 Task: Research Airbnb properties in Kansanshi, Zambia from 12th December, 2023 to 16th December, 2023 for 8 adults.8 bedrooms having 8 beds and 8 bathrooms. Property type can be house. Amenities needed are: wifi, TV, free parkinig on premises, gym, breakfast. Booking option can be shelf check-in. Look for 3 properties as per requirement.
Action: Mouse moved to (412, 109)
Screenshot: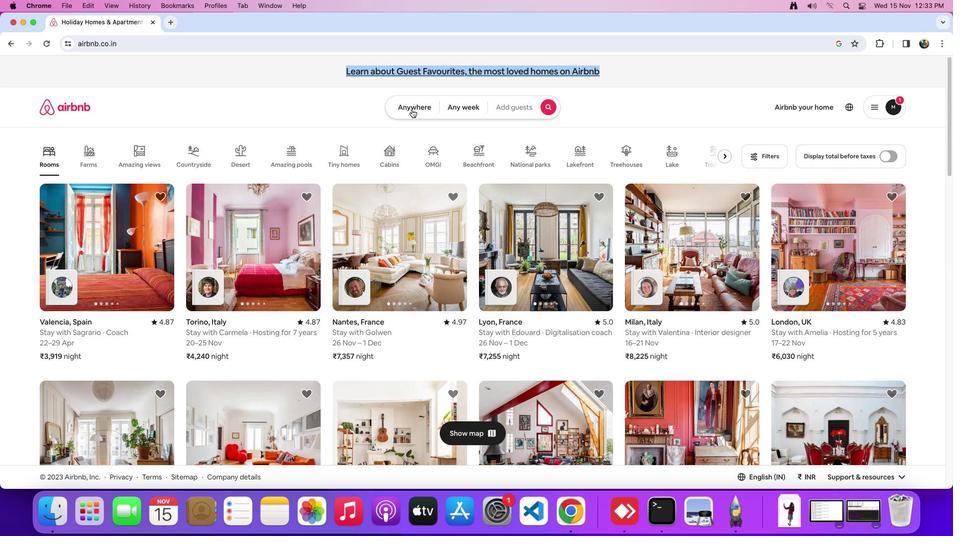 
Action: Mouse pressed left at (412, 109)
Screenshot: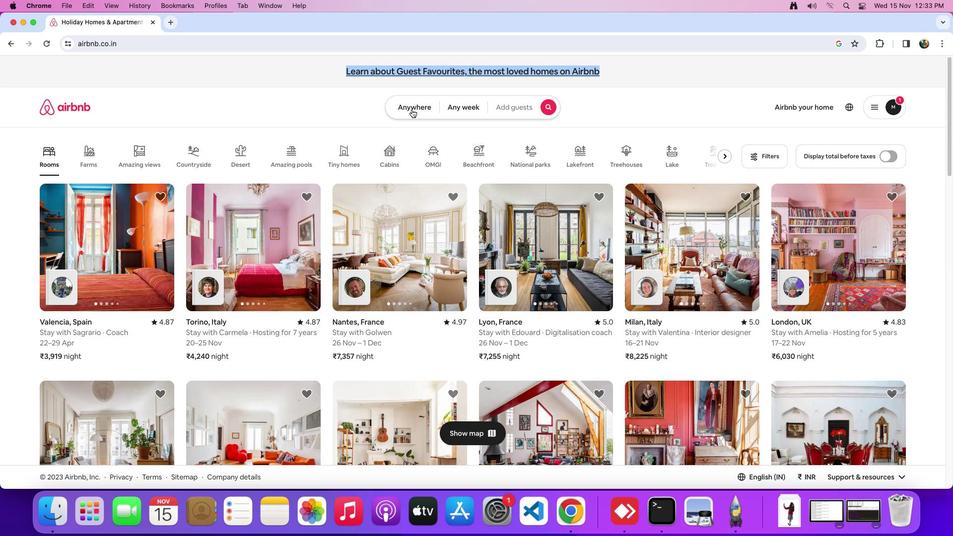 
Action: Mouse moved to (336, 143)
Screenshot: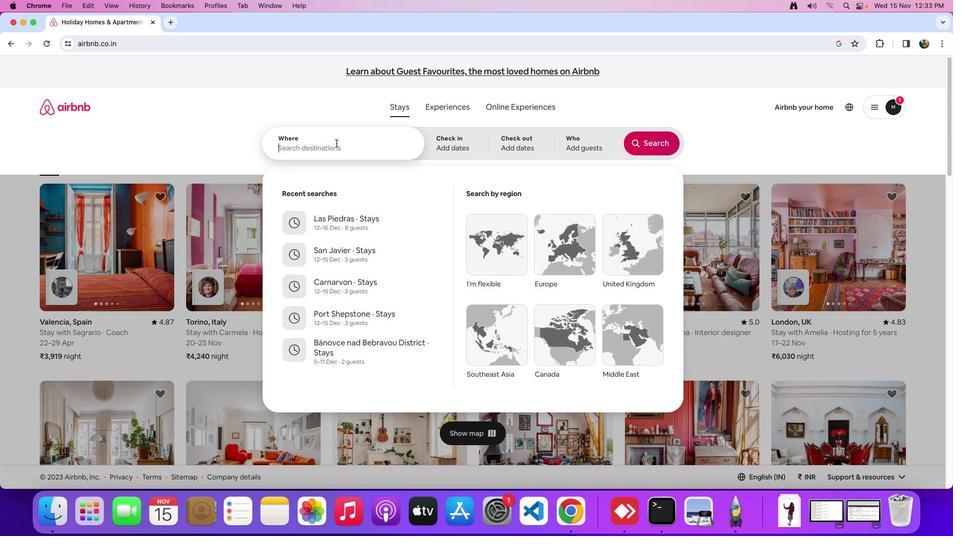 
Action: Mouse pressed left at (336, 143)
Screenshot: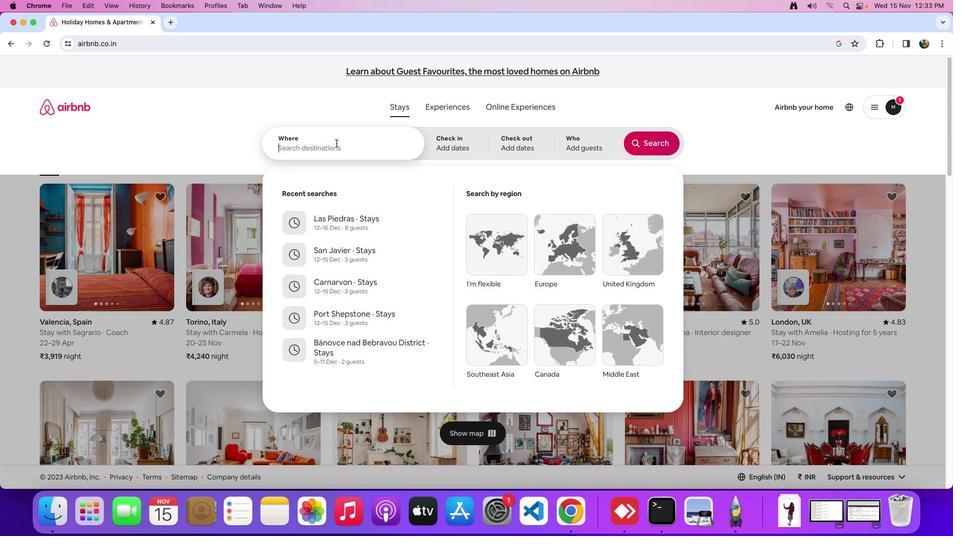 
Action: Mouse moved to (367, 176)
Screenshot: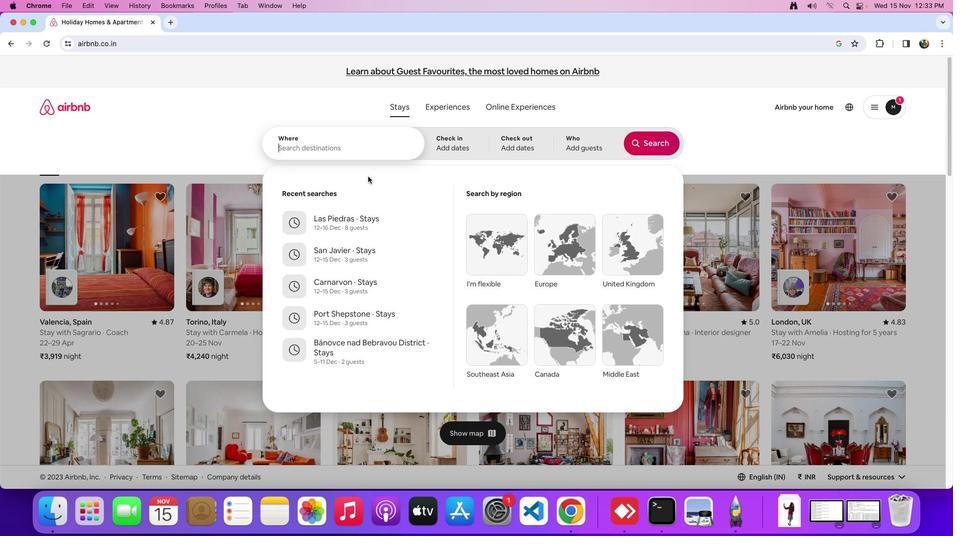
Action: Key pressed Key.shift'K''a''n''s''a''n''s''h''i'','Key.spaceKey.shift_r'Z''a''m''b''i''a'
Screenshot: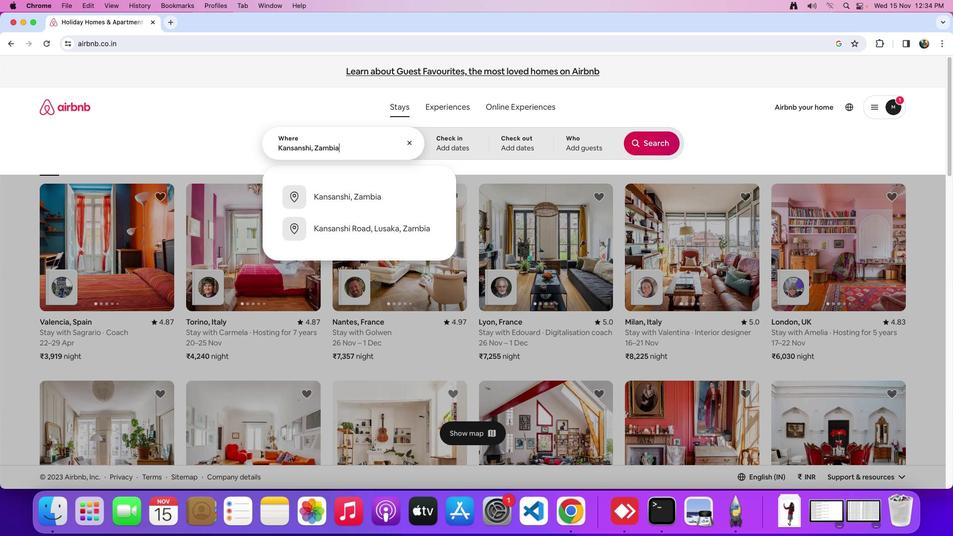 
Action: Mouse moved to (427, 148)
Screenshot: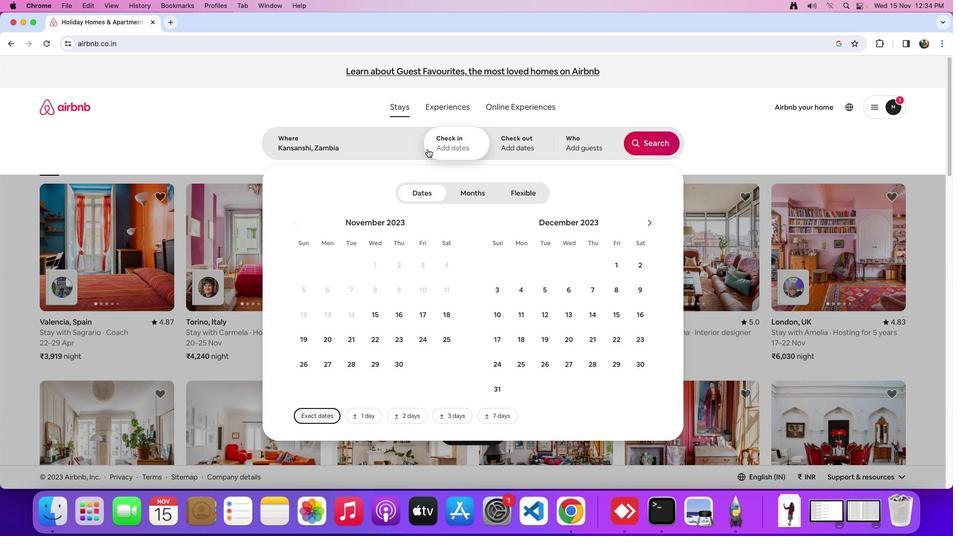 
Action: Mouse pressed left at (427, 148)
Screenshot: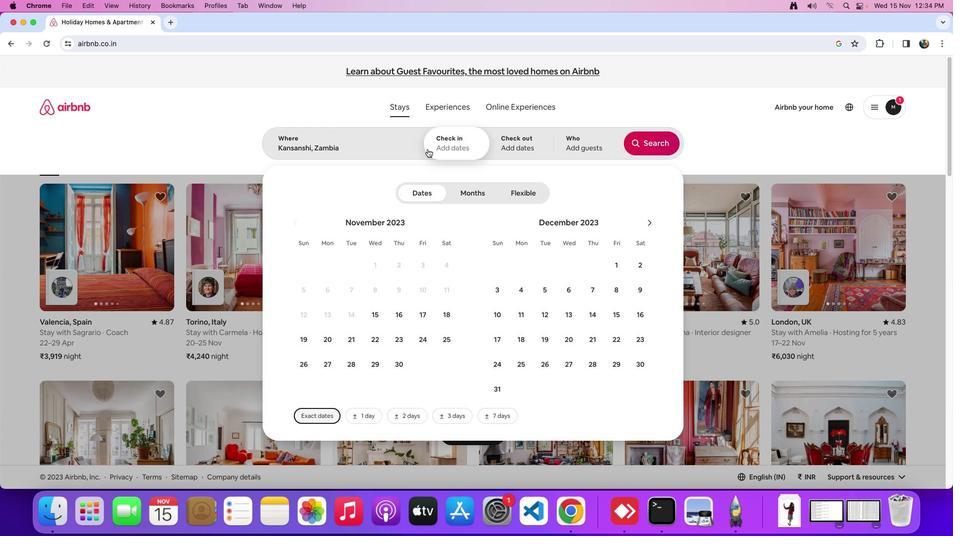 
Action: Mouse moved to (550, 318)
Screenshot: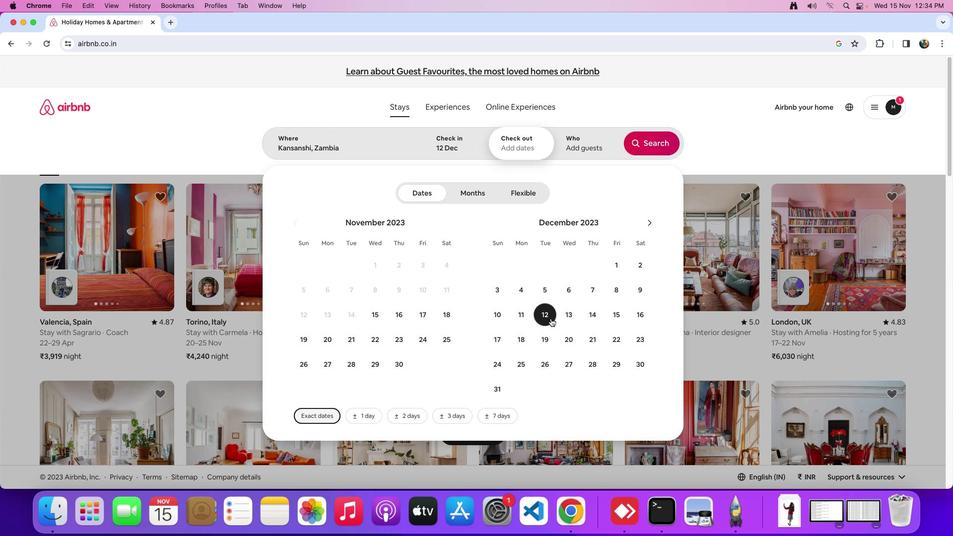 
Action: Mouse pressed left at (550, 318)
Screenshot: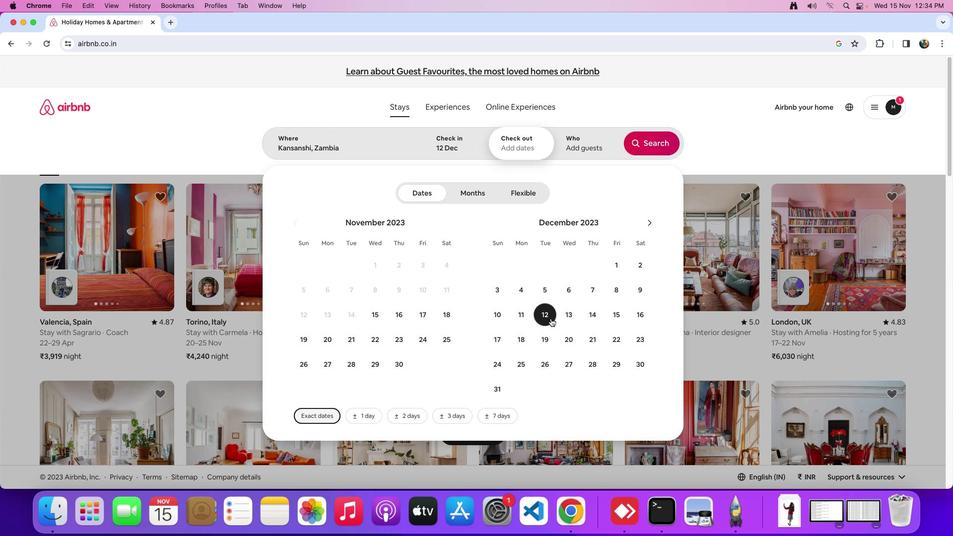 
Action: Mouse moved to (636, 317)
Screenshot: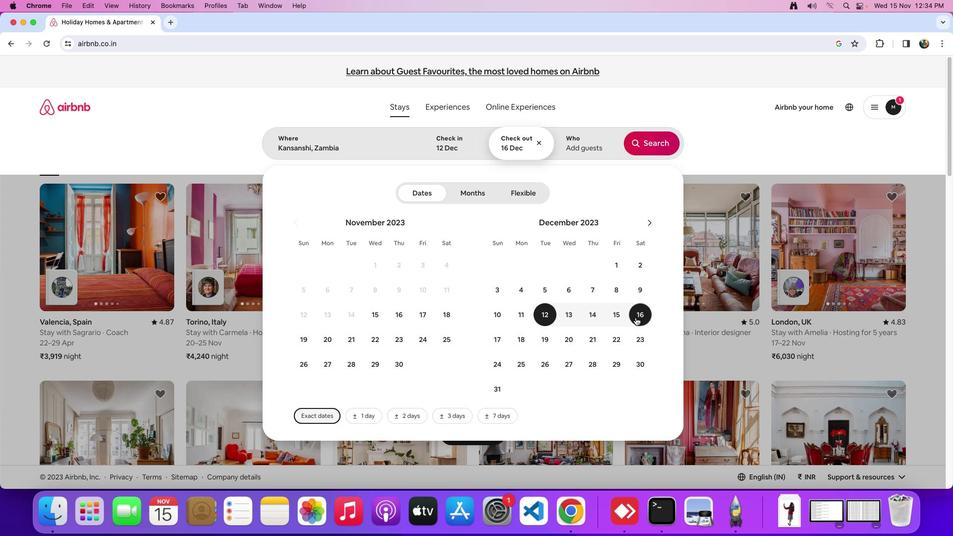 
Action: Mouse pressed left at (636, 317)
Screenshot: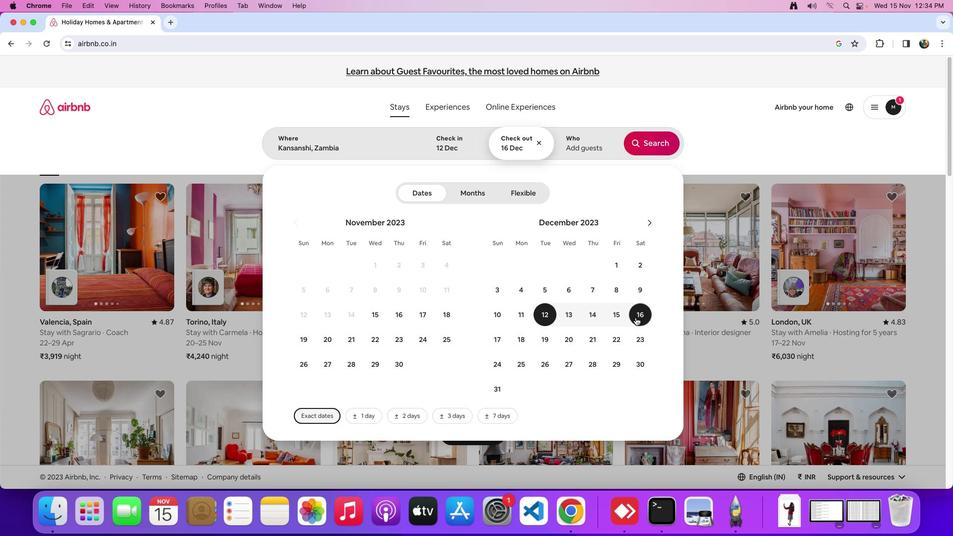 
Action: Mouse moved to (568, 151)
Screenshot: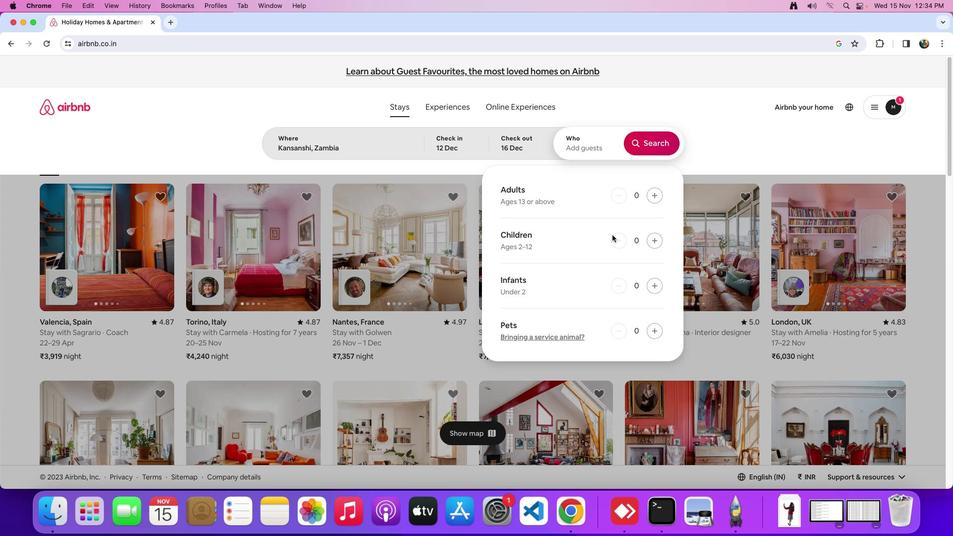 
Action: Mouse pressed left at (568, 151)
Screenshot: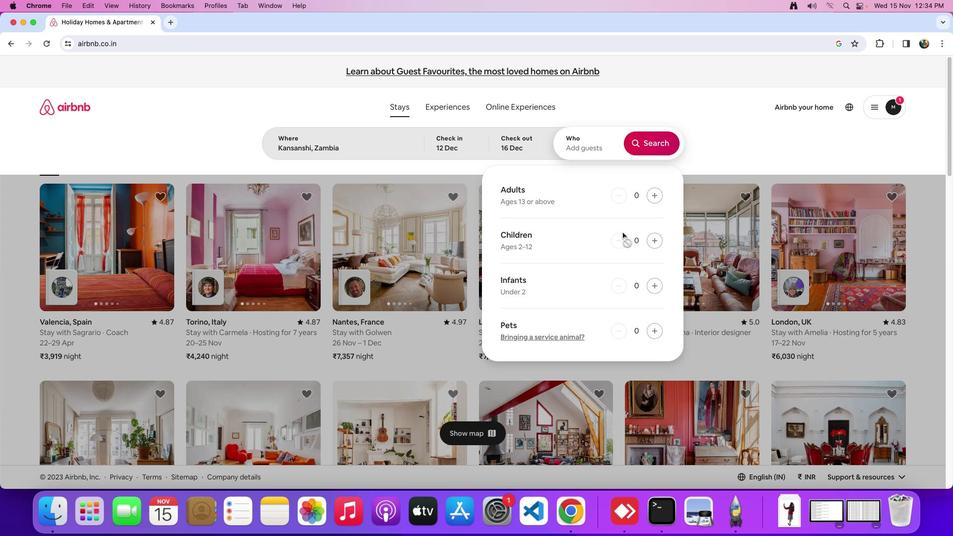 
Action: Mouse moved to (656, 196)
Screenshot: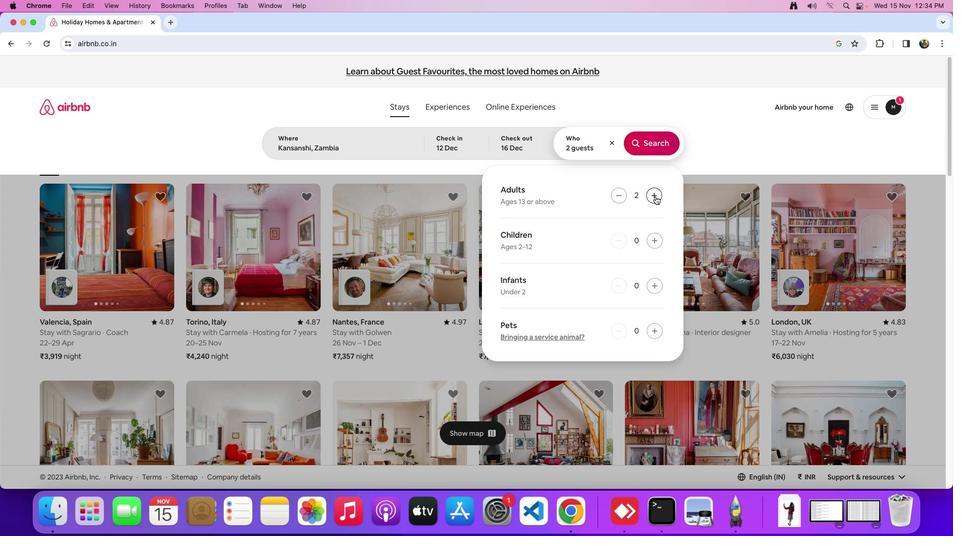 
Action: Mouse pressed left at (656, 196)
Screenshot: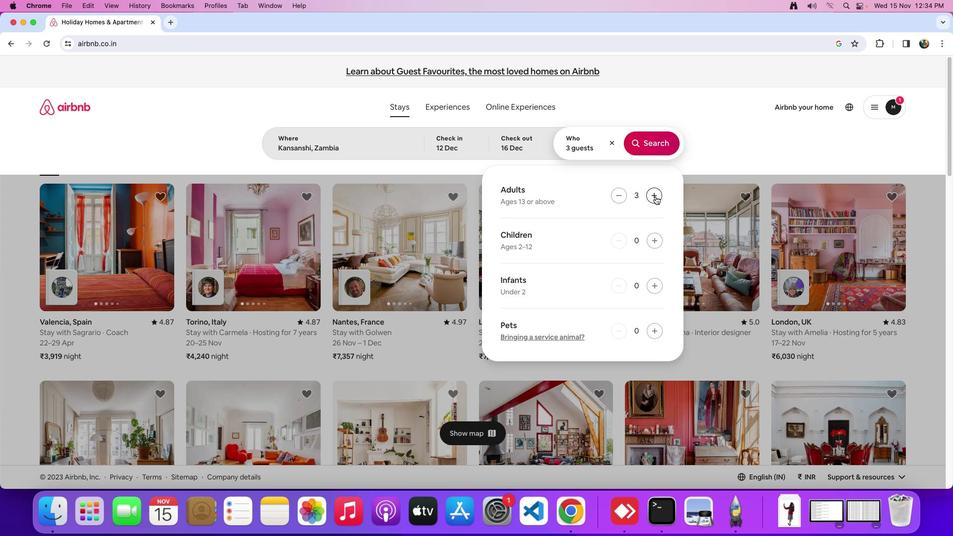 
Action: Mouse pressed left at (656, 196)
Screenshot: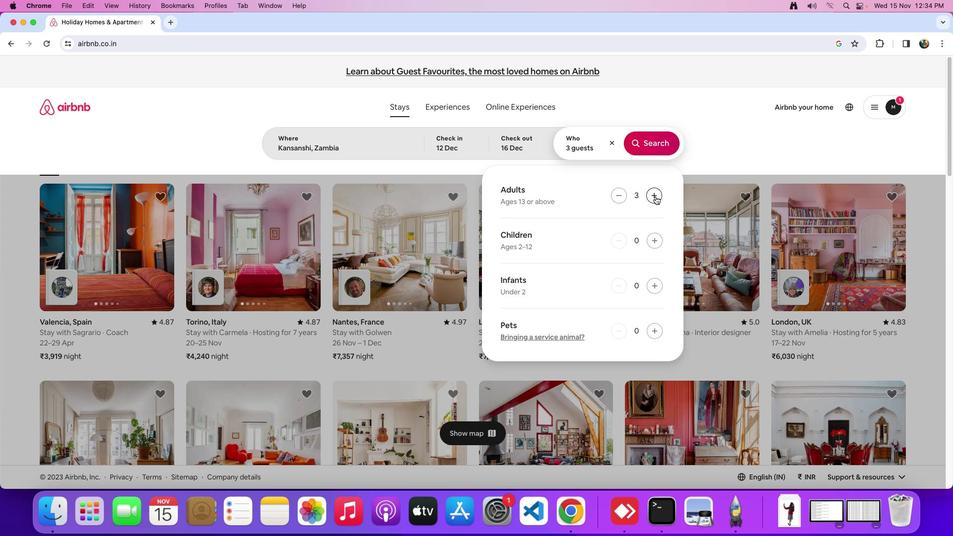 
Action: Mouse moved to (656, 196)
Screenshot: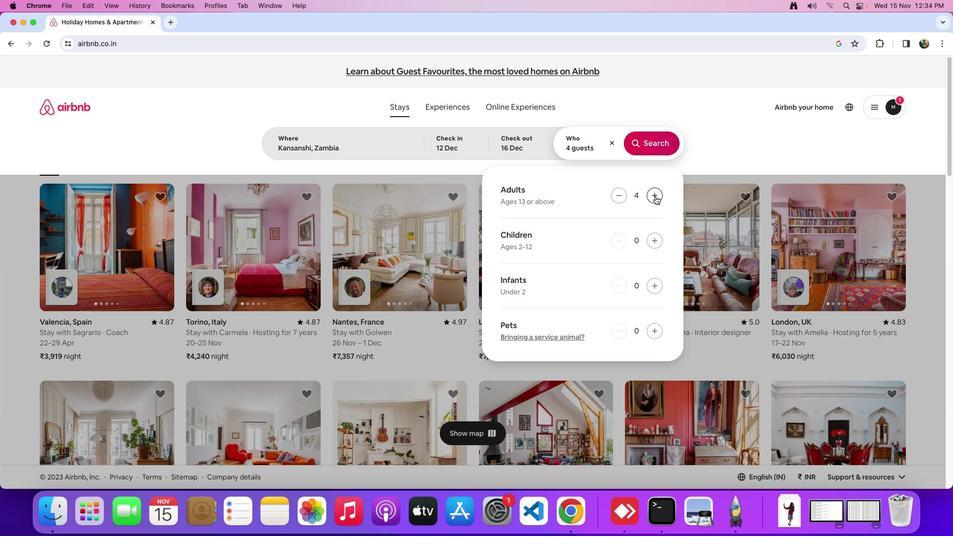 
Action: Mouse pressed left at (656, 196)
Screenshot: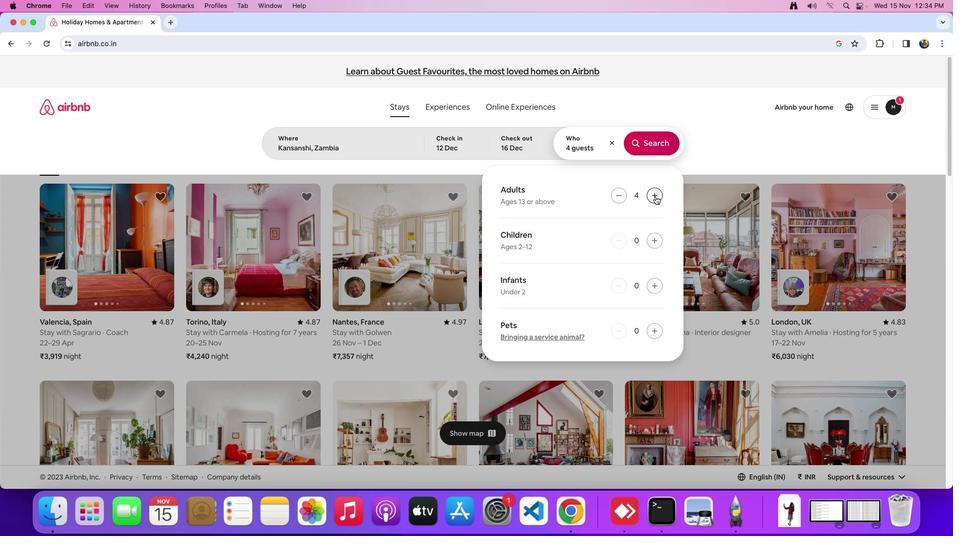 
Action: Mouse pressed left at (656, 196)
Screenshot: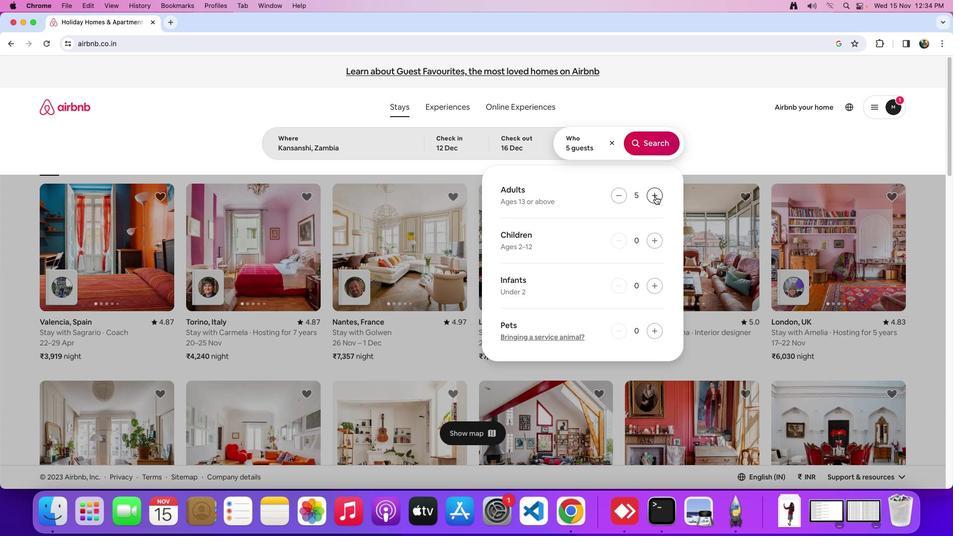 
Action: Mouse pressed left at (656, 196)
Screenshot: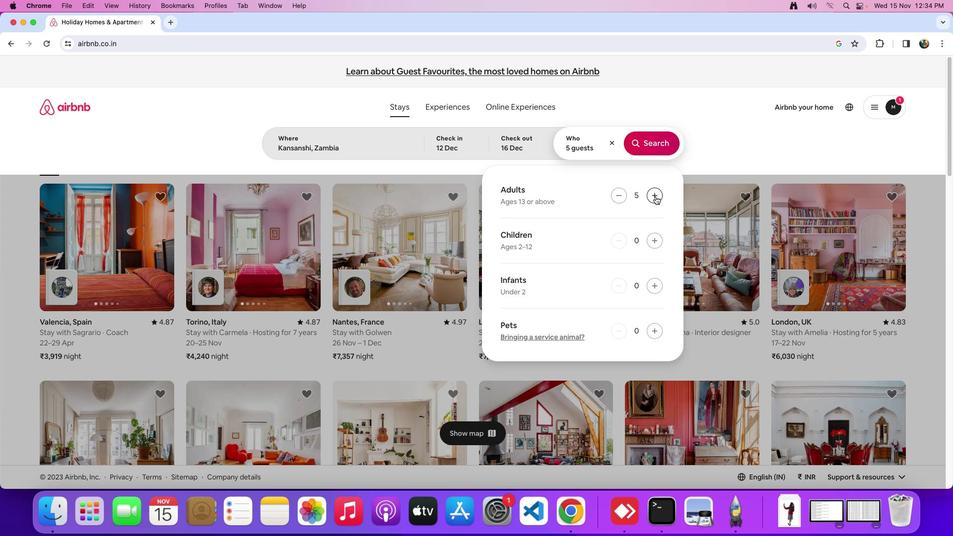 
Action: Mouse pressed left at (656, 196)
Screenshot: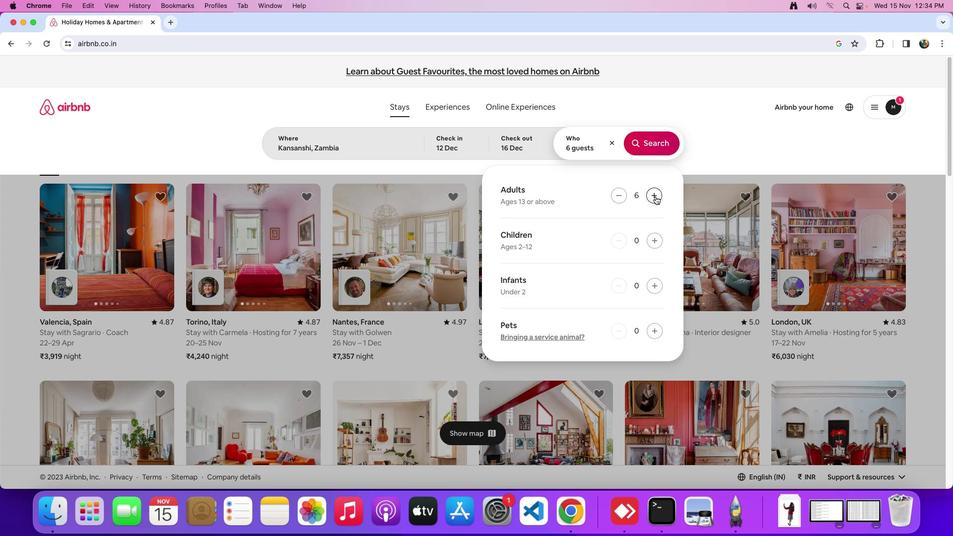 
Action: Mouse pressed left at (656, 196)
Screenshot: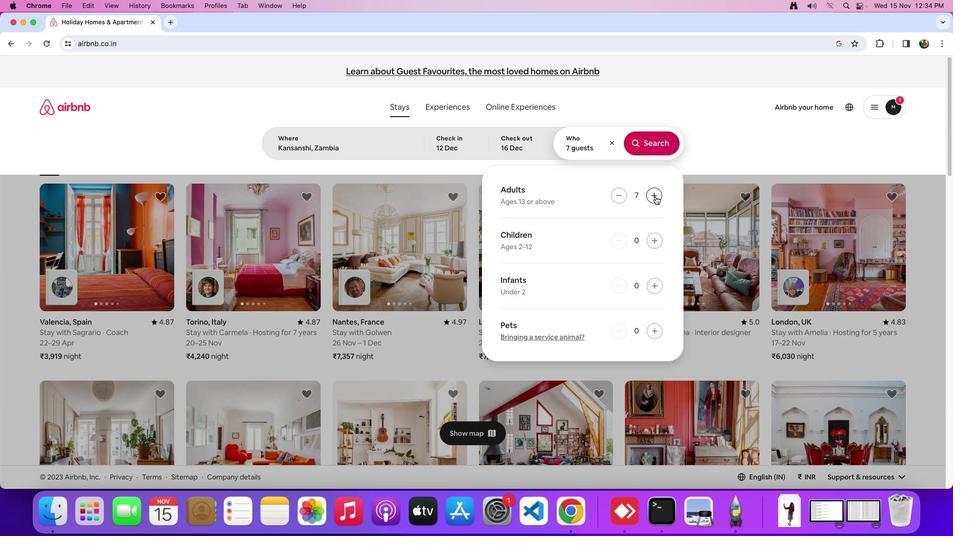 
Action: Mouse pressed left at (656, 196)
Screenshot: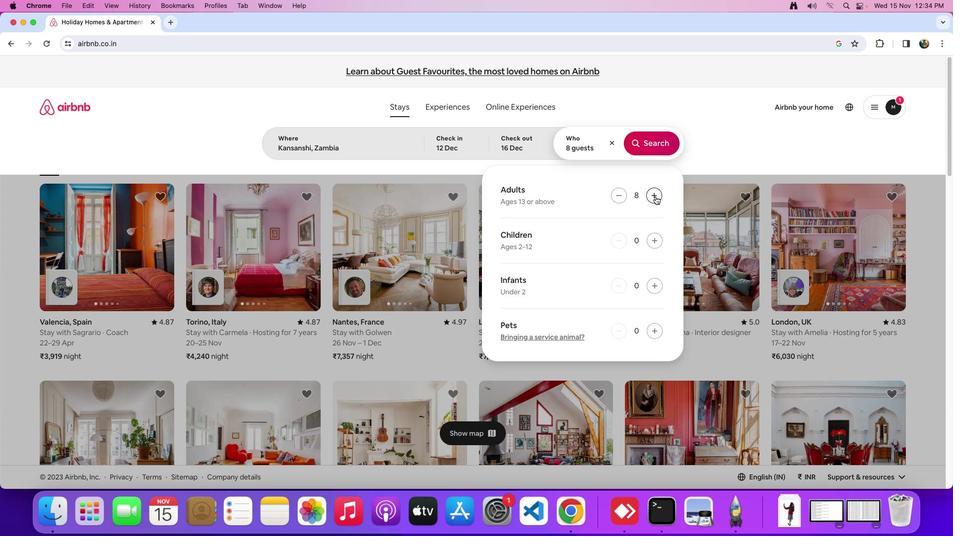 
Action: Mouse pressed left at (656, 196)
Screenshot: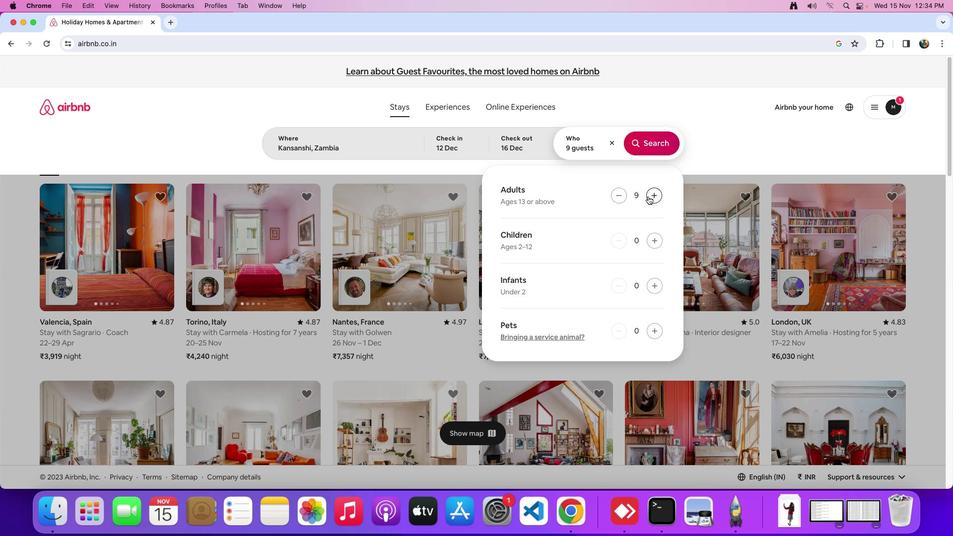 
Action: Mouse moved to (621, 194)
Screenshot: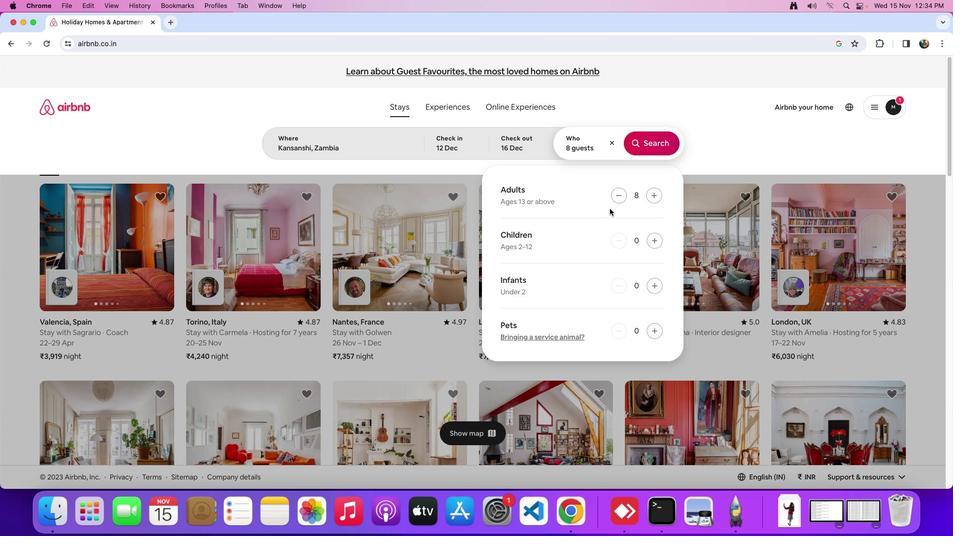 
Action: Mouse pressed left at (621, 194)
Screenshot: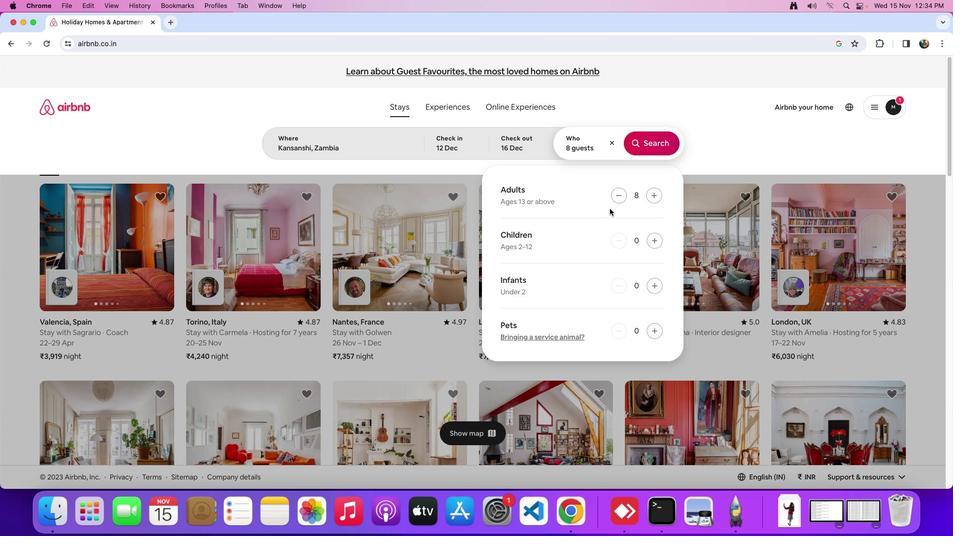 
Action: Mouse moved to (651, 141)
Screenshot: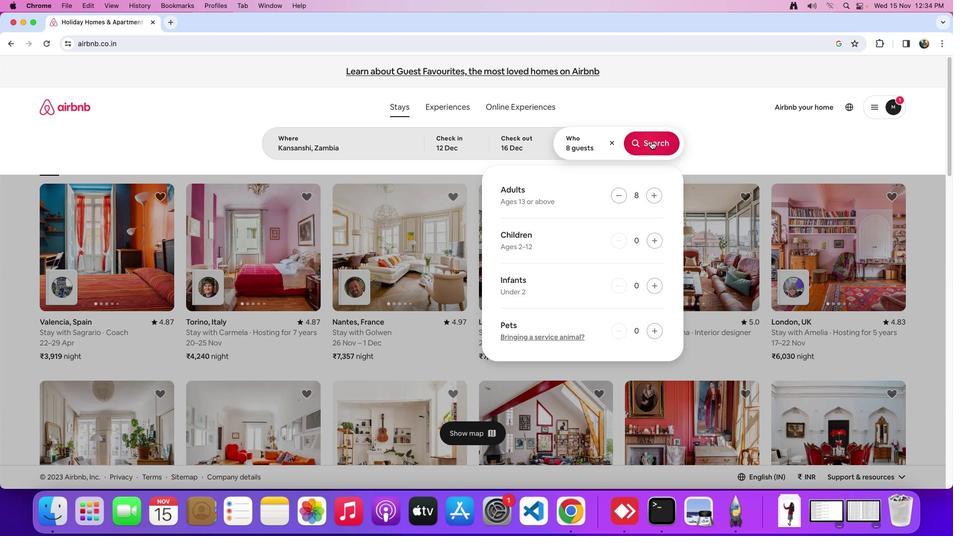 
Action: Mouse pressed left at (651, 141)
Screenshot: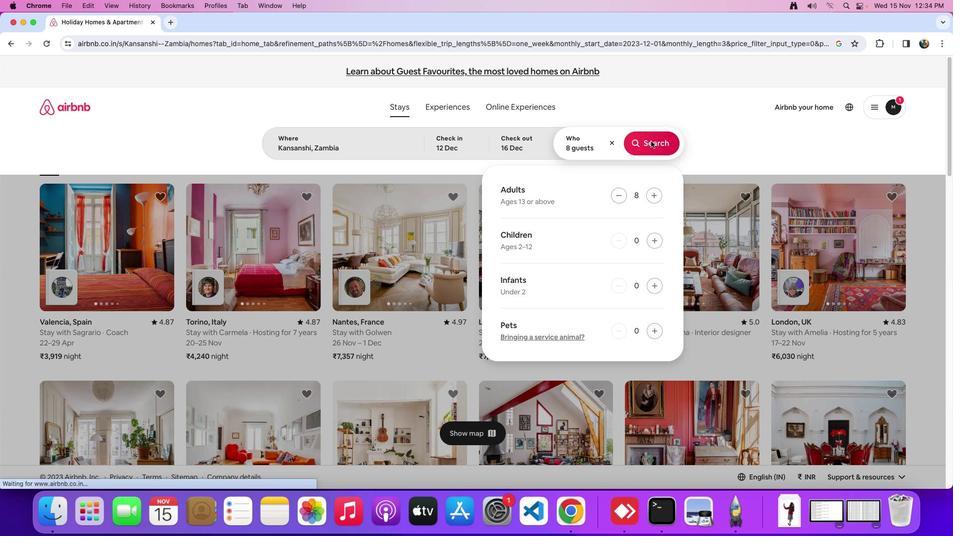 
Action: Mouse moved to (793, 117)
Screenshot: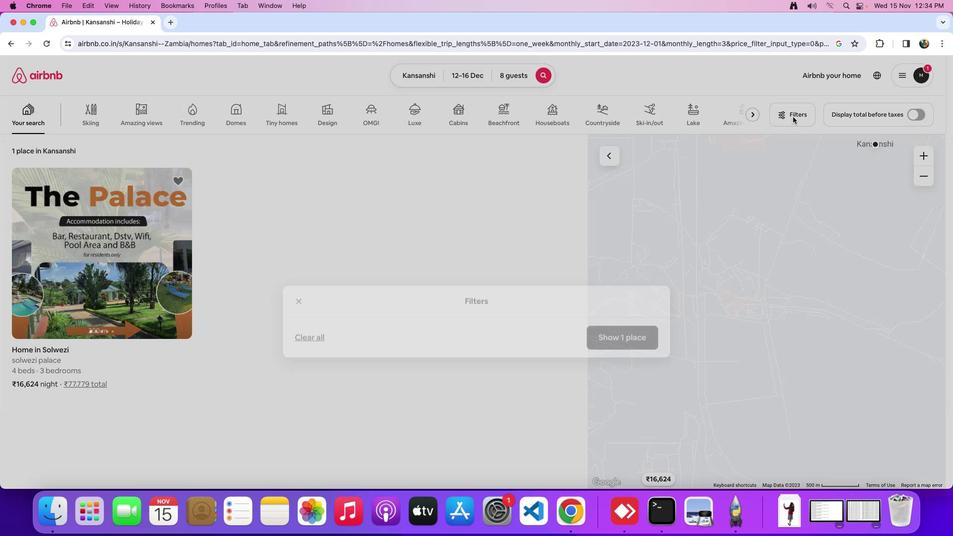 
Action: Mouse pressed left at (793, 117)
Screenshot: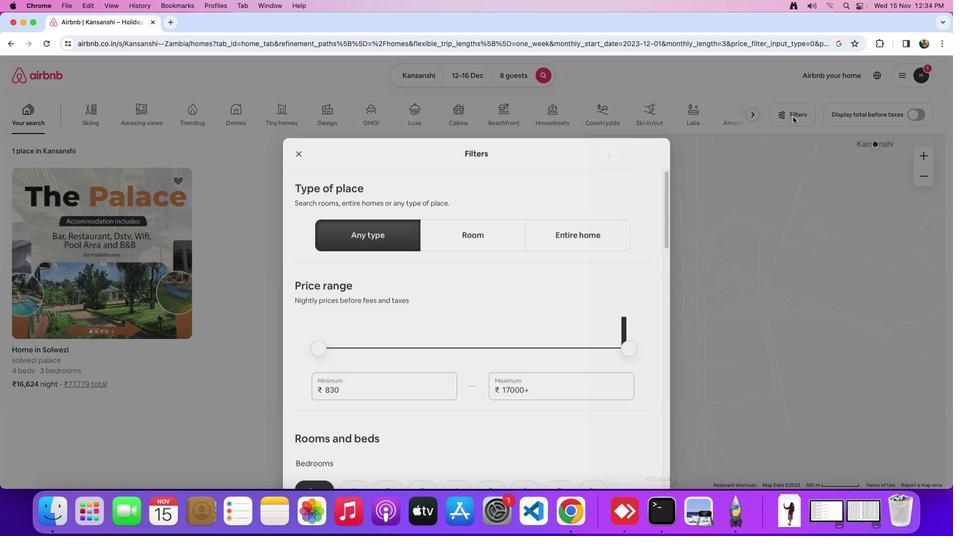 
Action: Mouse moved to (442, 259)
Screenshot: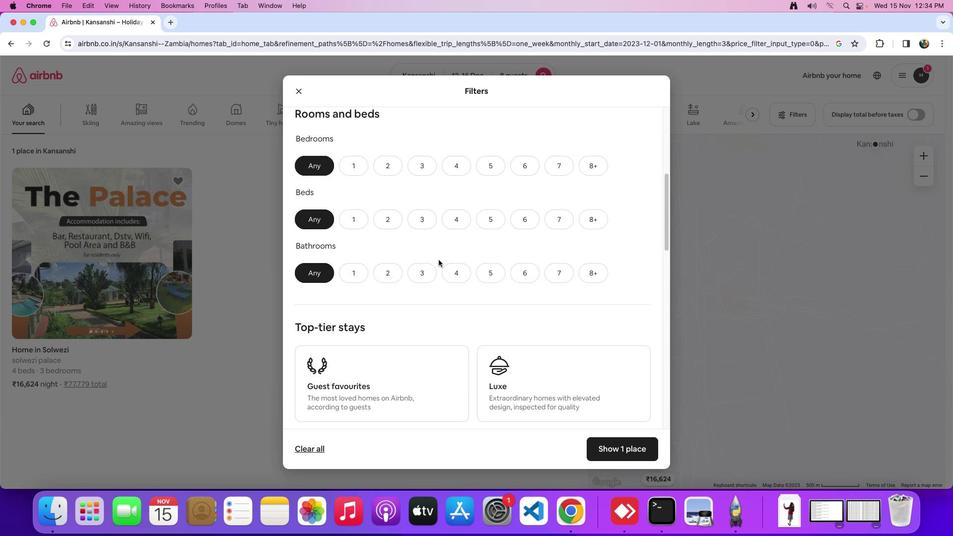 
Action: Mouse scrolled (442, 259) with delta (0, 0)
Screenshot: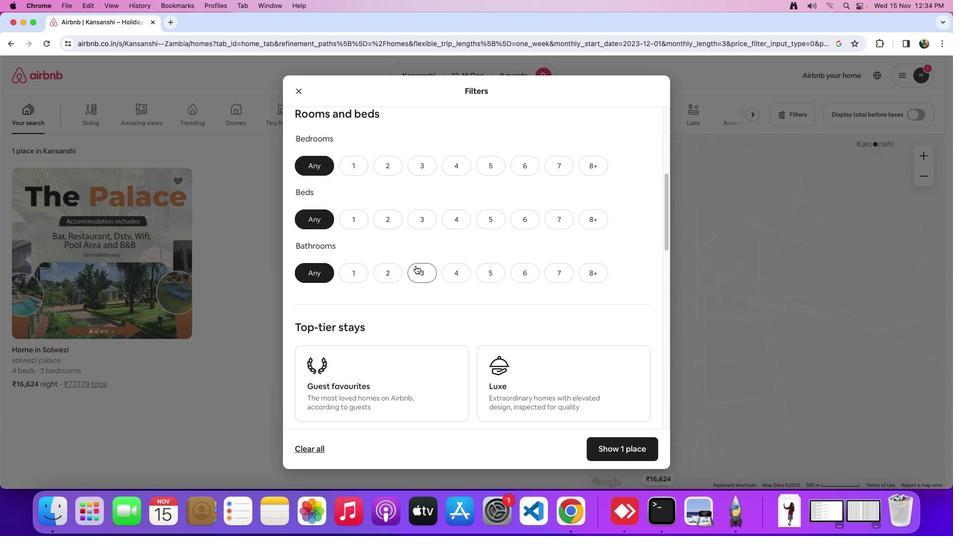 
Action: Mouse scrolled (442, 259) with delta (0, 0)
Screenshot: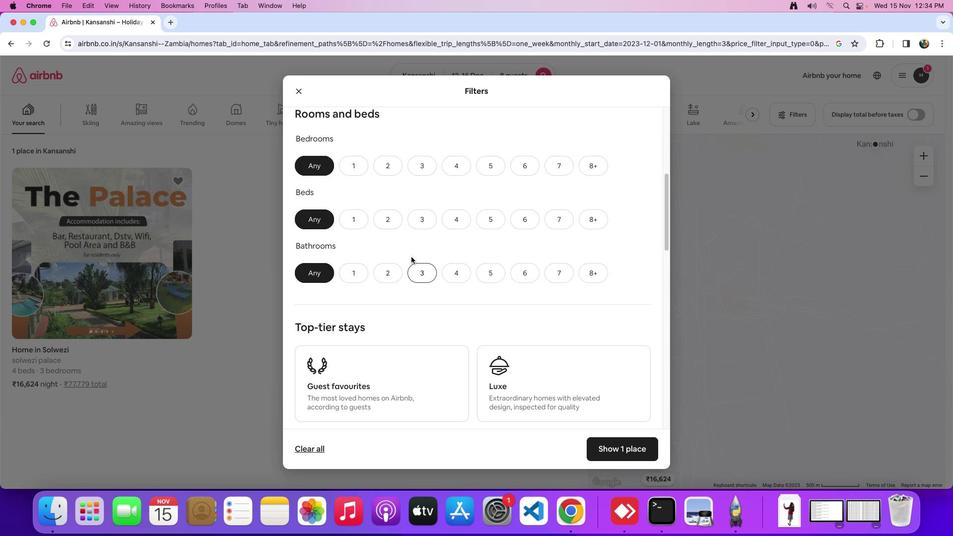 
Action: Mouse scrolled (442, 259) with delta (0, -2)
Screenshot: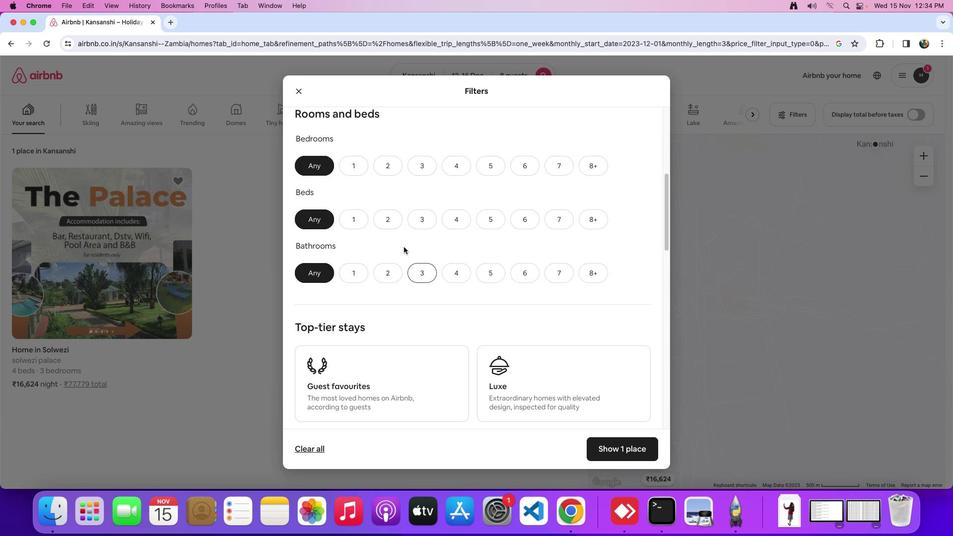 
Action: Mouse scrolled (442, 259) with delta (0, -2)
Screenshot: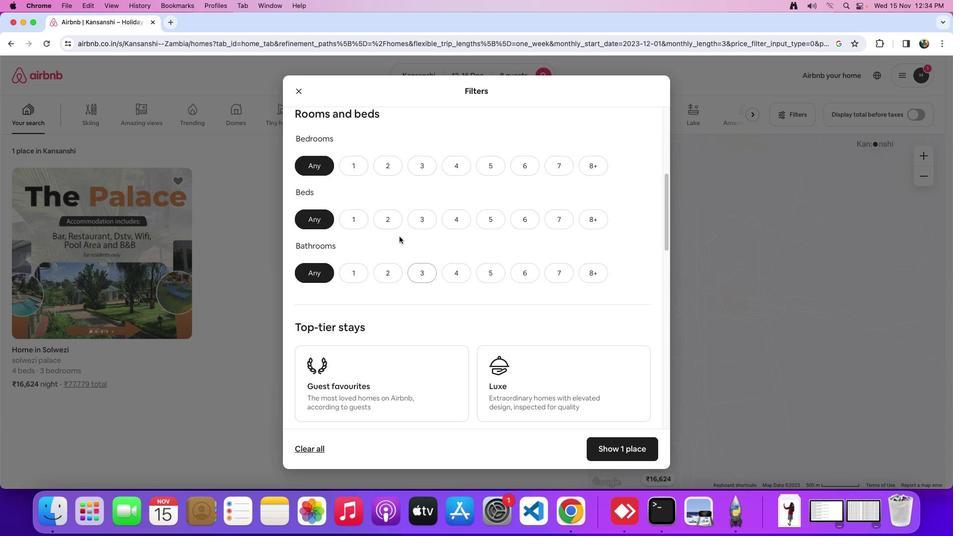 
Action: Mouse moved to (590, 169)
Screenshot: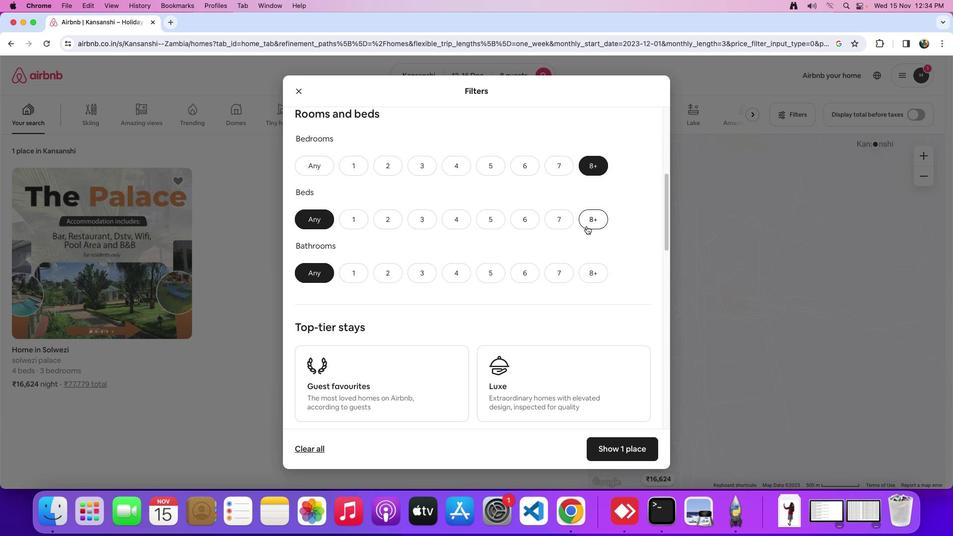 
Action: Mouse pressed left at (590, 169)
Screenshot: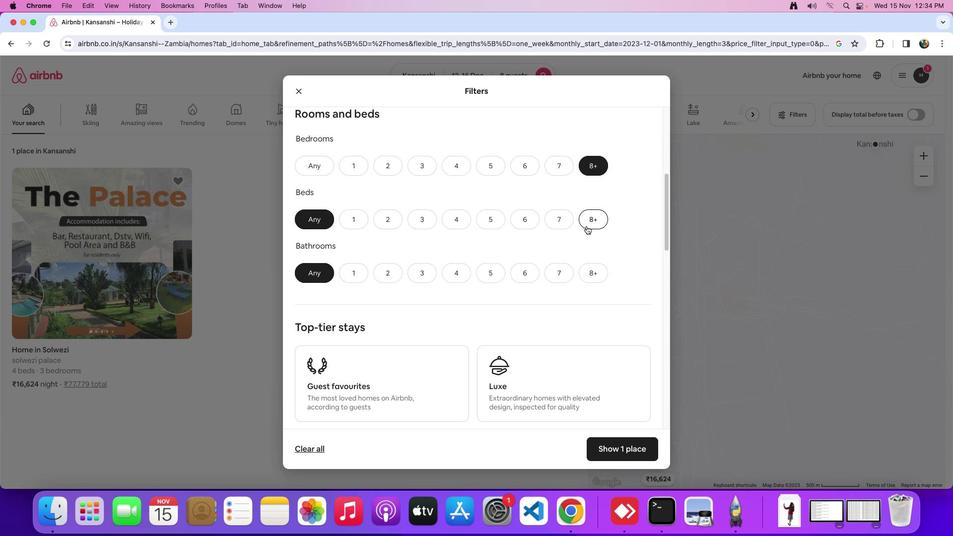 
Action: Mouse moved to (586, 225)
Screenshot: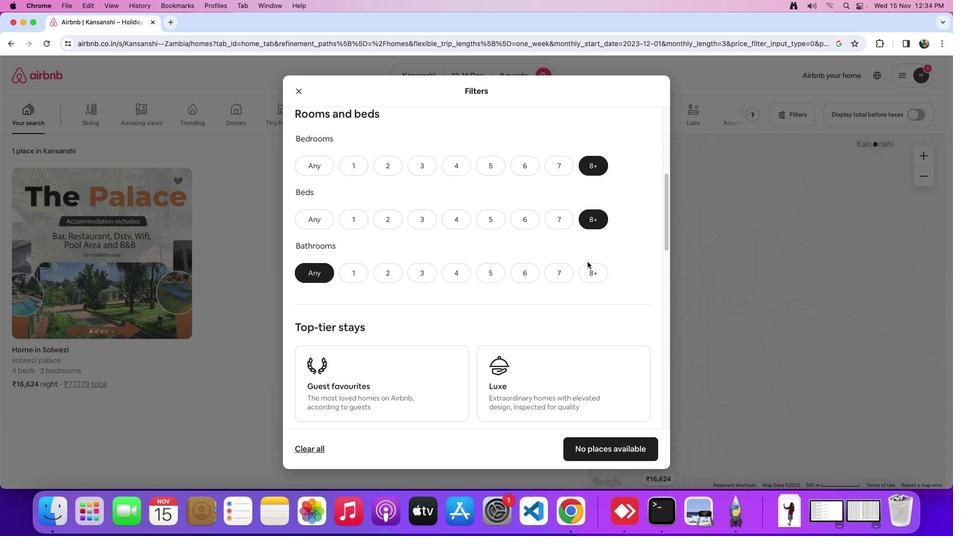 
Action: Mouse pressed left at (586, 225)
Screenshot: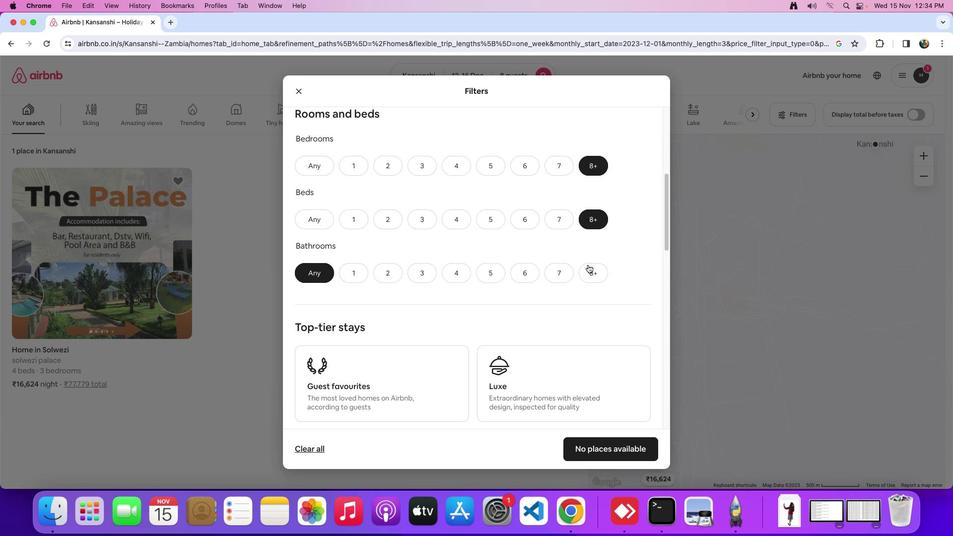 
Action: Mouse moved to (588, 270)
Screenshot: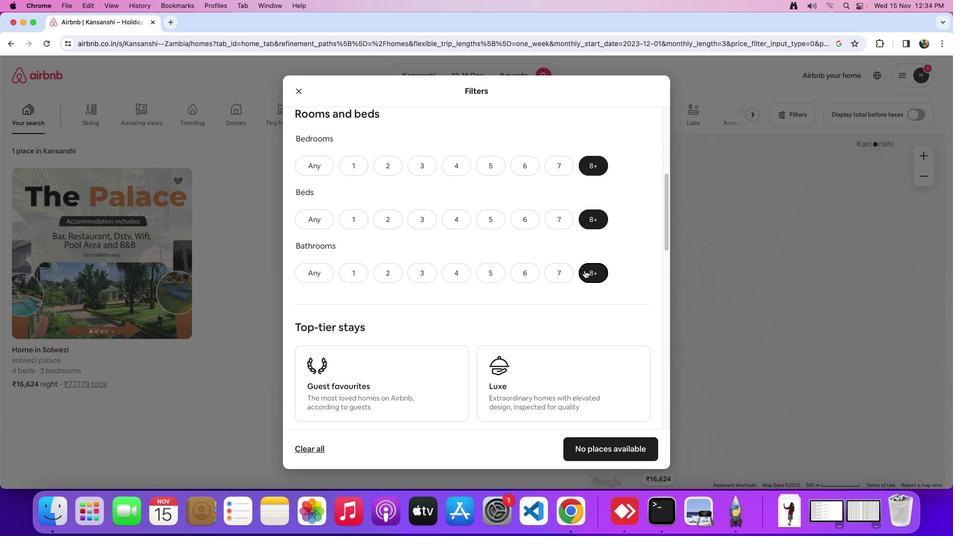 
Action: Mouse pressed left at (588, 270)
Screenshot: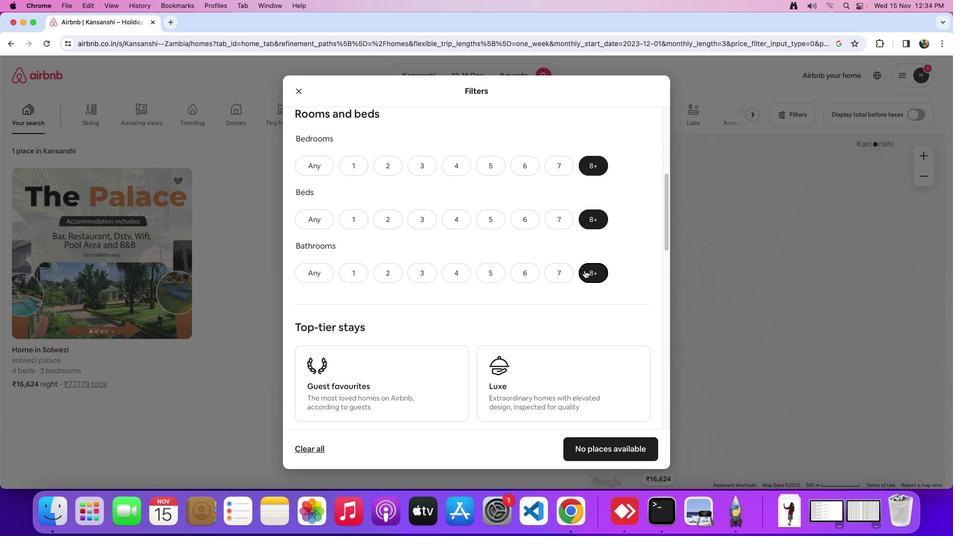 
Action: Mouse moved to (585, 270)
Screenshot: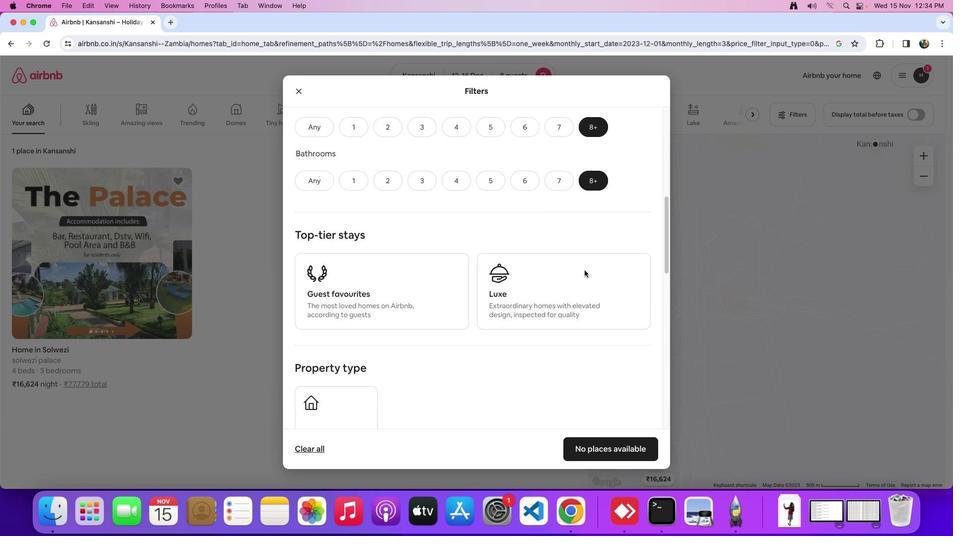 
Action: Mouse scrolled (585, 270) with delta (0, 0)
Screenshot: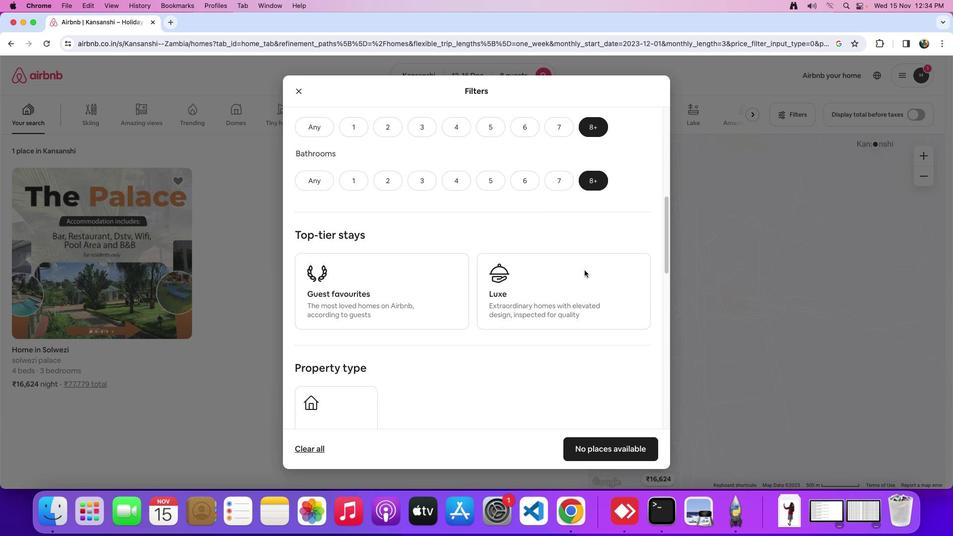 
Action: Mouse scrolled (585, 270) with delta (0, 0)
Screenshot: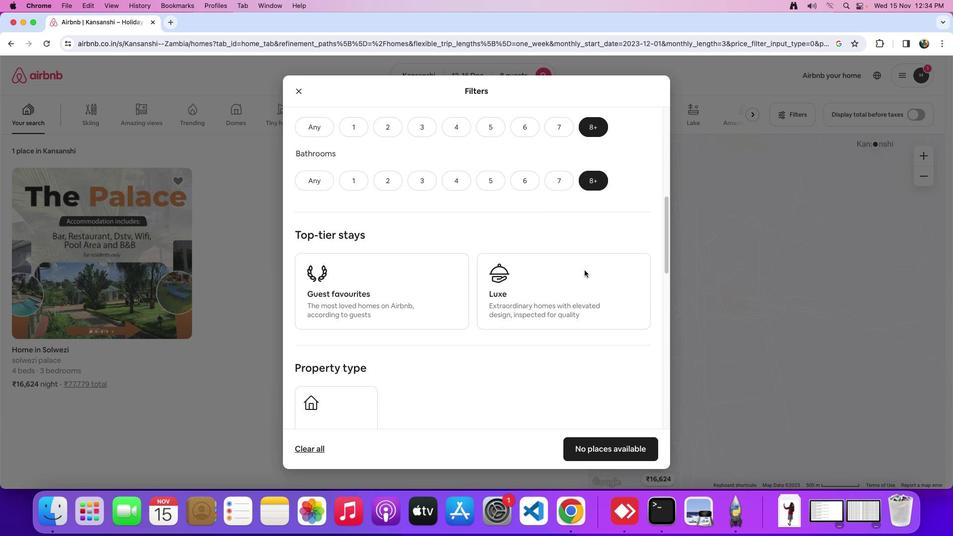 
Action: Mouse scrolled (585, 270) with delta (0, -1)
Screenshot: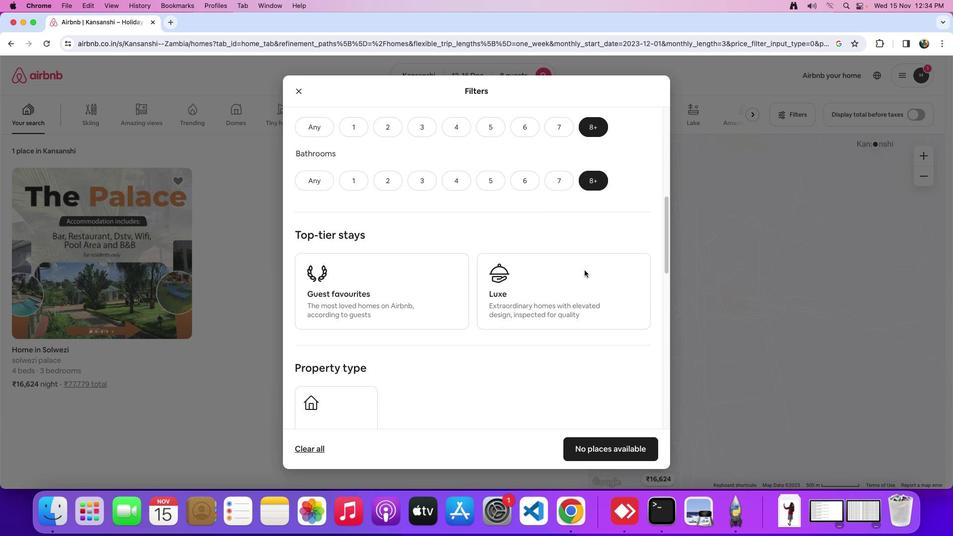 
Action: Mouse moved to (584, 270)
Screenshot: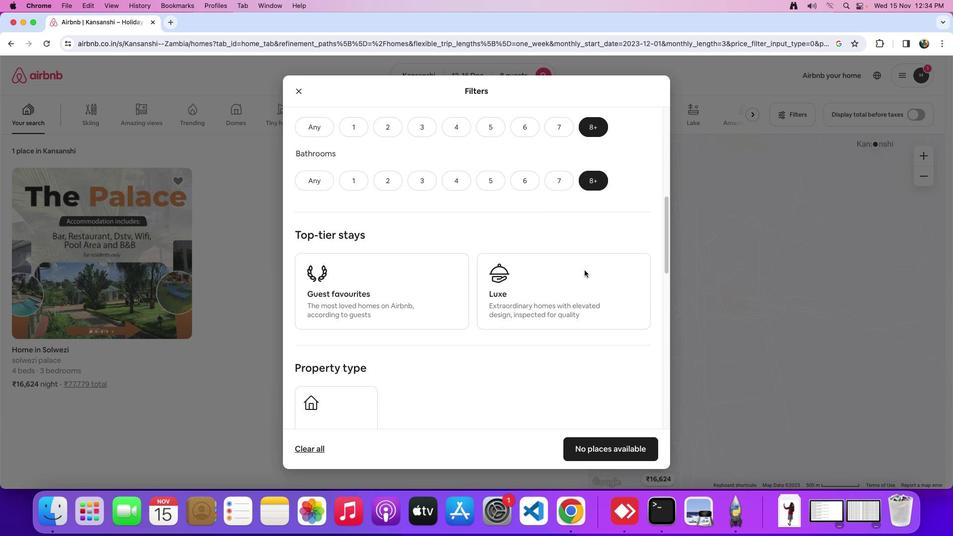 
Action: Mouse scrolled (584, 270) with delta (0, 0)
Screenshot: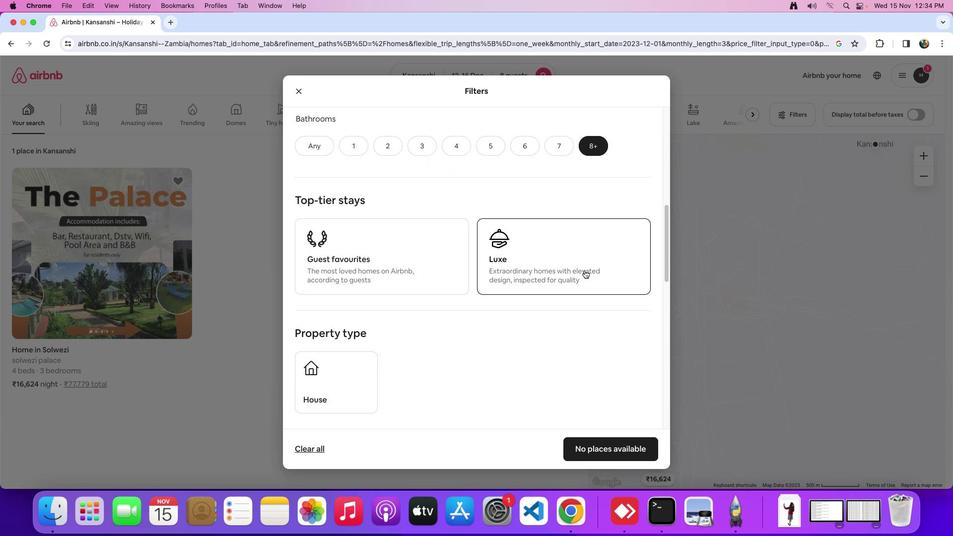 
Action: Mouse scrolled (584, 270) with delta (0, 0)
Screenshot: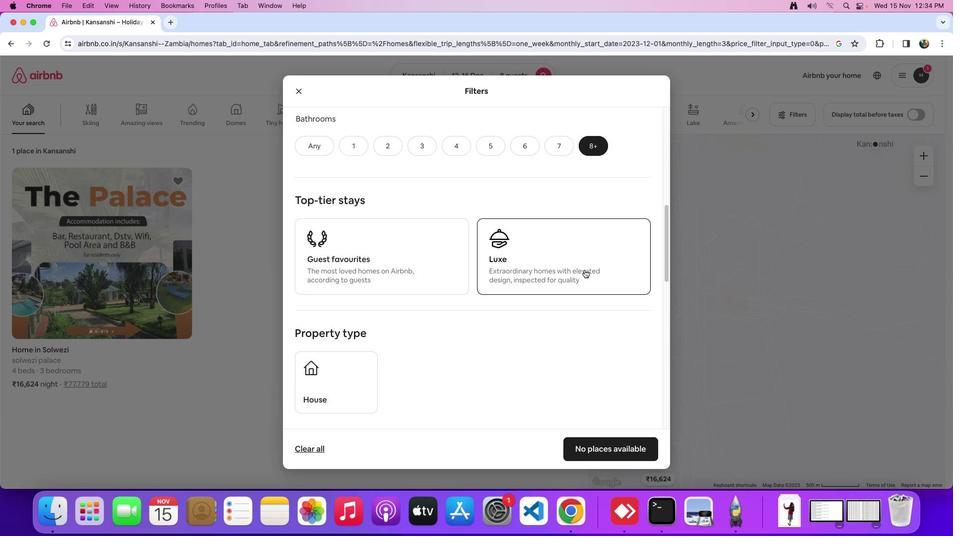 
Action: Mouse scrolled (584, 270) with delta (0, 0)
Screenshot: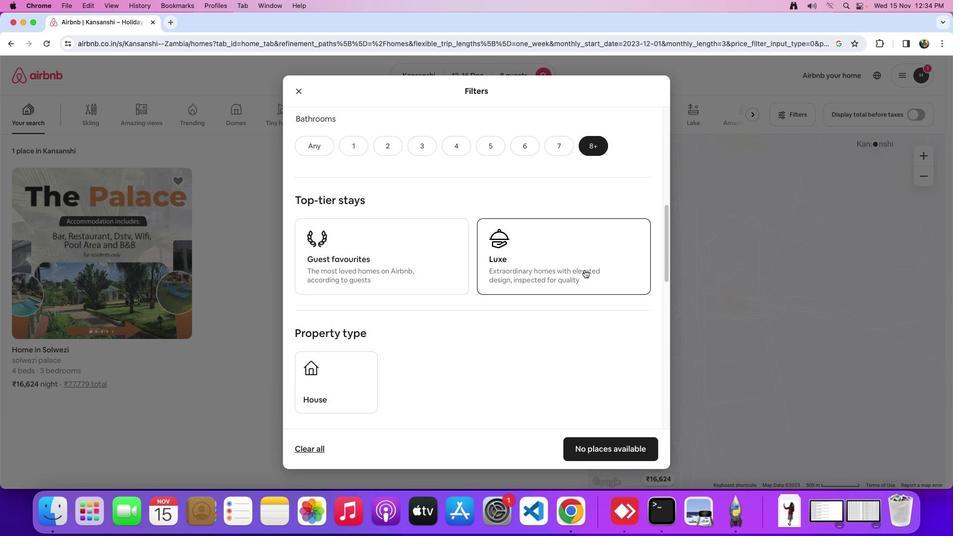 
Action: Mouse moved to (584, 270)
Screenshot: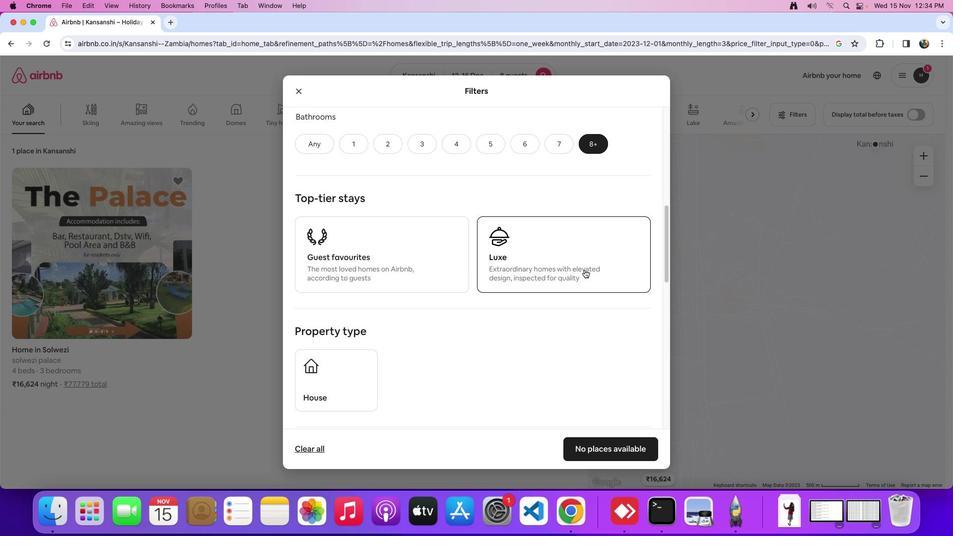 
Action: Mouse scrolled (584, 270) with delta (0, 0)
Screenshot: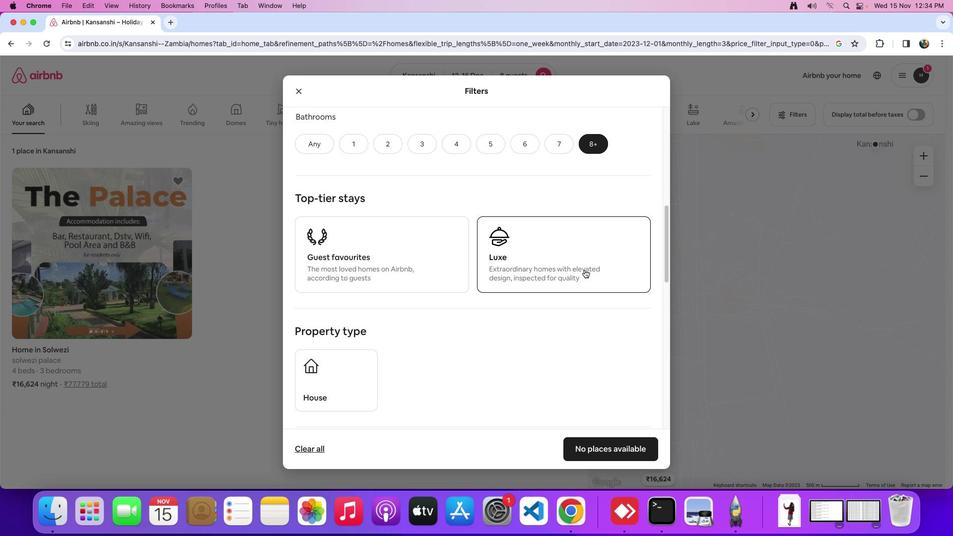 
Action: Mouse moved to (585, 269)
Screenshot: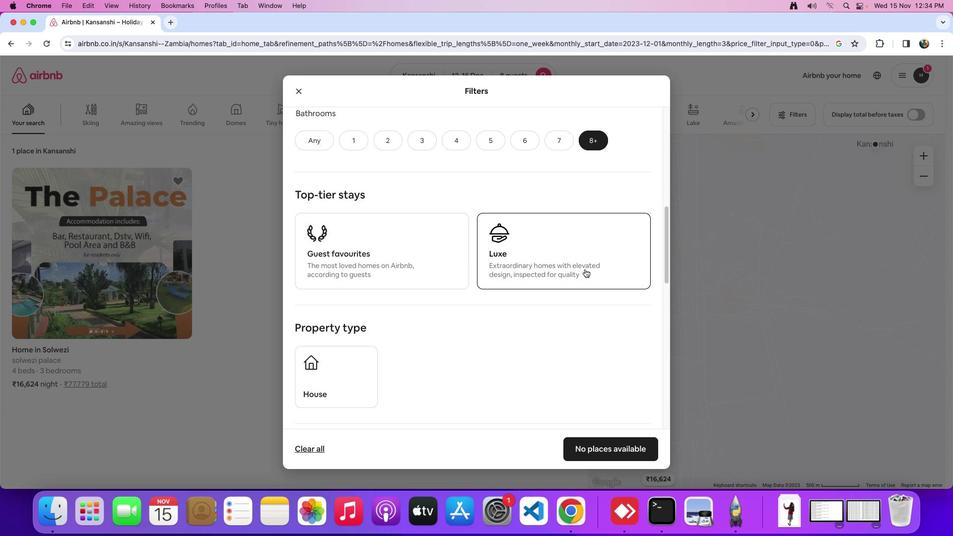 
Action: Mouse scrolled (585, 269) with delta (0, 0)
Screenshot: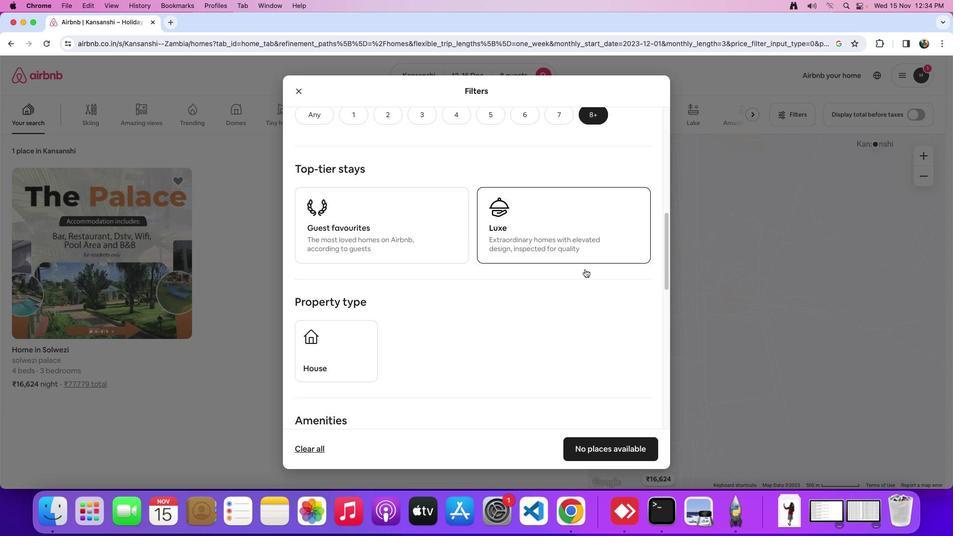 
Action: Mouse scrolled (585, 269) with delta (0, 0)
Screenshot: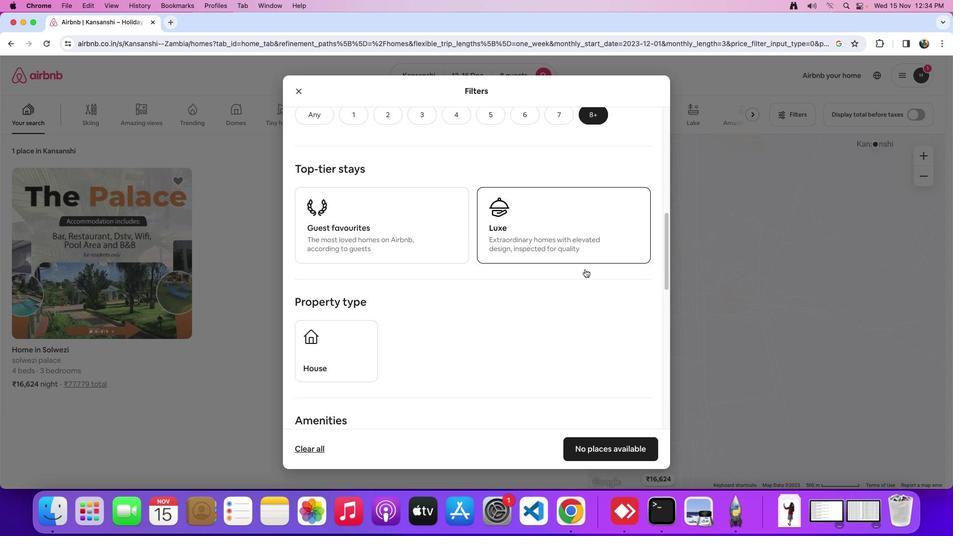 
Action: Mouse scrolled (585, 269) with delta (0, 0)
Screenshot: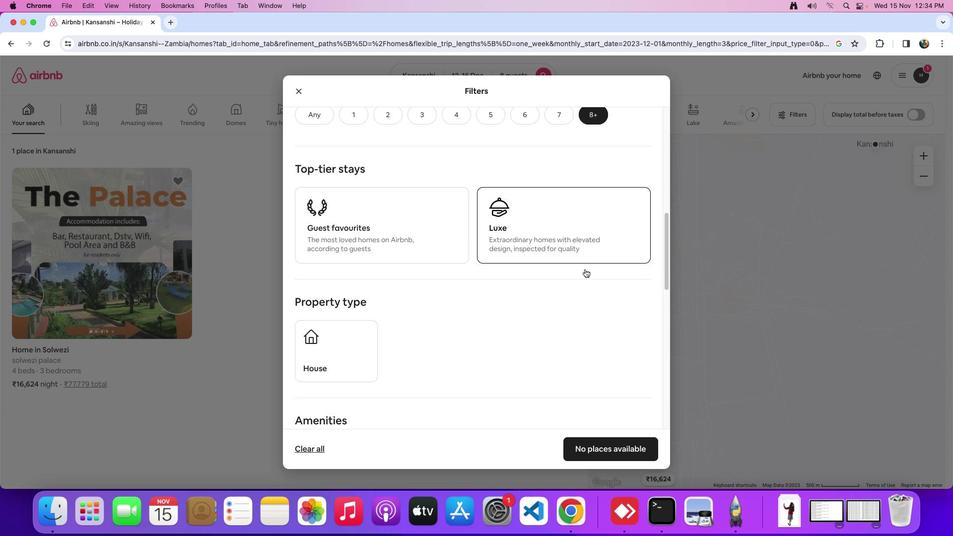 
Action: Mouse moved to (342, 357)
Screenshot: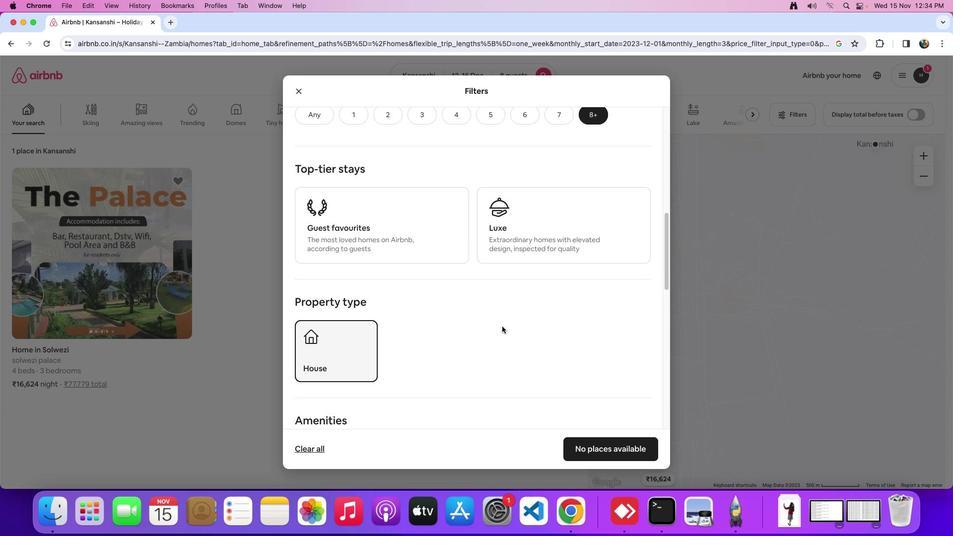 
Action: Mouse pressed left at (342, 357)
Screenshot: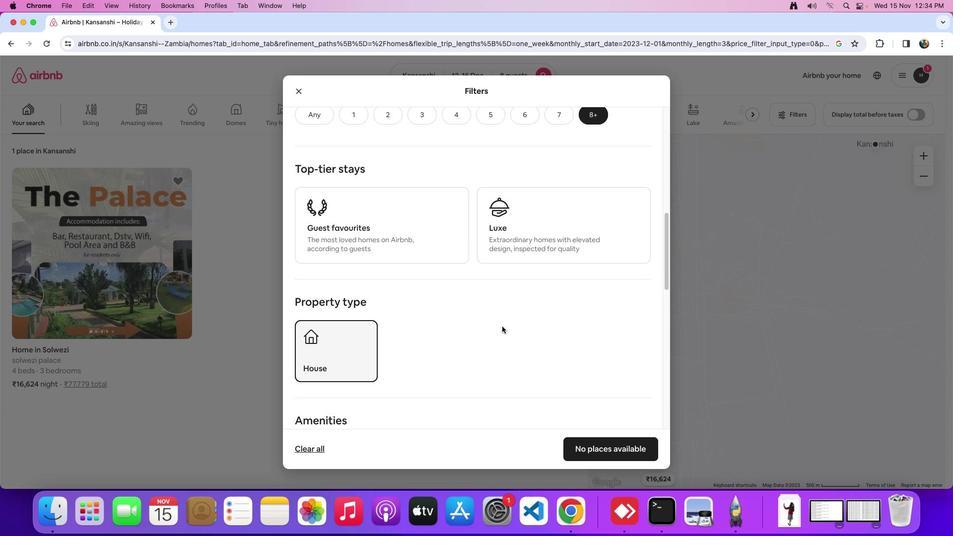 
Action: Mouse moved to (505, 324)
Screenshot: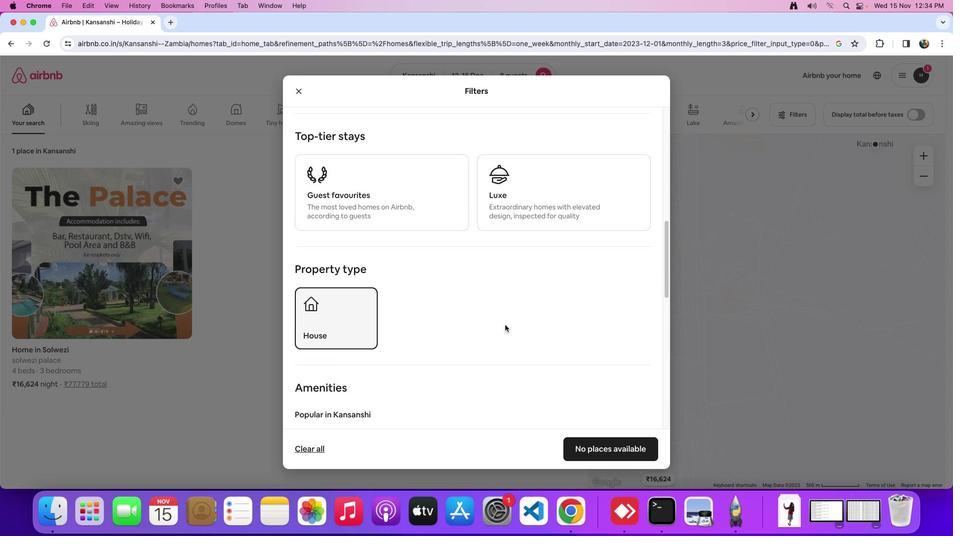 
Action: Mouse scrolled (505, 324) with delta (0, 0)
Screenshot: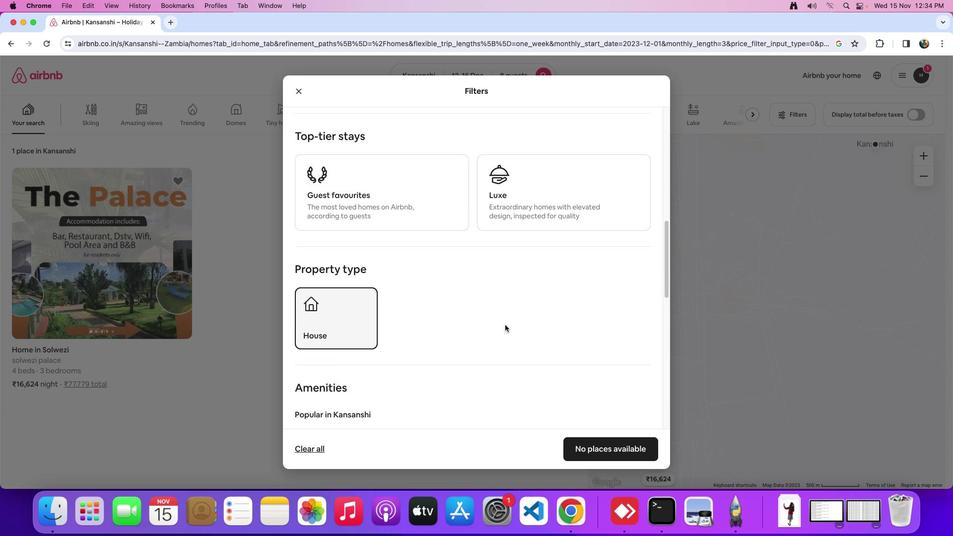 
Action: Mouse scrolled (505, 324) with delta (0, 0)
Screenshot: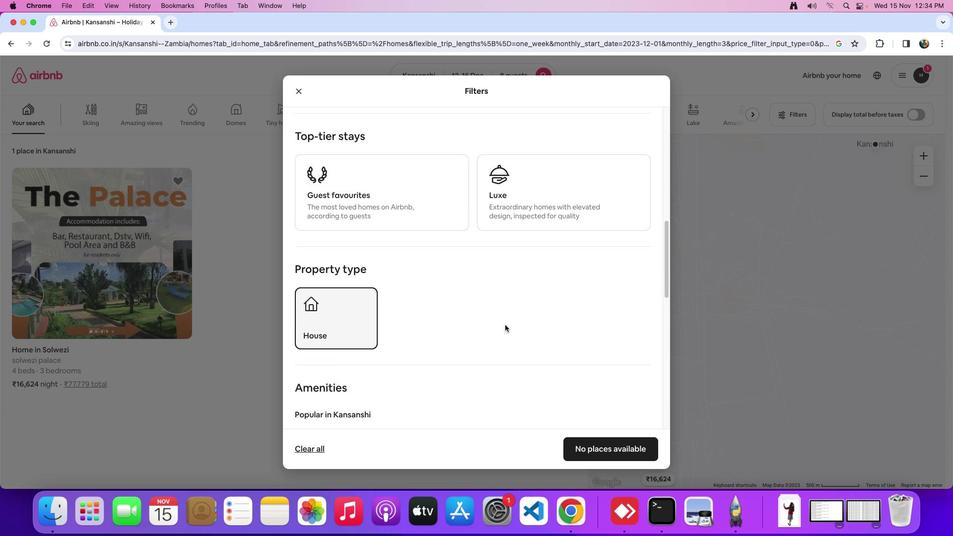 
Action: Mouse scrolled (505, 324) with delta (0, 0)
Screenshot: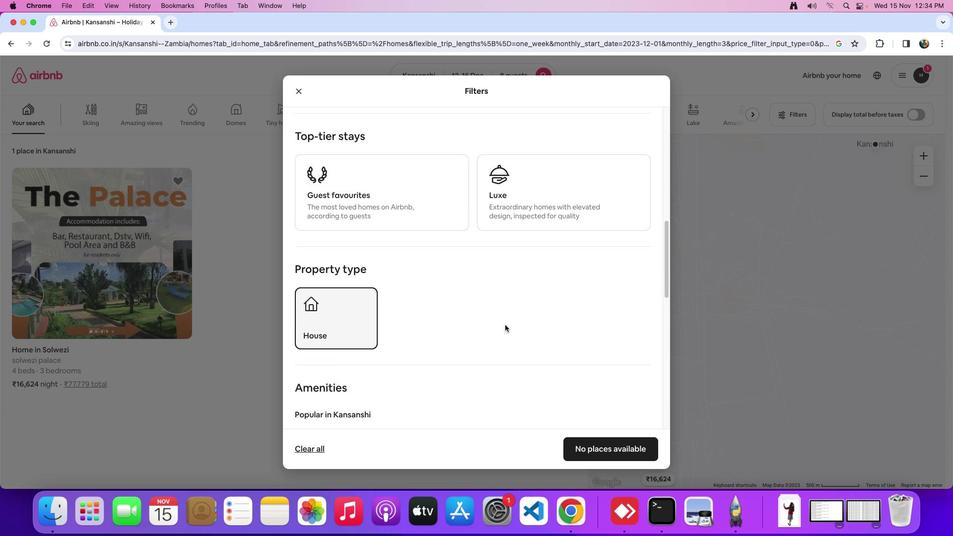 
Action: Mouse moved to (505, 324)
Screenshot: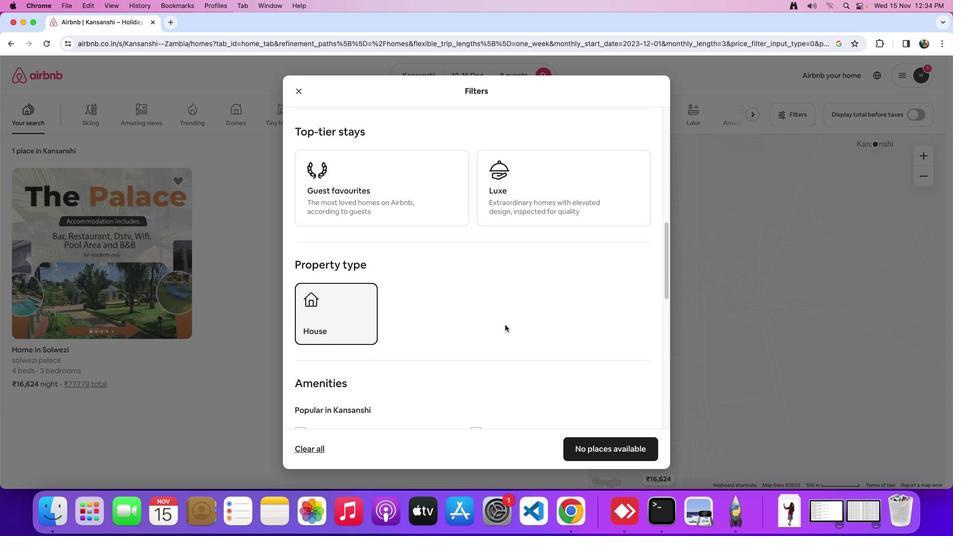 
Action: Mouse scrolled (505, 324) with delta (0, 0)
Screenshot: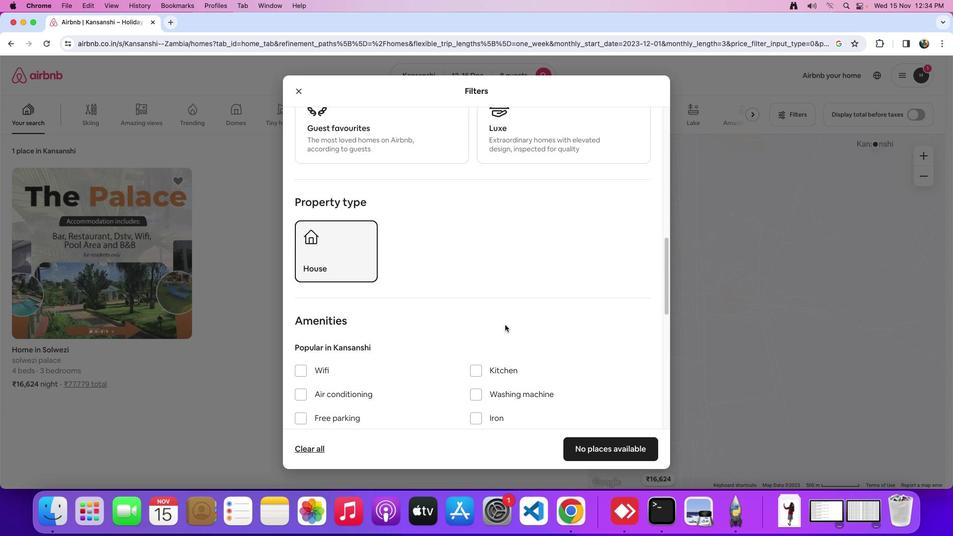 
Action: Mouse scrolled (505, 324) with delta (0, 0)
Screenshot: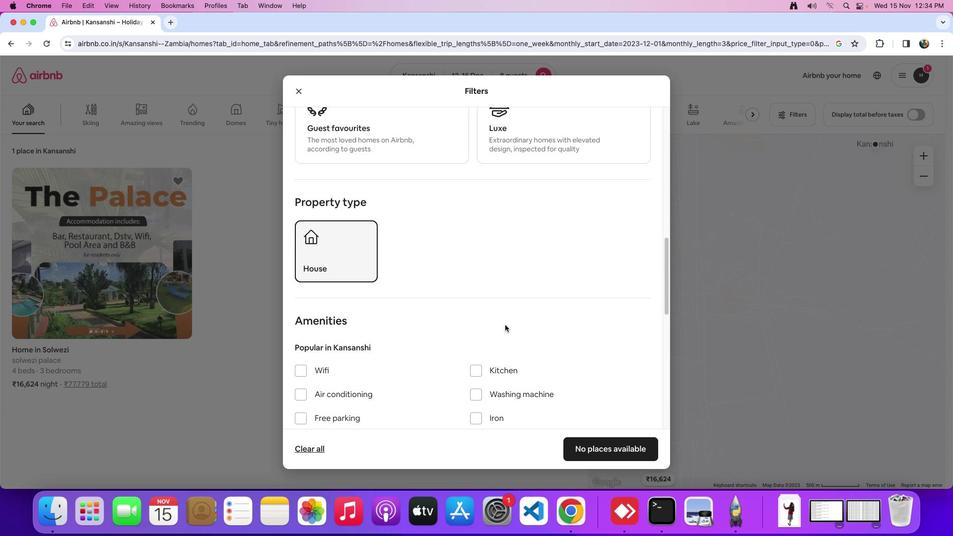 
Action: Mouse scrolled (505, 324) with delta (0, 0)
Screenshot: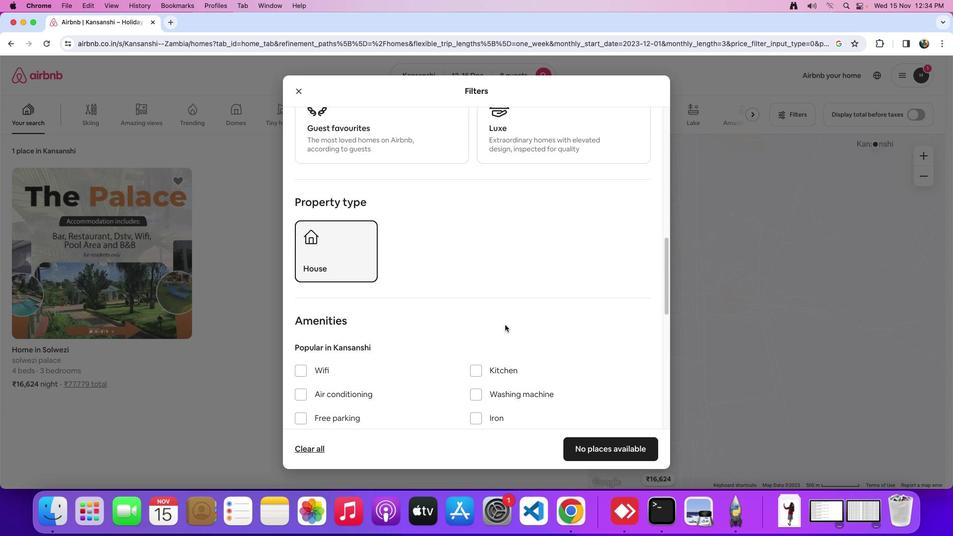 
Action: Mouse scrolled (505, 324) with delta (0, 0)
Screenshot: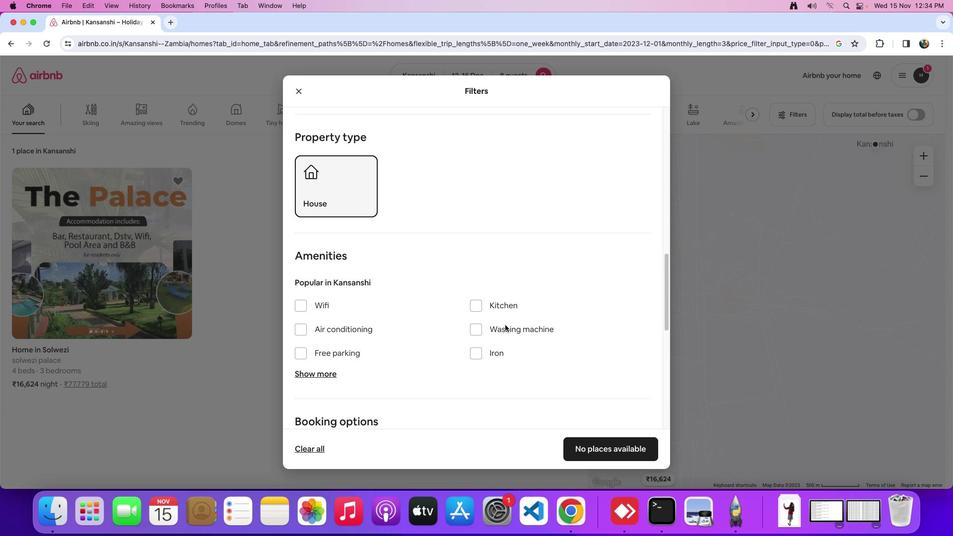 
Action: Mouse scrolled (505, 324) with delta (0, 0)
Screenshot: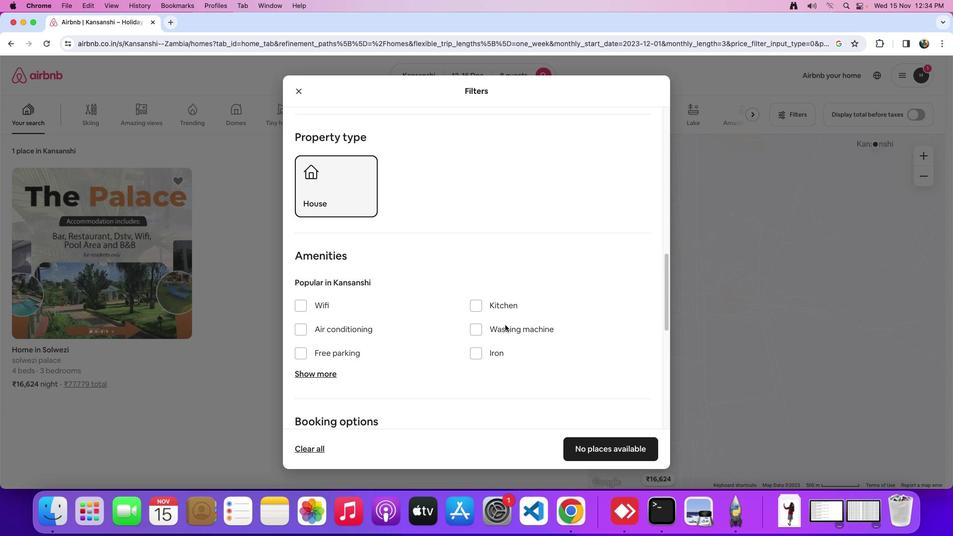 
Action: Mouse scrolled (505, 324) with delta (0, 0)
Screenshot: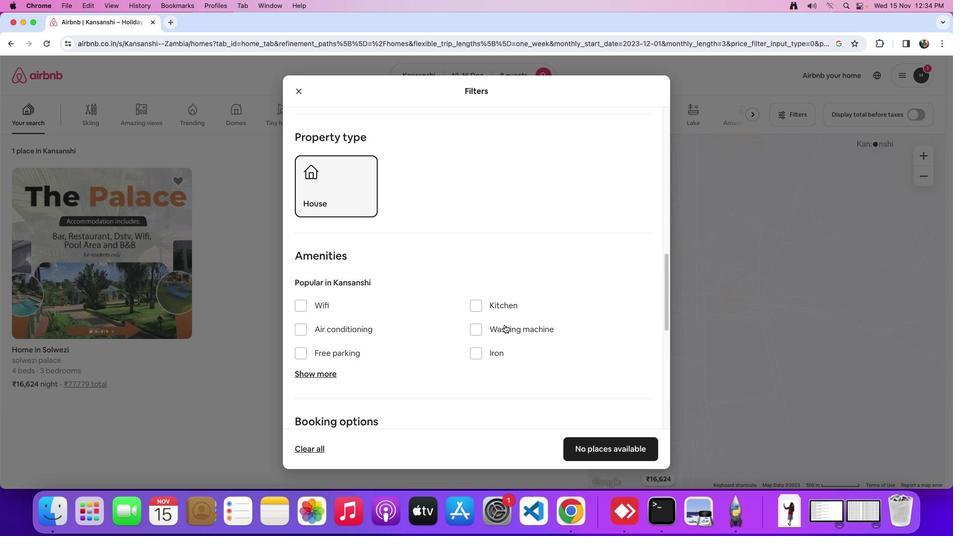 
Action: Mouse moved to (505, 324)
Screenshot: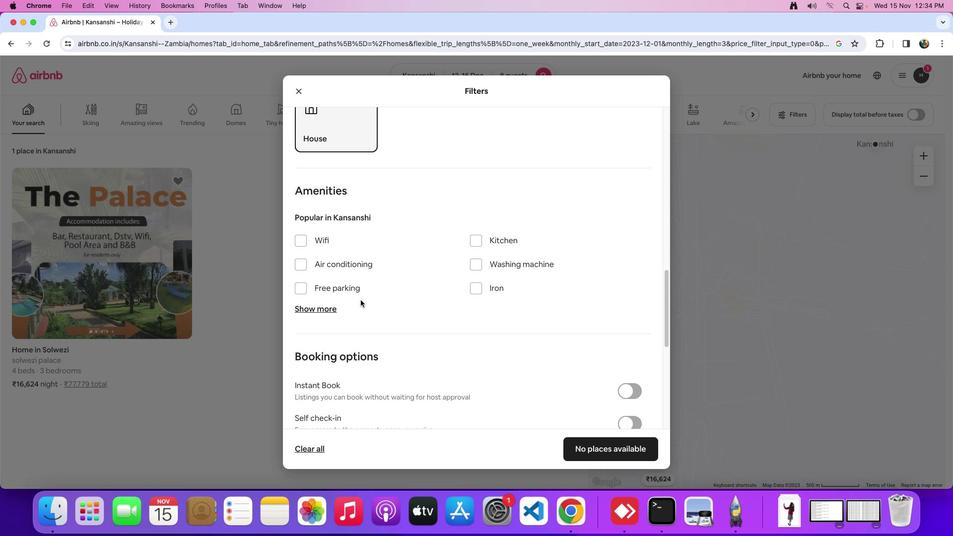 
Action: Mouse scrolled (505, 324) with delta (0, 0)
Screenshot: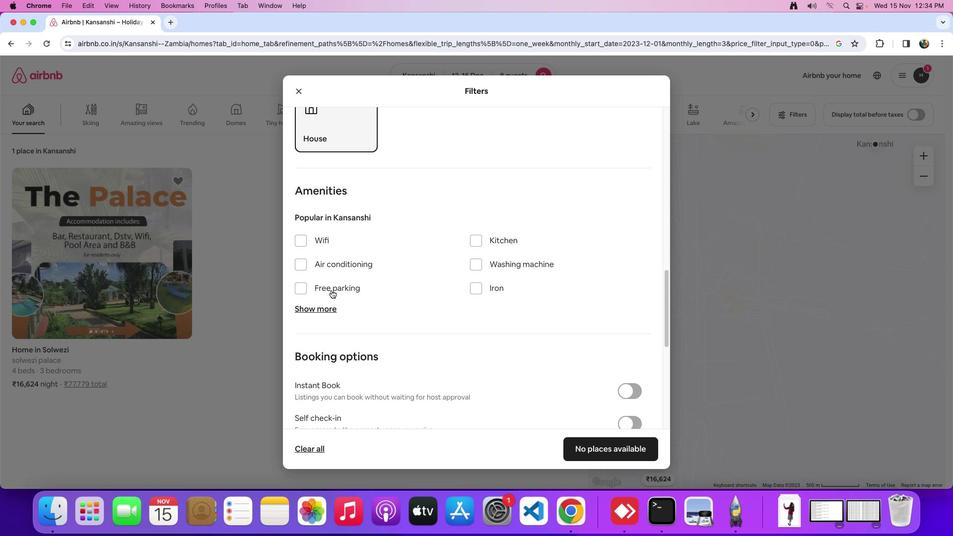 
Action: Mouse scrolled (505, 324) with delta (0, 0)
Screenshot: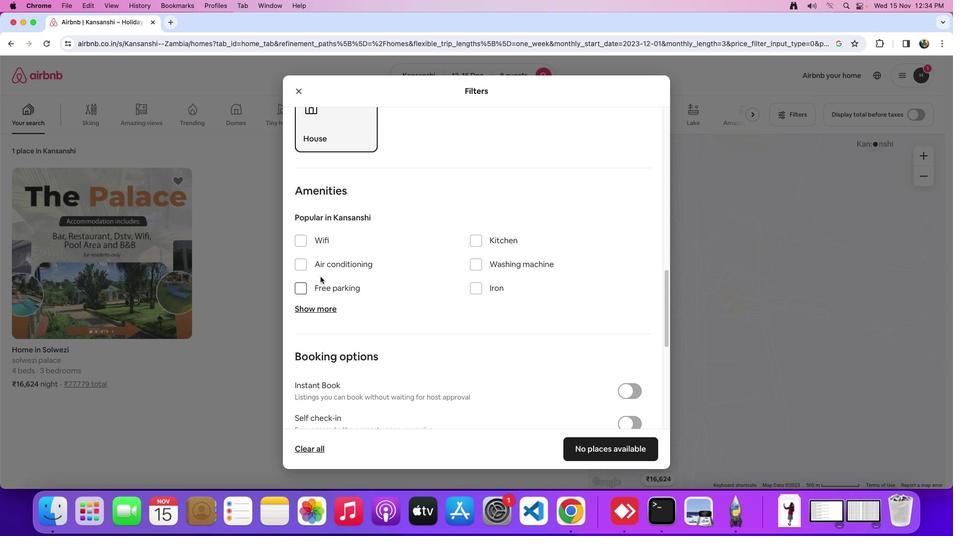 
Action: Mouse moved to (505, 324)
Screenshot: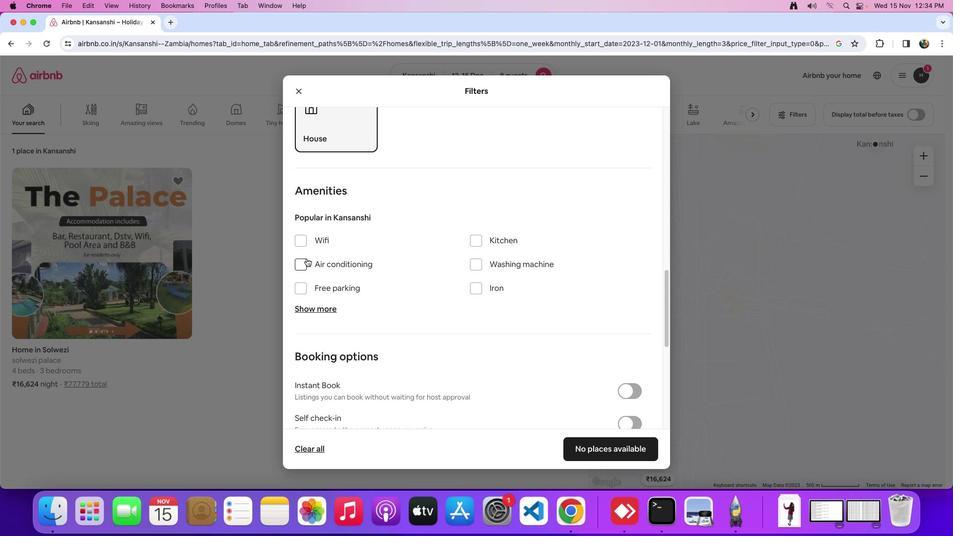 
Action: Mouse scrolled (505, 324) with delta (0, 0)
Screenshot: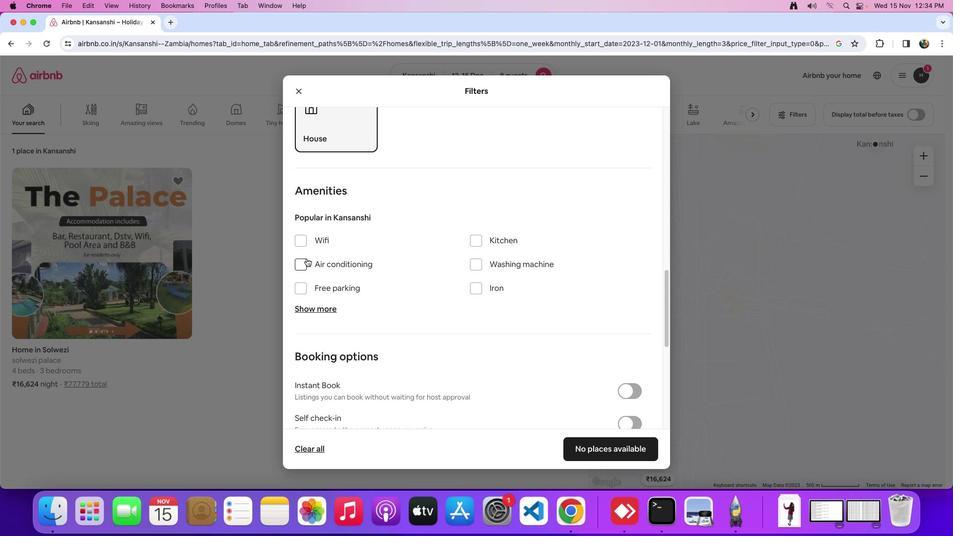 
Action: Mouse moved to (302, 243)
Screenshot: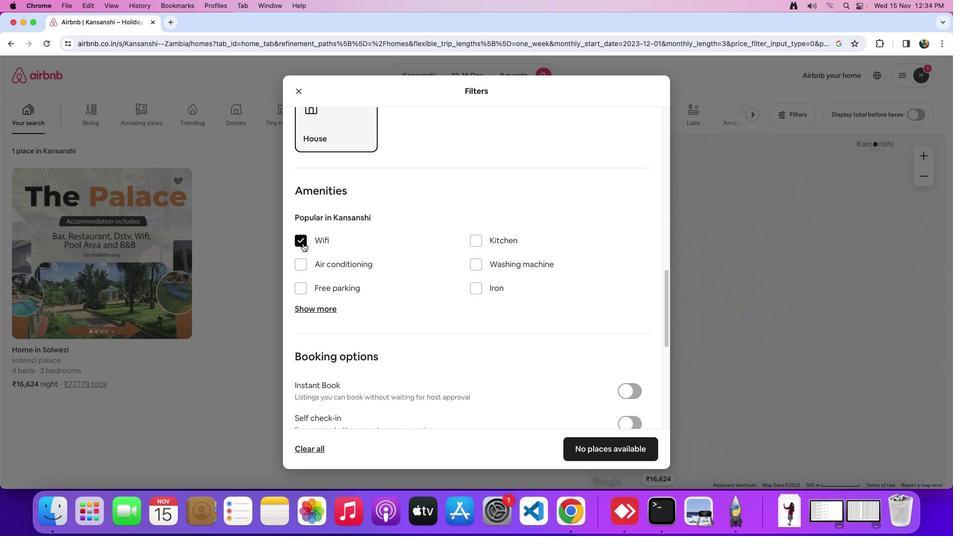 
Action: Mouse pressed left at (302, 243)
Screenshot: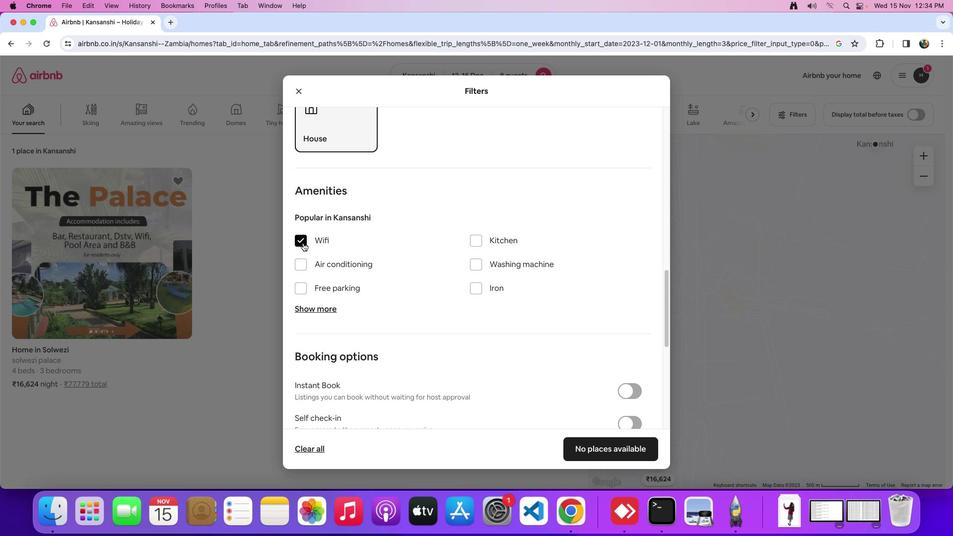 
Action: Mouse moved to (490, 244)
Screenshot: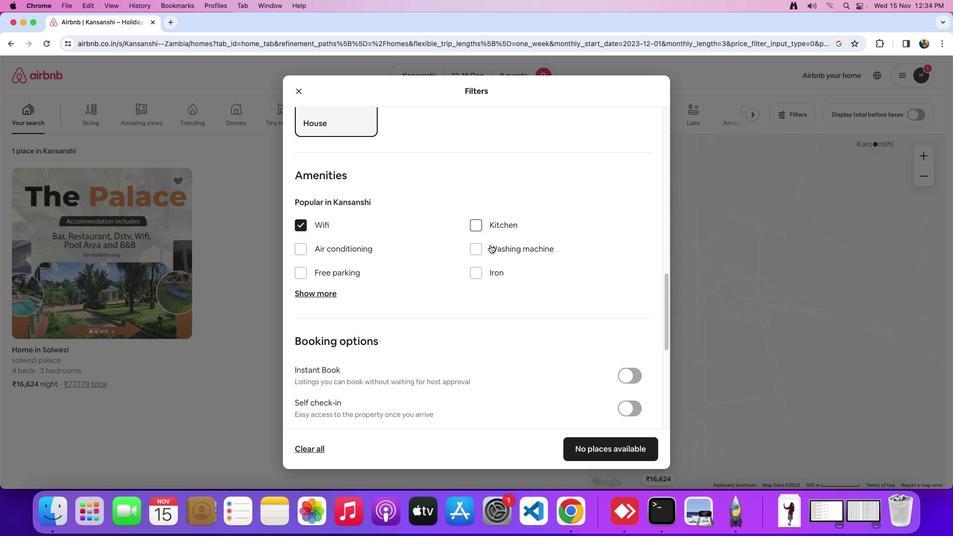 
Action: Mouse scrolled (490, 244) with delta (0, 0)
Screenshot: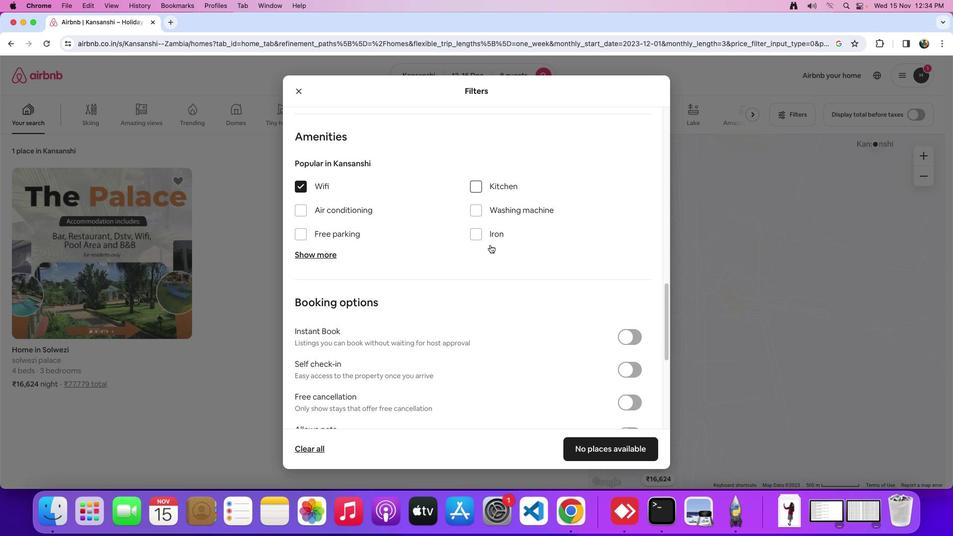 
Action: Mouse scrolled (490, 244) with delta (0, 0)
Screenshot: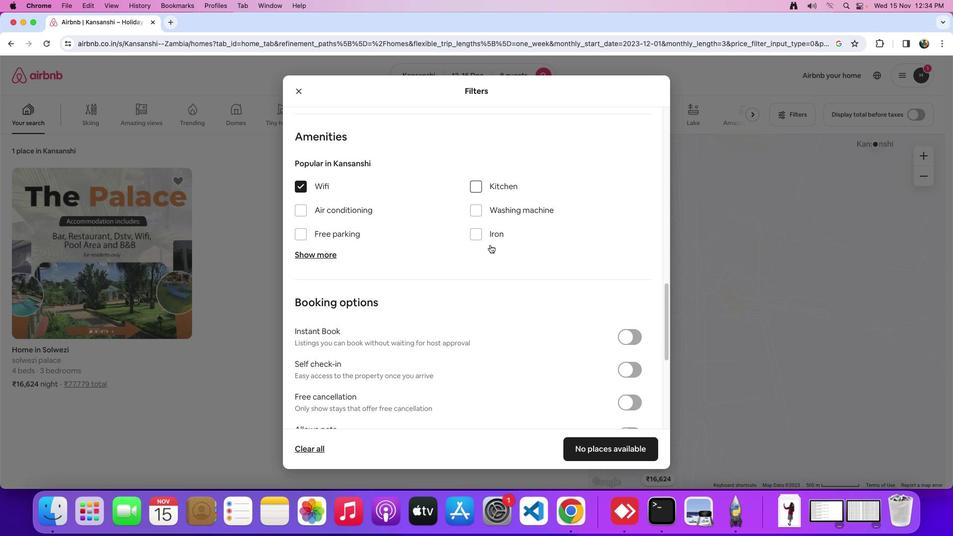 
Action: Mouse scrolled (490, 244) with delta (0, 0)
Screenshot: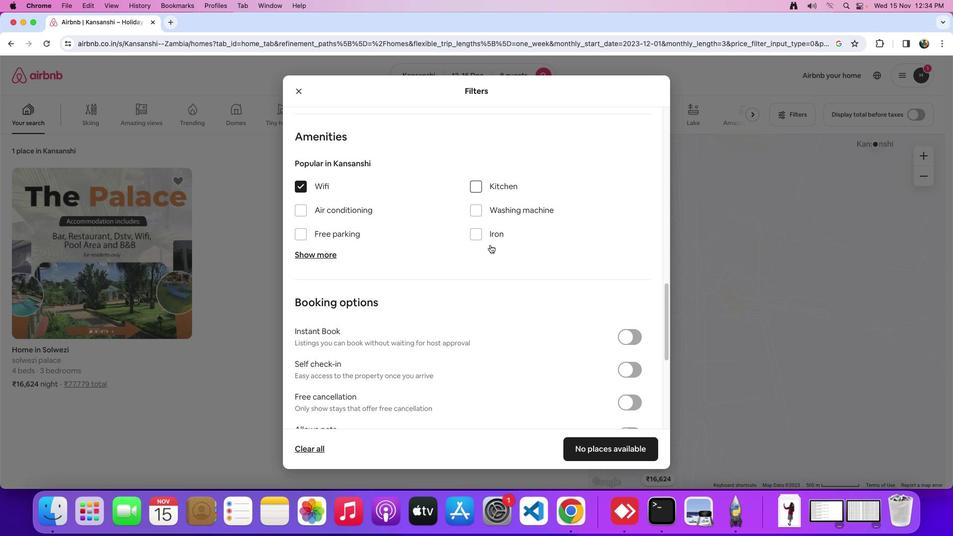 
Action: Mouse moved to (307, 251)
Screenshot: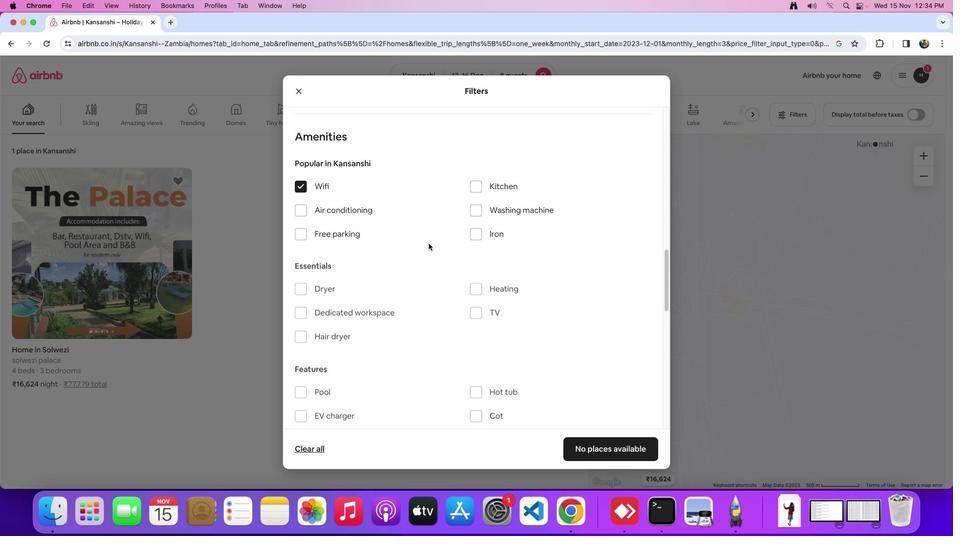 
Action: Mouse pressed left at (307, 251)
Screenshot: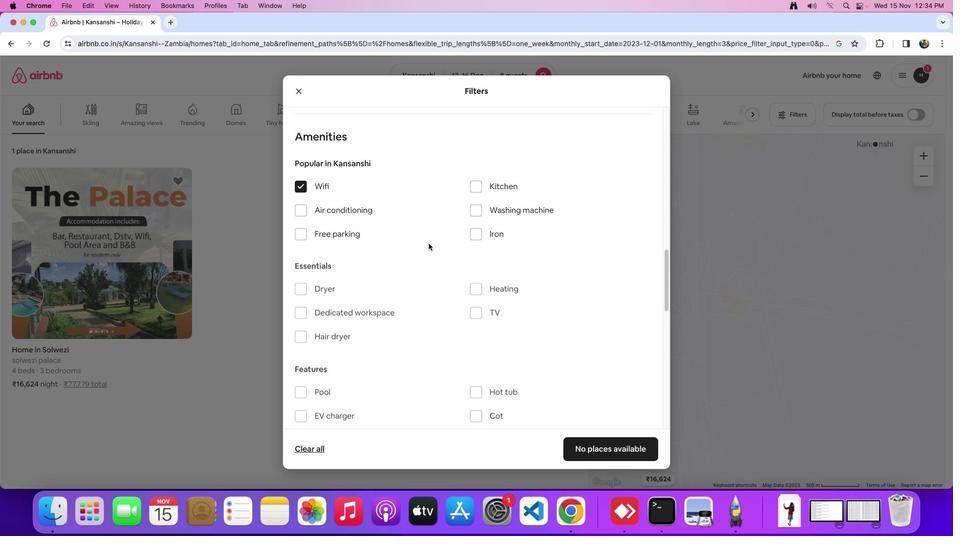 
Action: Mouse moved to (479, 314)
Screenshot: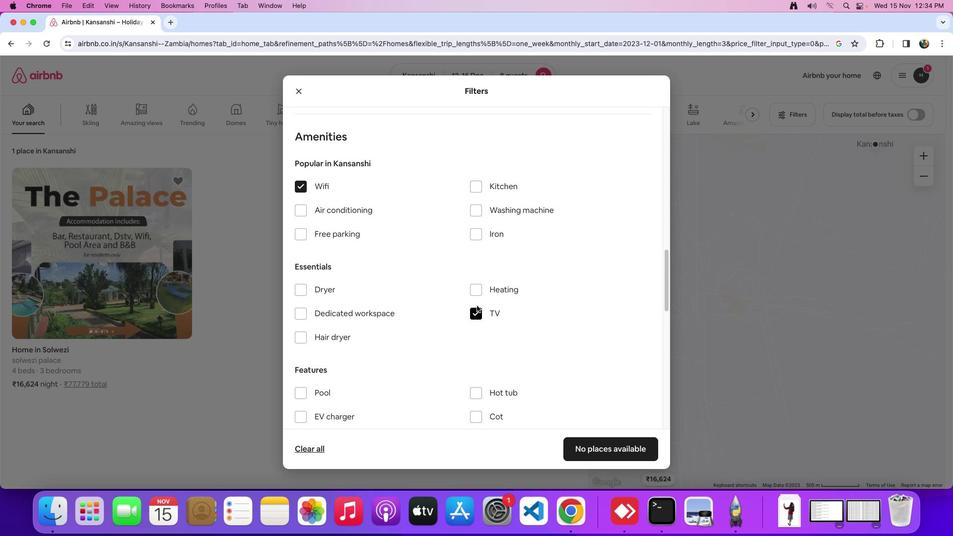 
Action: Mouse pressed left at (479, 314)
Screenshot: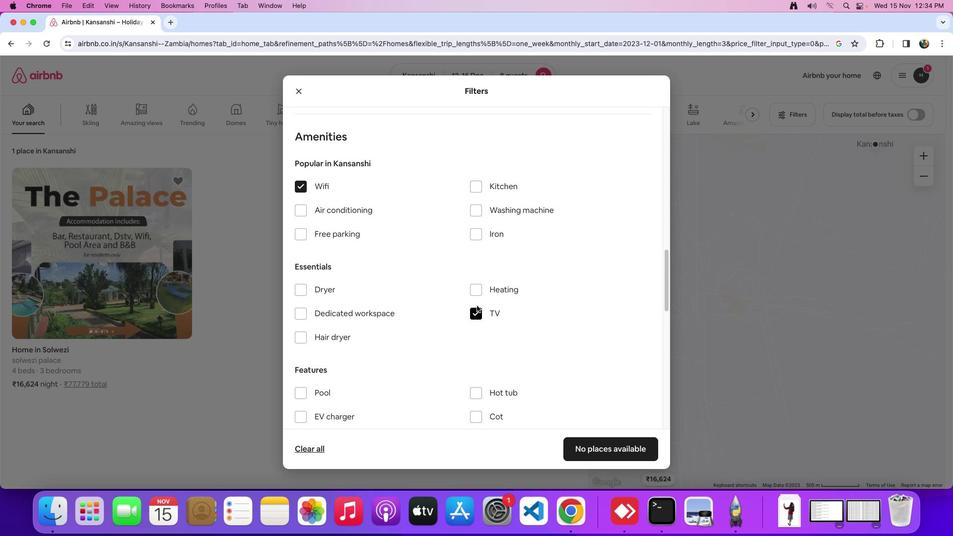 
Action: Mouse moved to (307, 237)
Screenshot: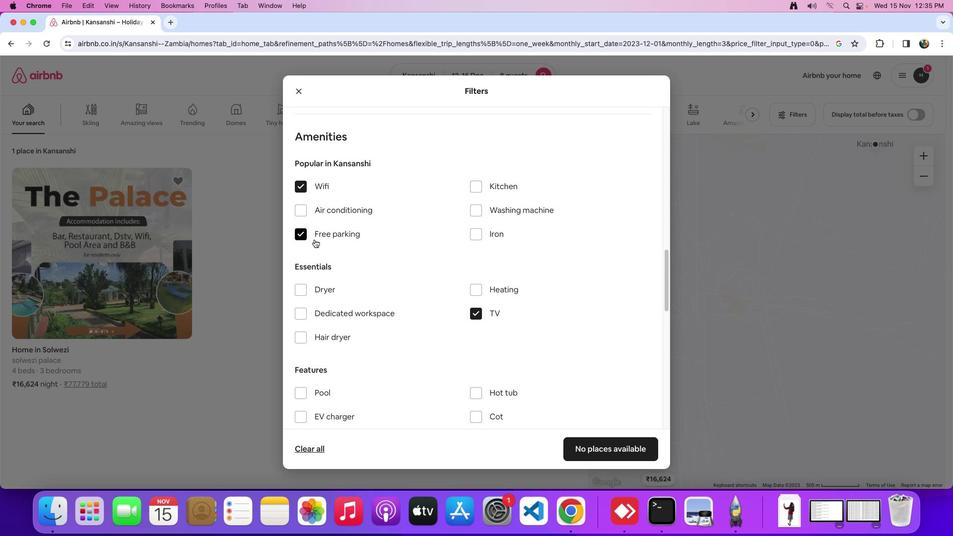 
Action: Mouse pressed left at (307, 237)
Screenshot: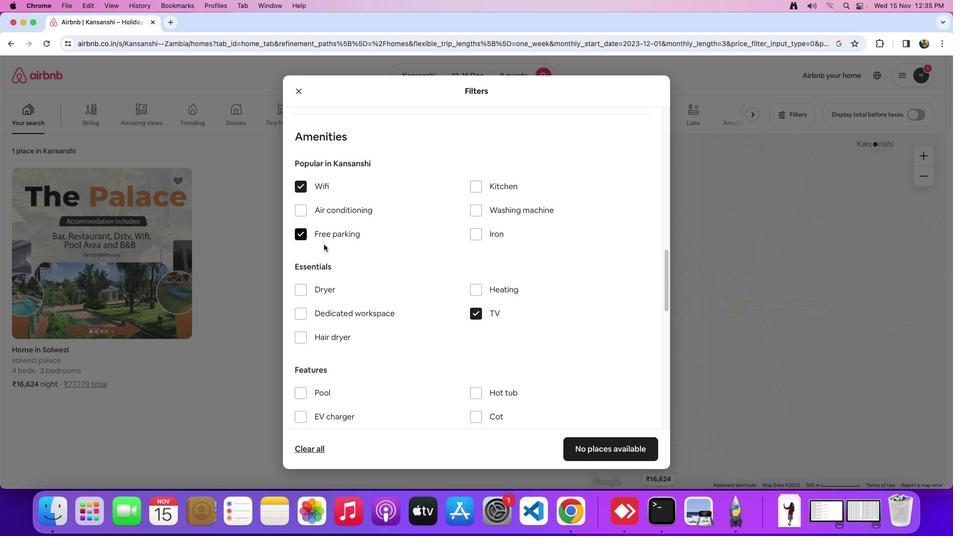 
Action: Mouse moved to (497, 254)
Screenshot: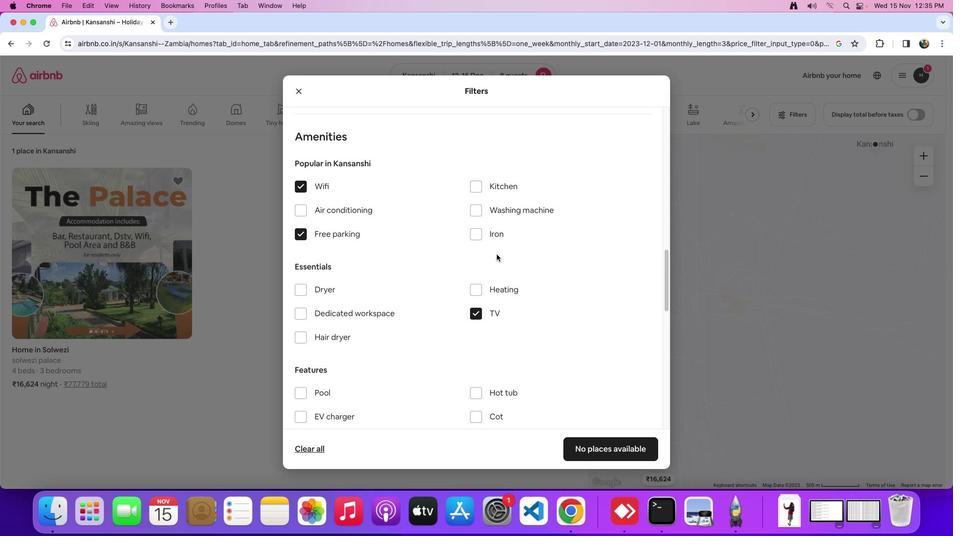 
Action: Mouse scrolled (497, 254) with delta (0, 0)
Screenshot: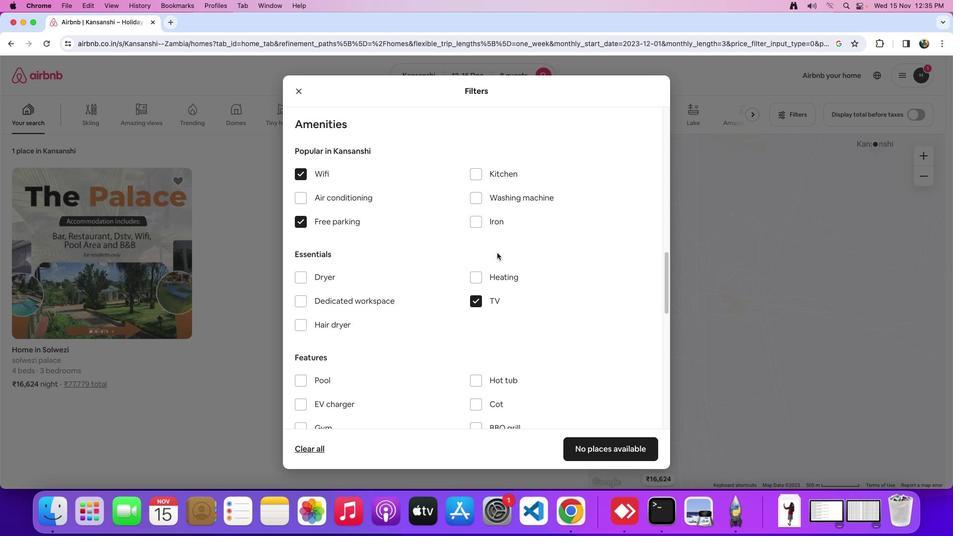 
Action: Mouse moved to (497, 253)
Screenshot: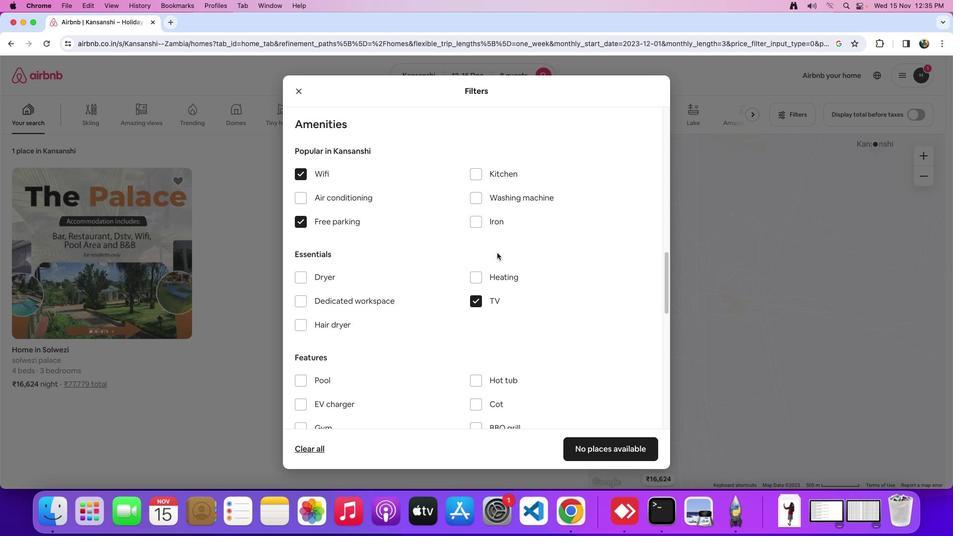 
Action: Mouse scrolled (497, 253) with delta (0, 0)
Screenshot: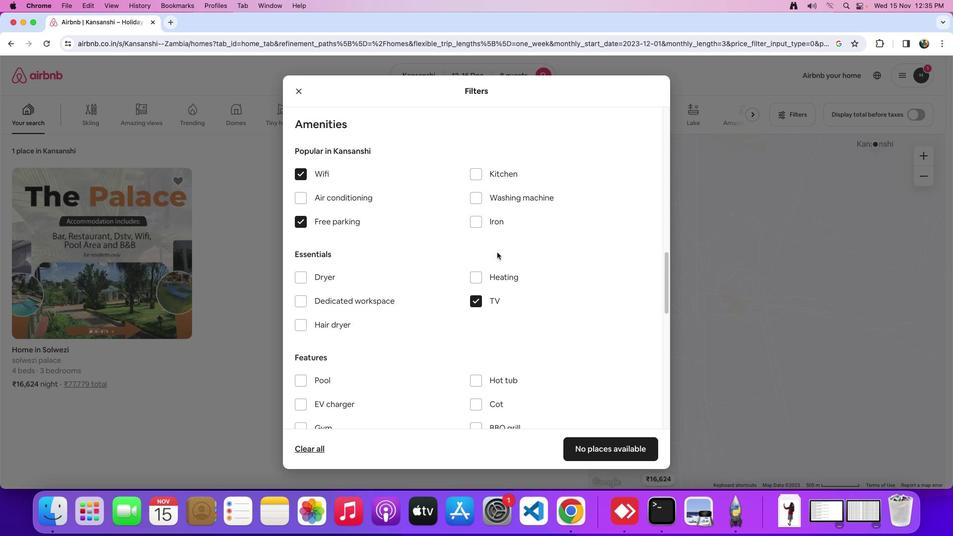 
Action: Mouse moved to (497, 251)
Screenshot: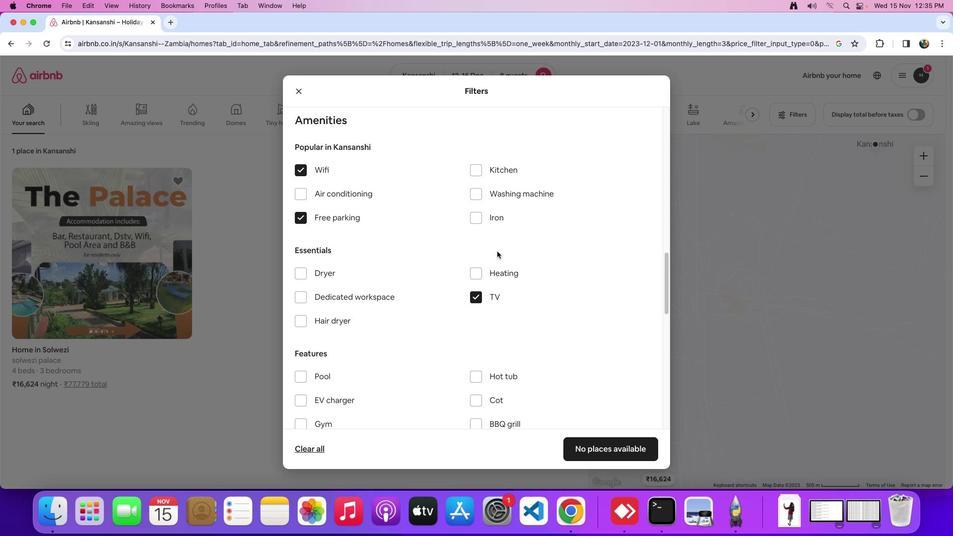 
Action: Mouse scrolled (497, 251) with delta (0, 0)
Screenshot: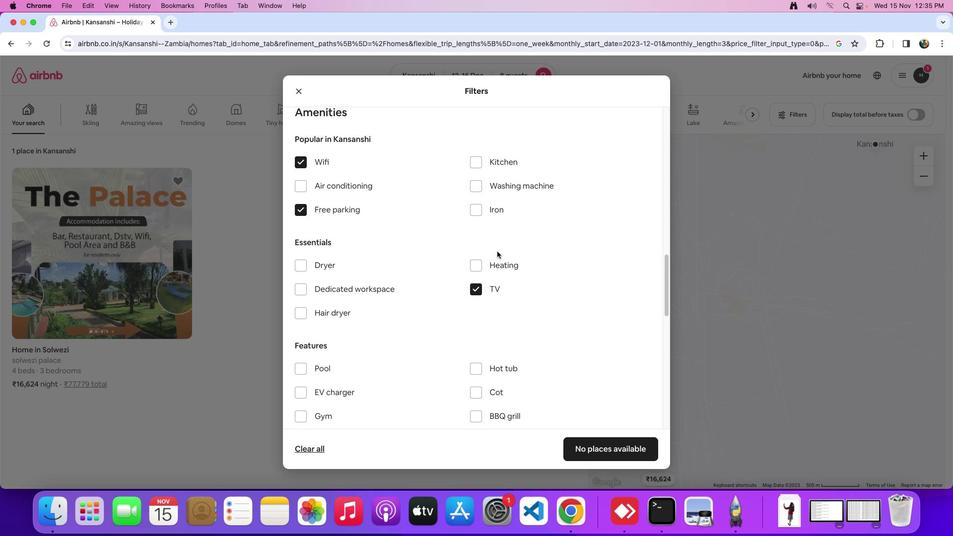 
Action: Mouse moved to (497, 251)
Screenshot: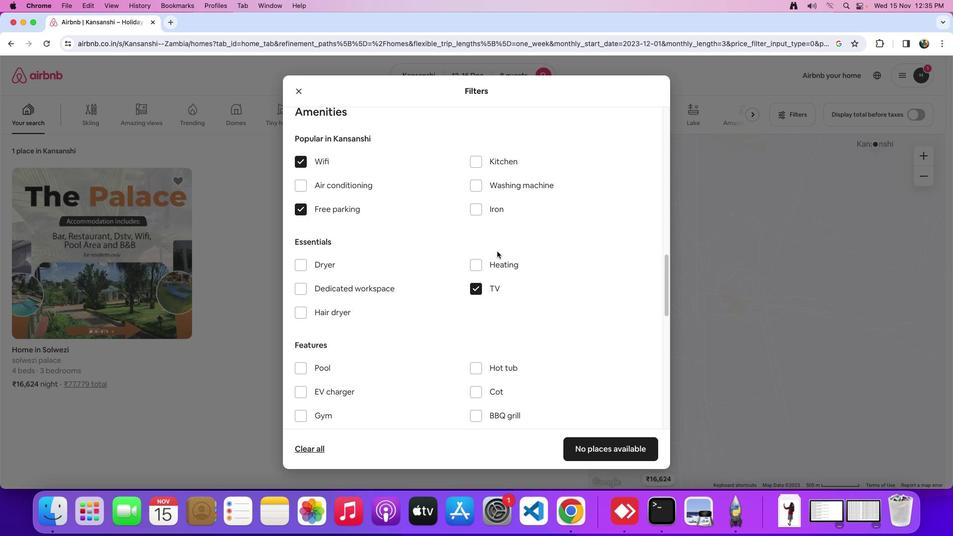 
Action: Mouse scrolled (497, 251) with delta (0, 0)
Screenshot: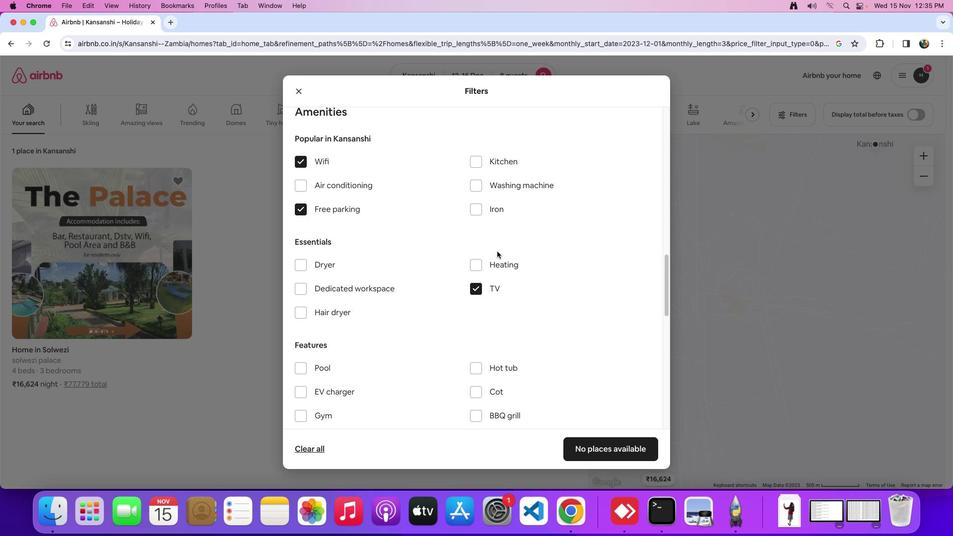 
Action: Mouse scrolled (497, 251) with delta (0, 0)
Screenshot: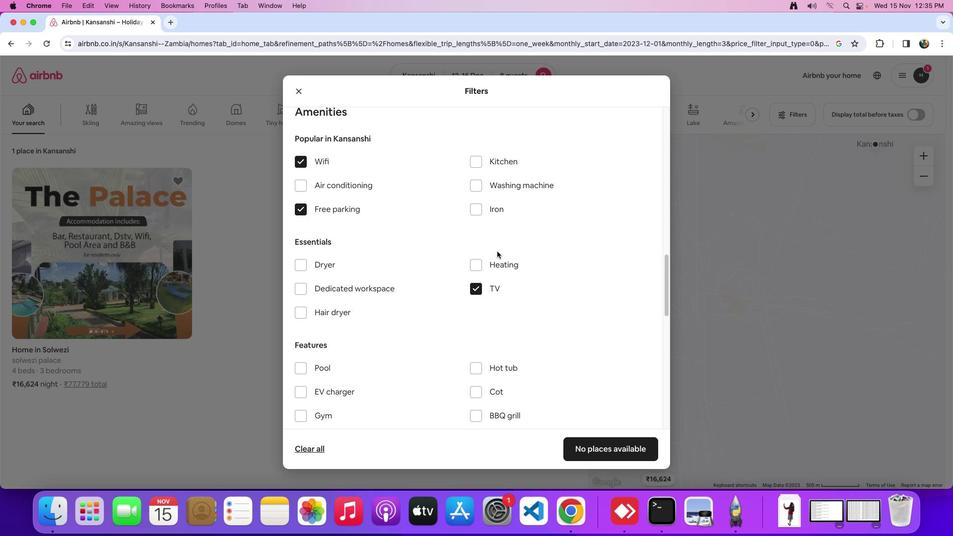 
Action: Mouse moved to (493, 252)
Screenshot: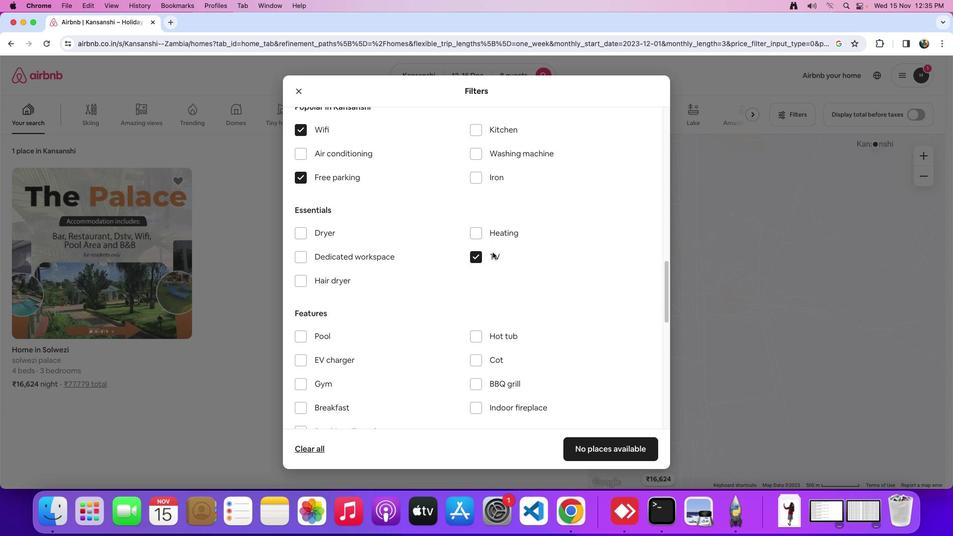 
Action: Mouse scrolled (493, 252) with delta (0, 0)
Screenshot: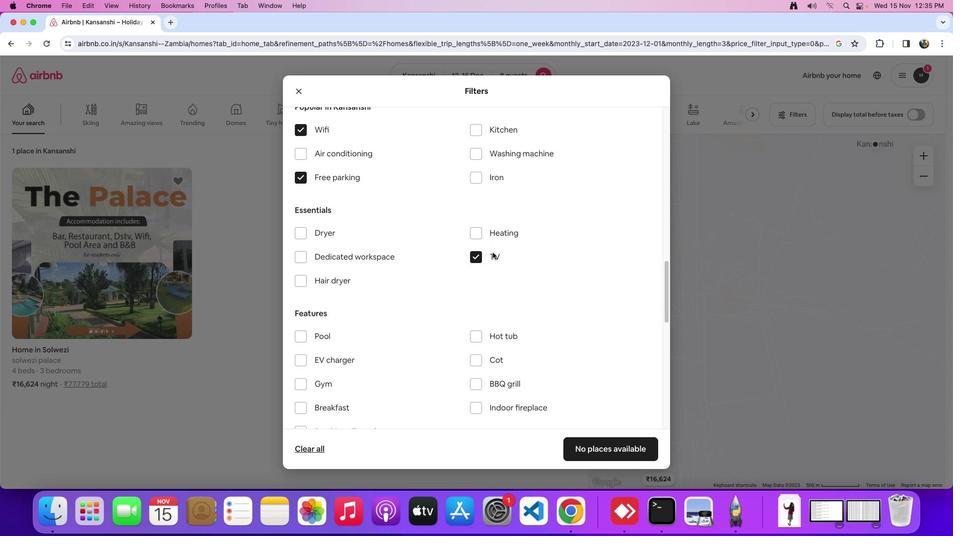 
Action: Mouse scrolled (493, 252) with delta (0, 0)
Screenshot: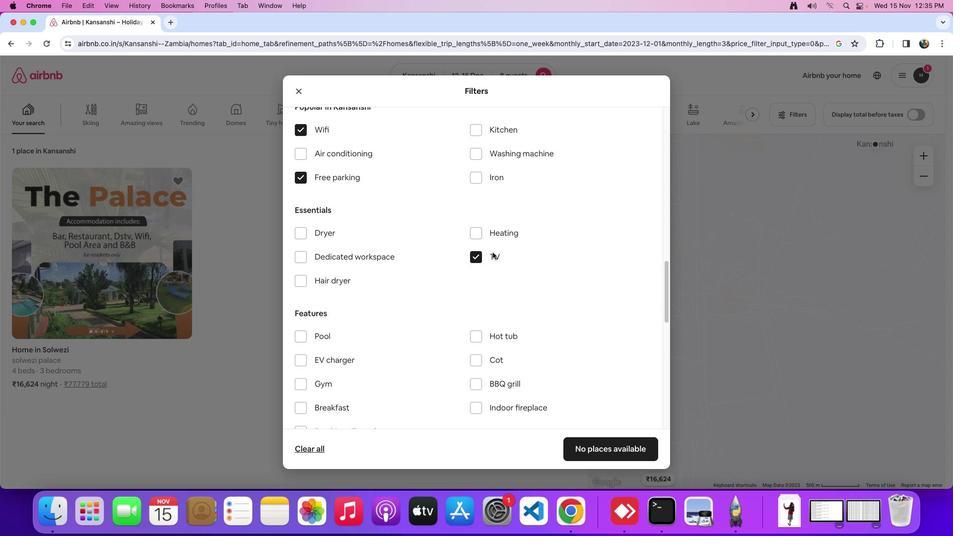 
Action: Mouse scrolled (493, 252) with delta (0, 0)
Screenshot: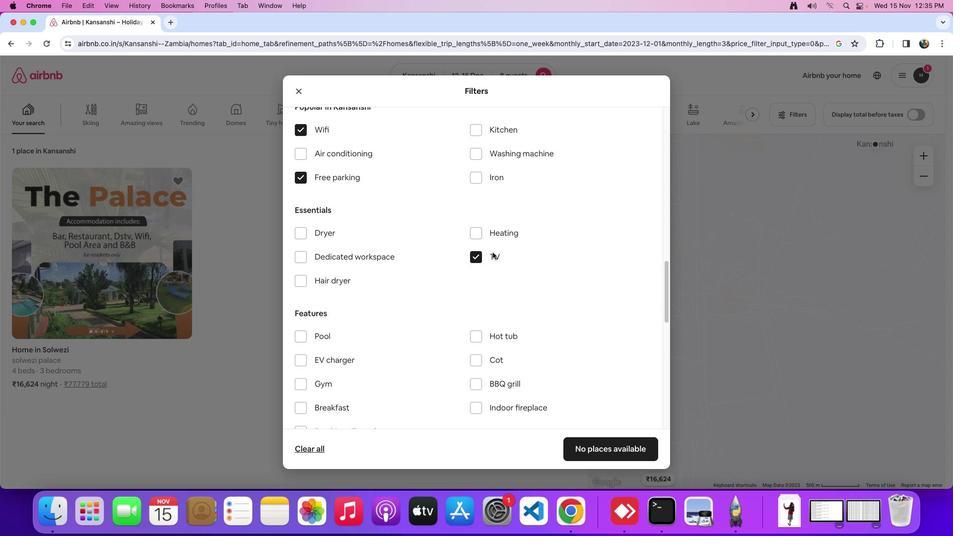 
Action: Mouse scrolled (493, 252) with delta (0, 0)
Screenshot: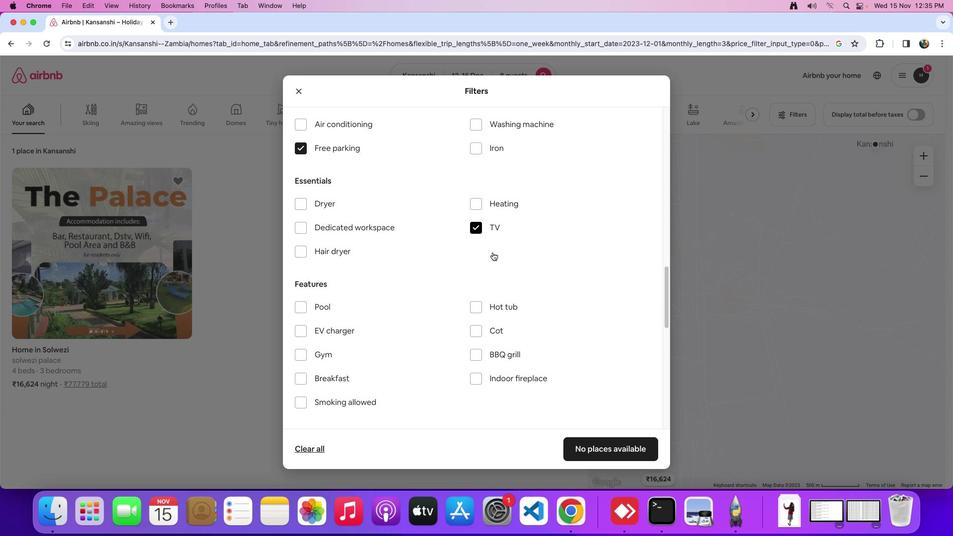 
Action: Mouse scrolled (493, 252) with delta (0, 0)
Screenshot: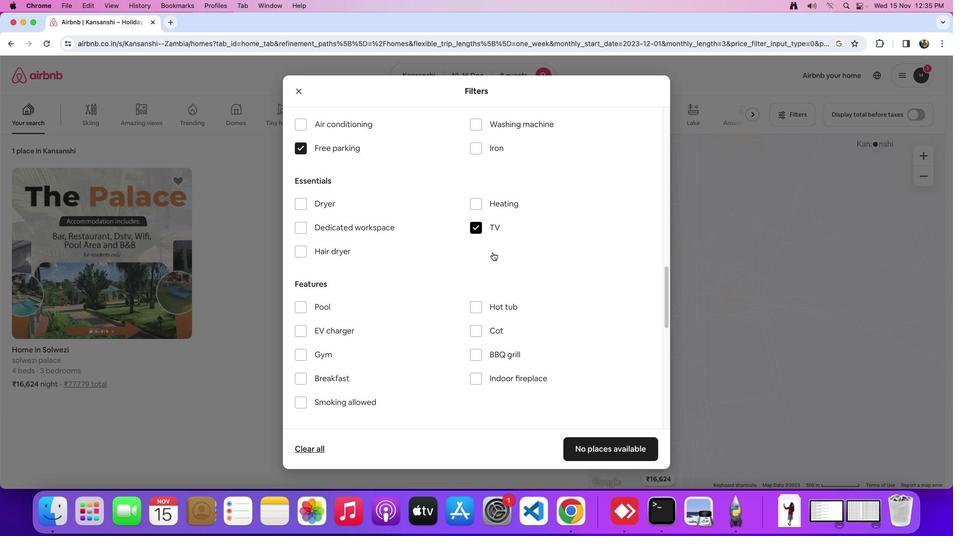 
Action: Mouse scrolled (493, 252) with delta (0, 0)
Screenshot: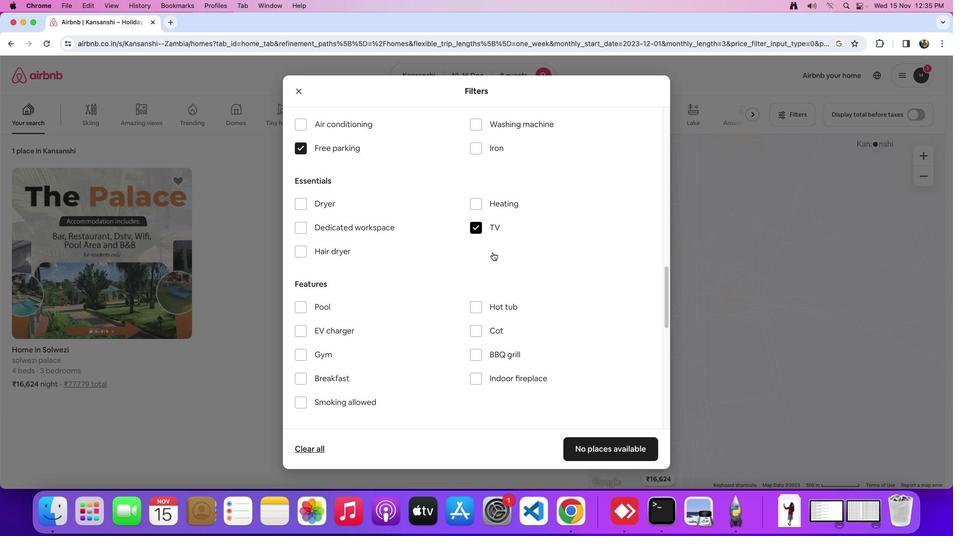 
Action: Mouse moved to (493, 252)
Screenshot: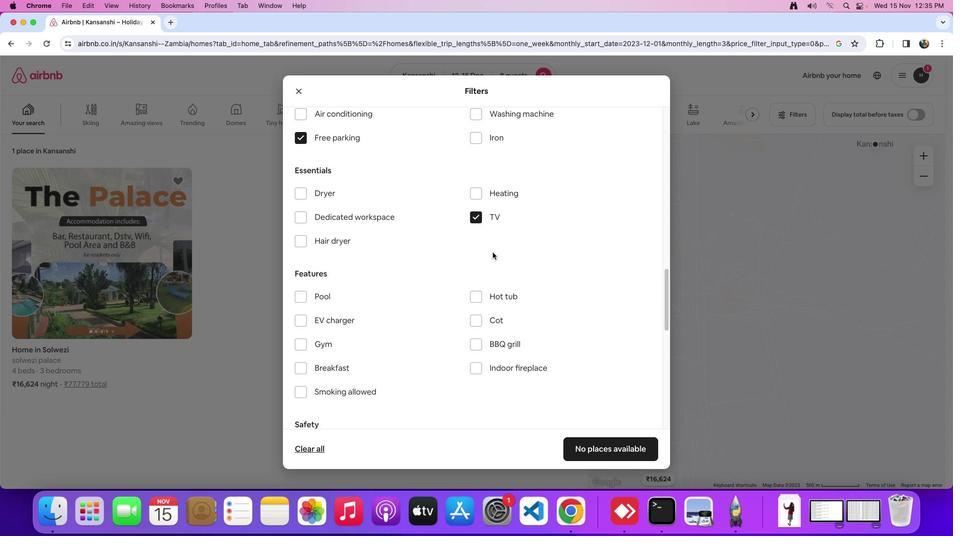
Action: Mouse scrolled (493, 252) with delta (0, 0)
Screenshot: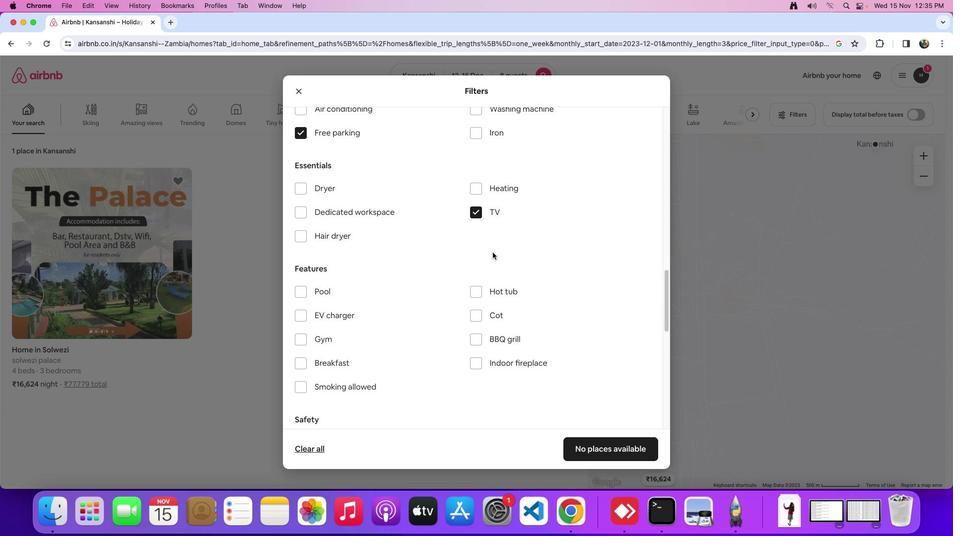 
Action: Mouse scrolled (493, 252) with delta (0, 0)
Screenshot: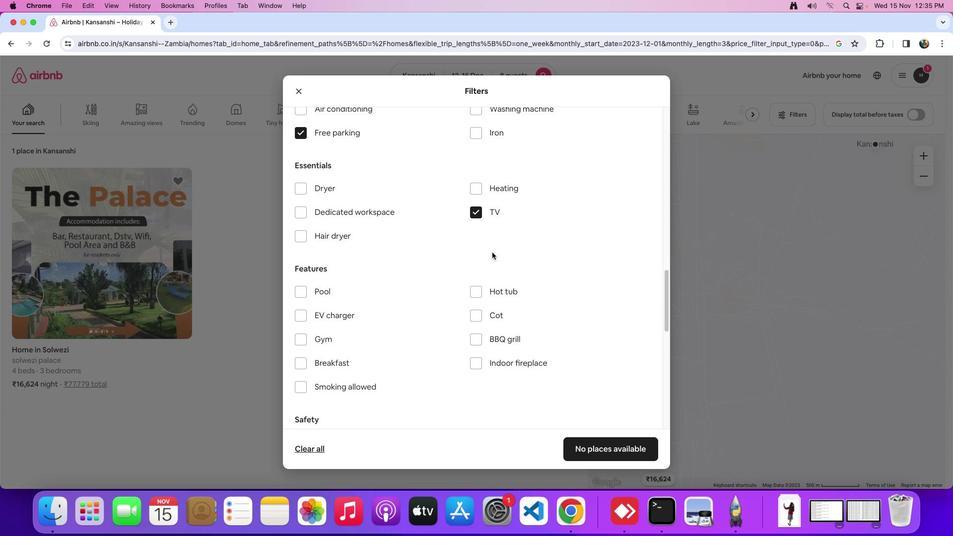 
Action: Mouse scrolled (493, 252) with delta (0, 0)
Screenshot: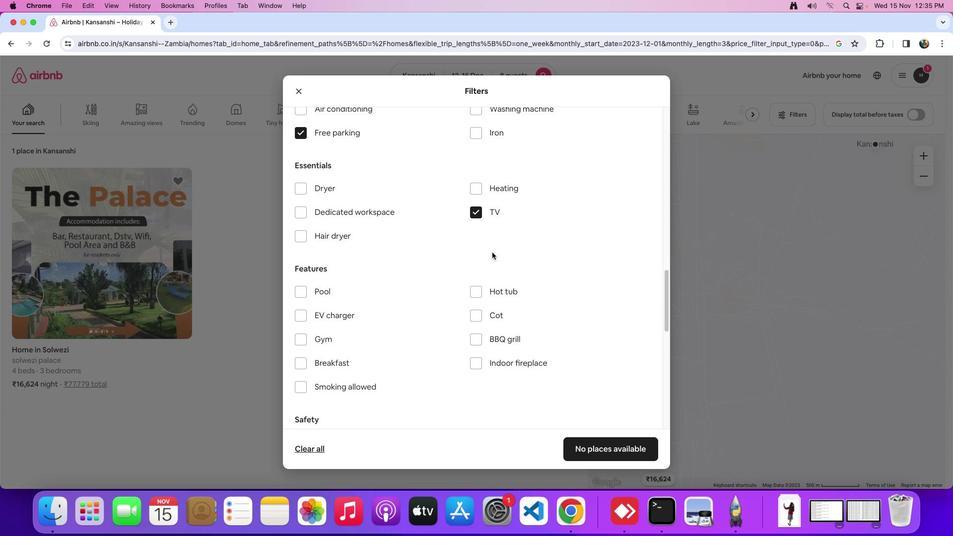 
Action: Mouse moved to (307, 340)
Screenshot: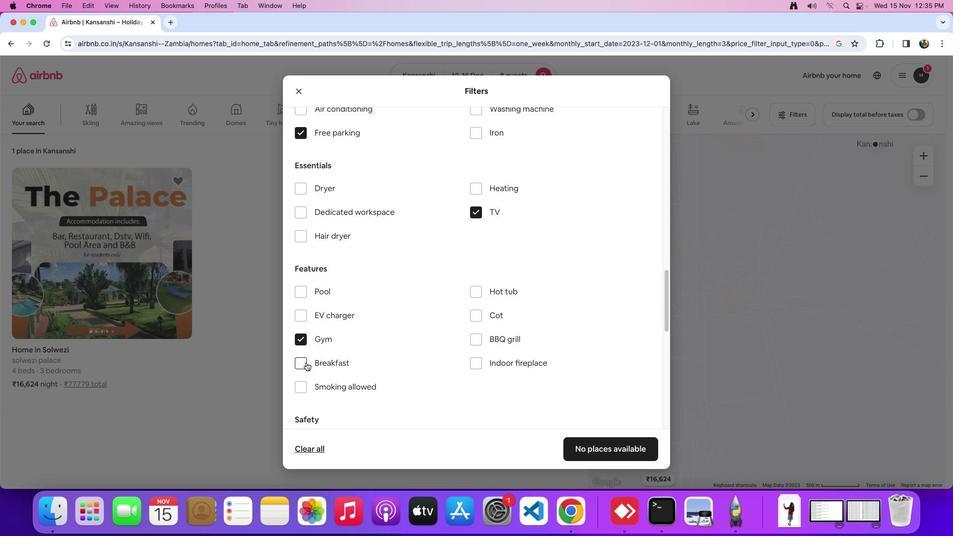 
Action: Mouse pressed left at (307, 340)
Screenshot: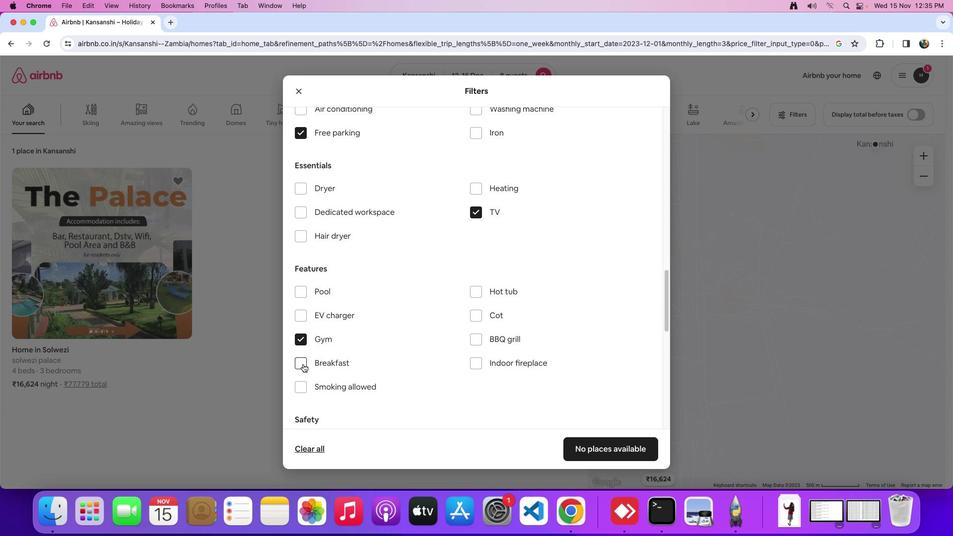 
Action: Mouse moved to (302, 364)
Screenshot: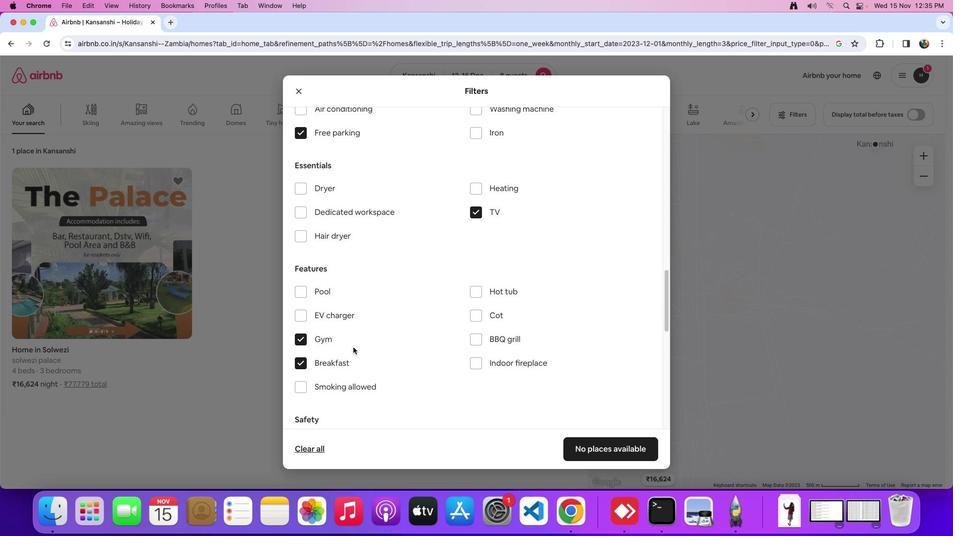 
Action: Mouse pressed left at (302, 364)
Screenshot: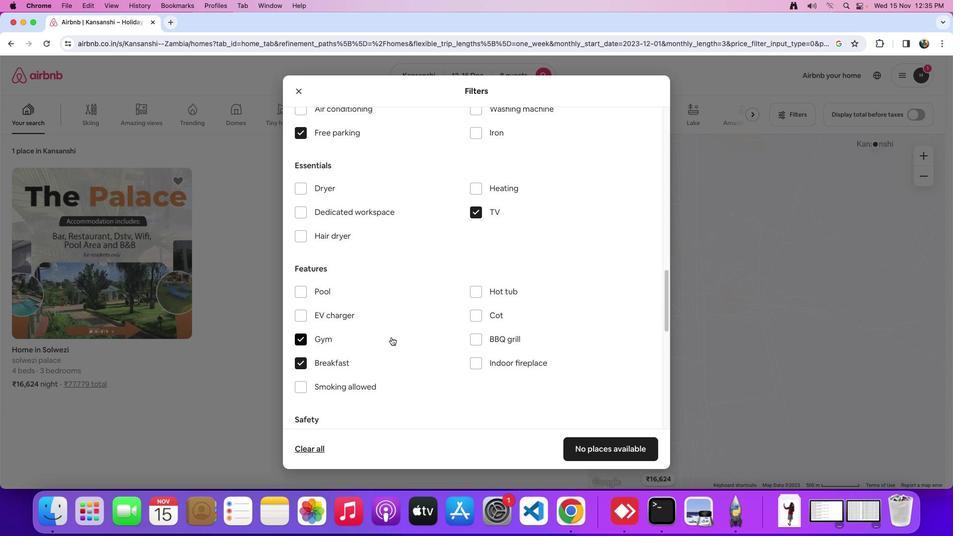 
Action: Mouse moved to (463, 313)
Screenshot: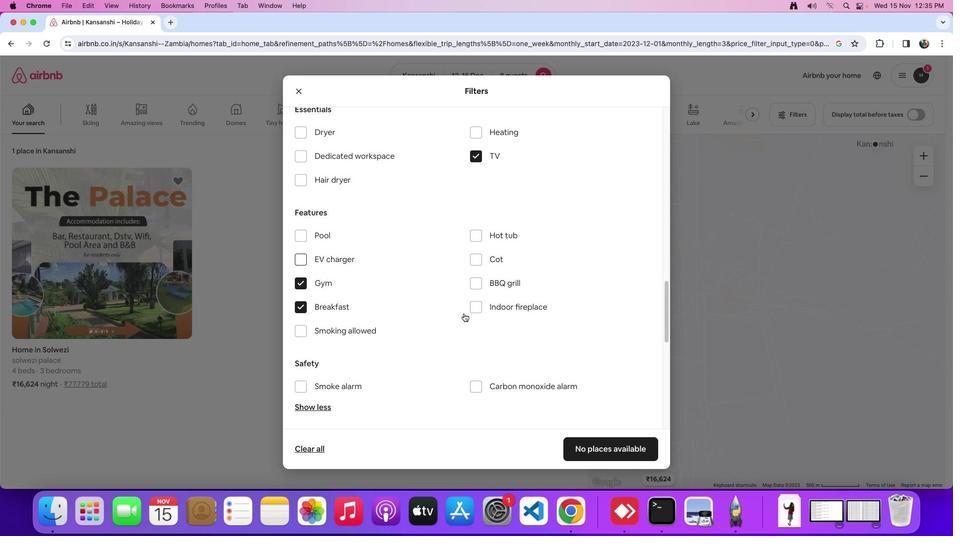 
Action: Mouse scrolled (463, 313) with delta (0, 0)
Screenshot: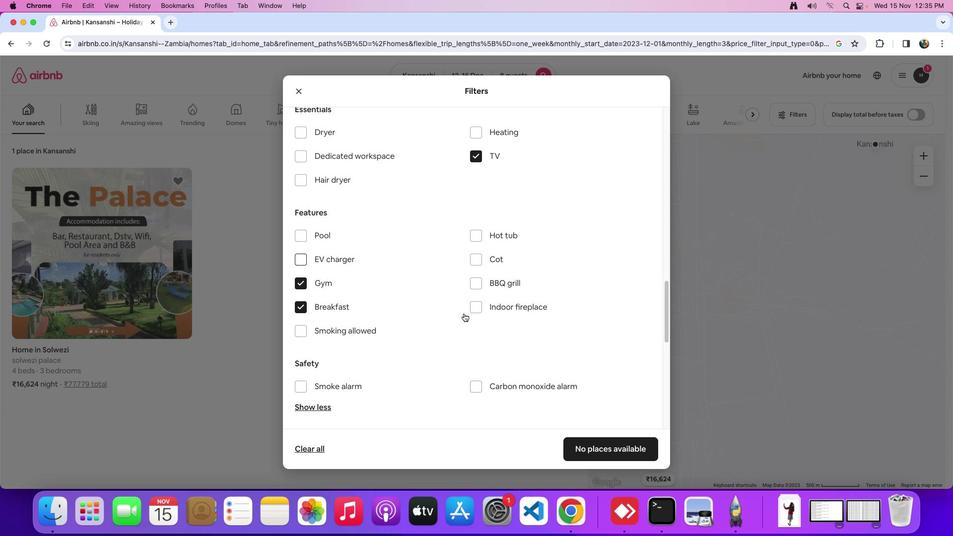 
Action: Mouse moved to (463, 313)
Screenshot: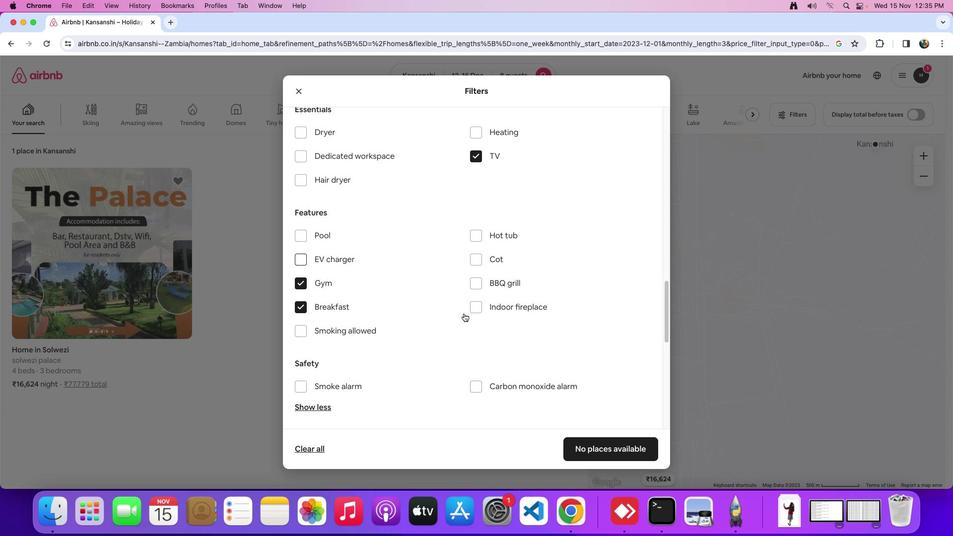 
Action: Mouse scrolled (463, 313) with delta (0, 0)
Screenshot: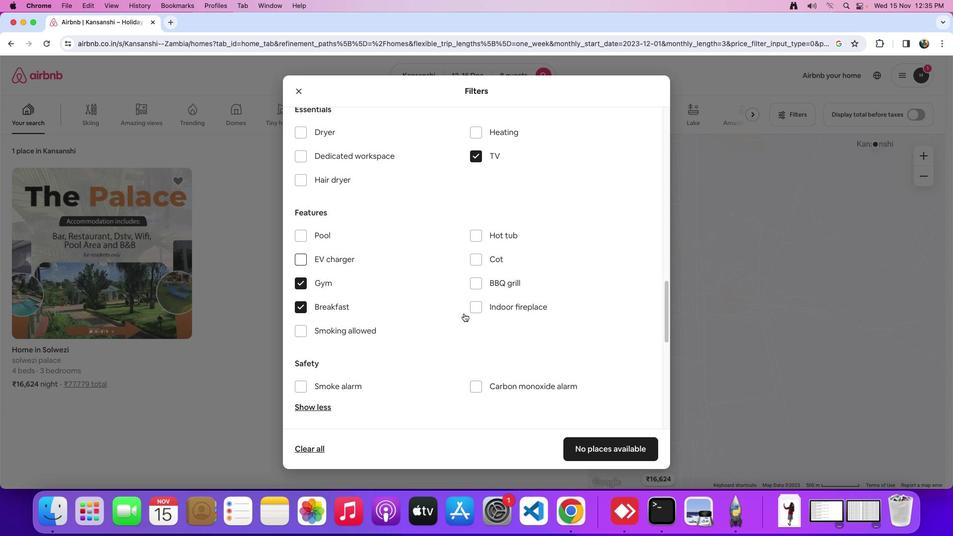 
Action: Mouse scrolled (463, 313) with delta (0, 0)
Screenshot: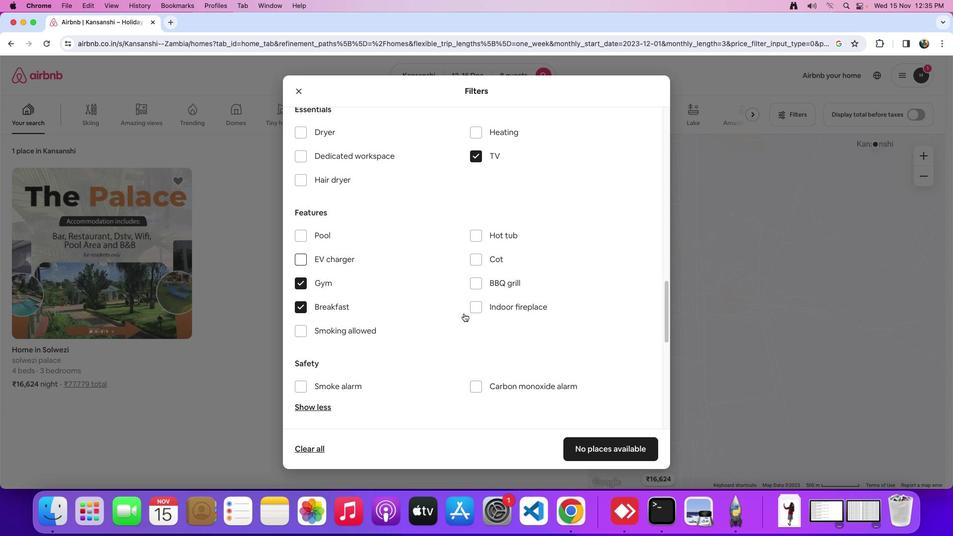 
Action: Mouse scrolled (463, 313) with delta (0, 0)
Screenshot: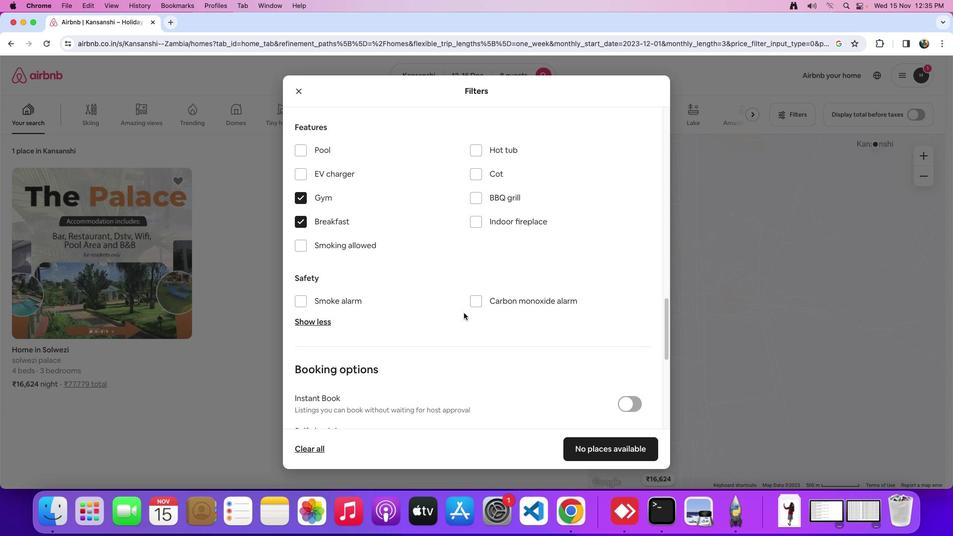 
Action: Mouse scrolled (463, 313) with delta (0, 0)
Screenshot: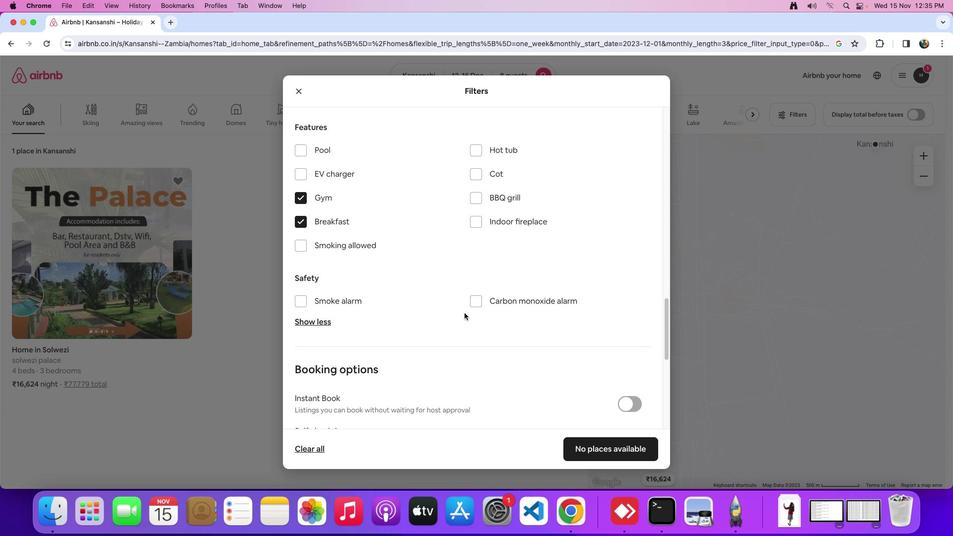 
Action: Mouse scrolled (463, 313) with delta (0, -1)
Screenshot: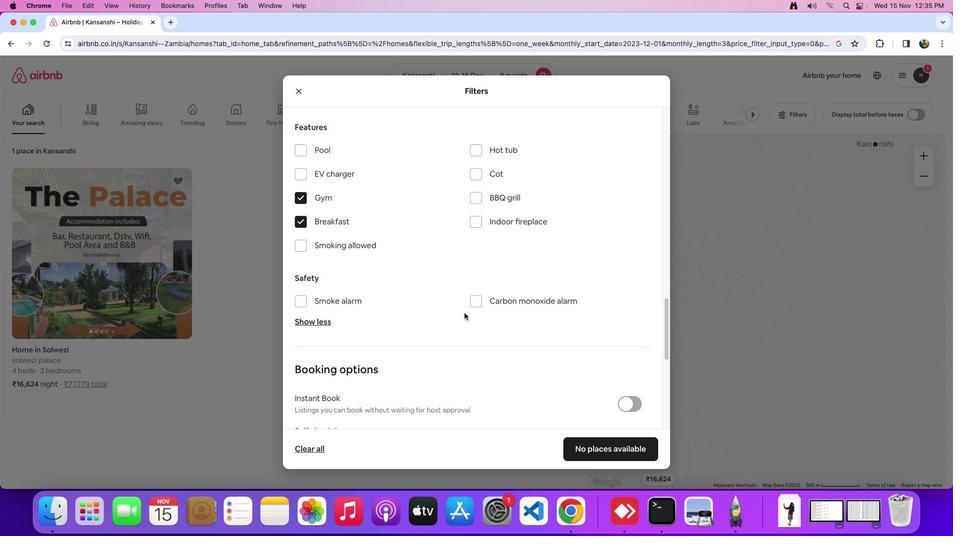 
Action: Mouse moved to (464, 312)
Screenshot: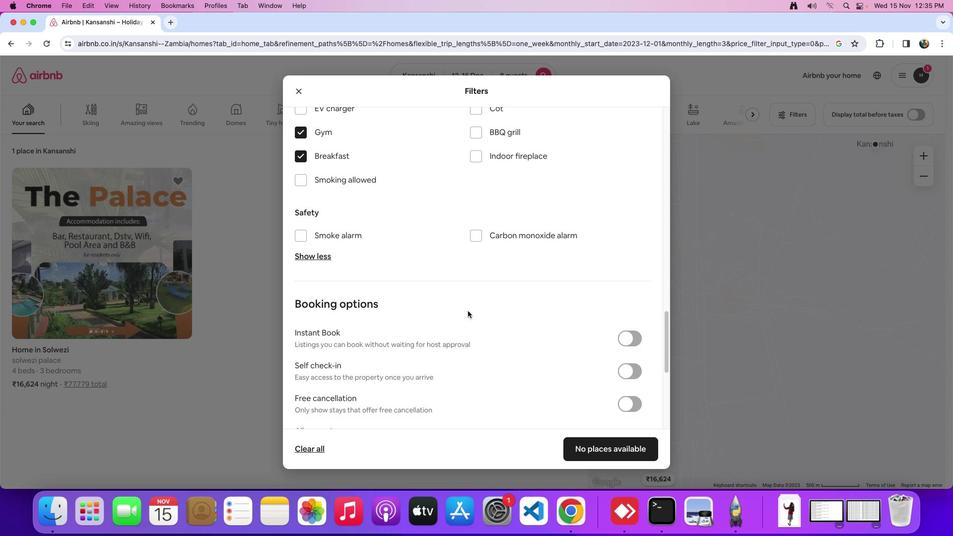 
Action: Mouse scrolled (464, 312) with delta (0, 0)
Screenshot: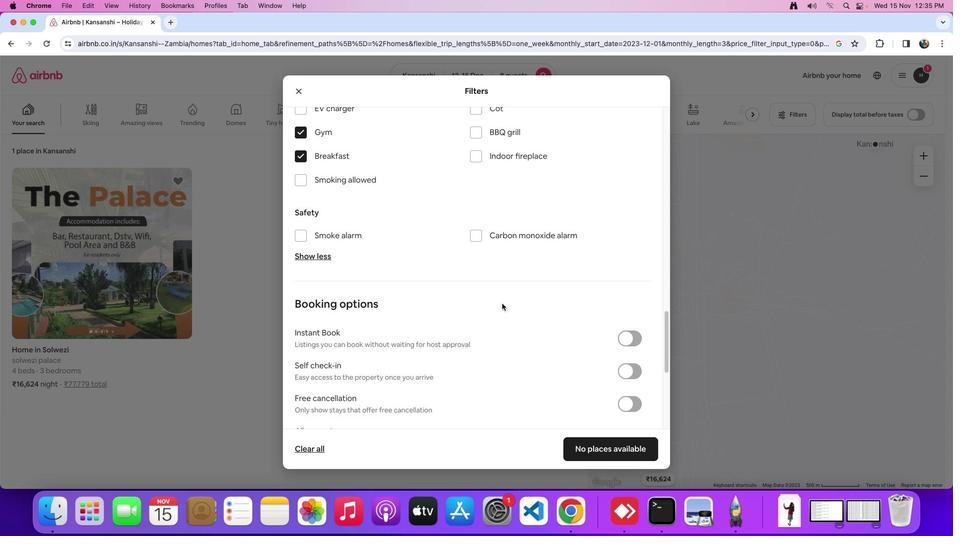 
Action: Mouse scrolled (464, 312) with delta (0, 0)
Screenshot: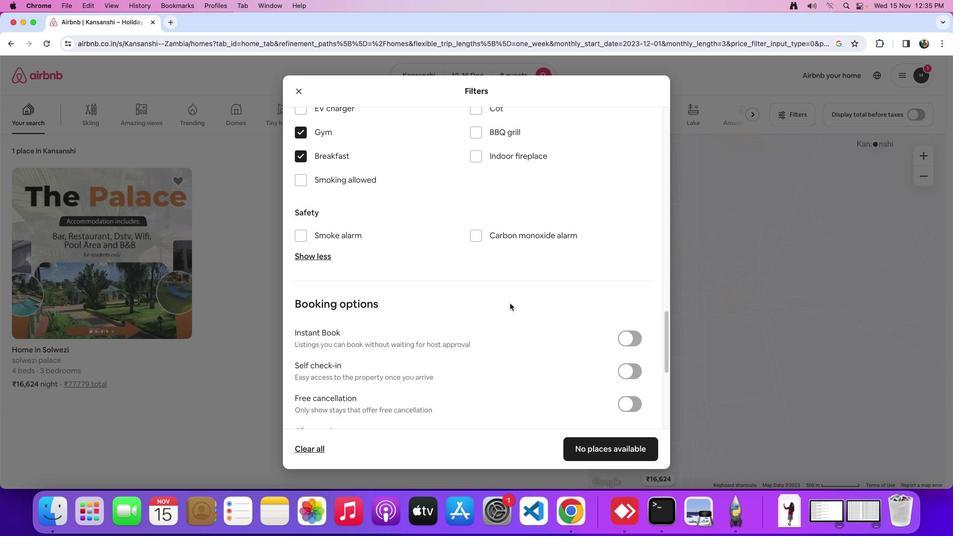 
Action: Mouse scrolled (464, 312) with delta (0, 0)
Screenshot: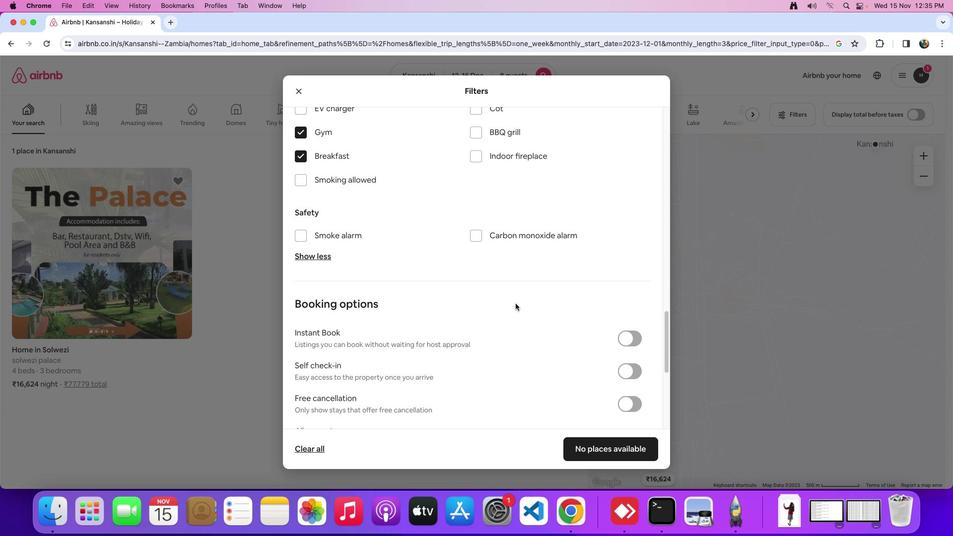 
Action: Mouse moved to (515, 303)
Screenshot: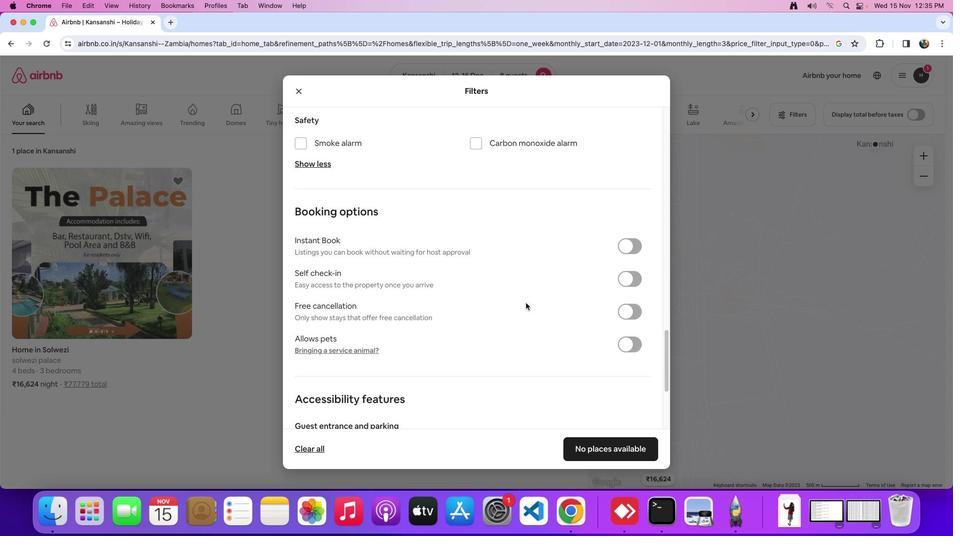 
Action: Mouse scrolled (515, 303) with delta (0, 0)
Screenshot: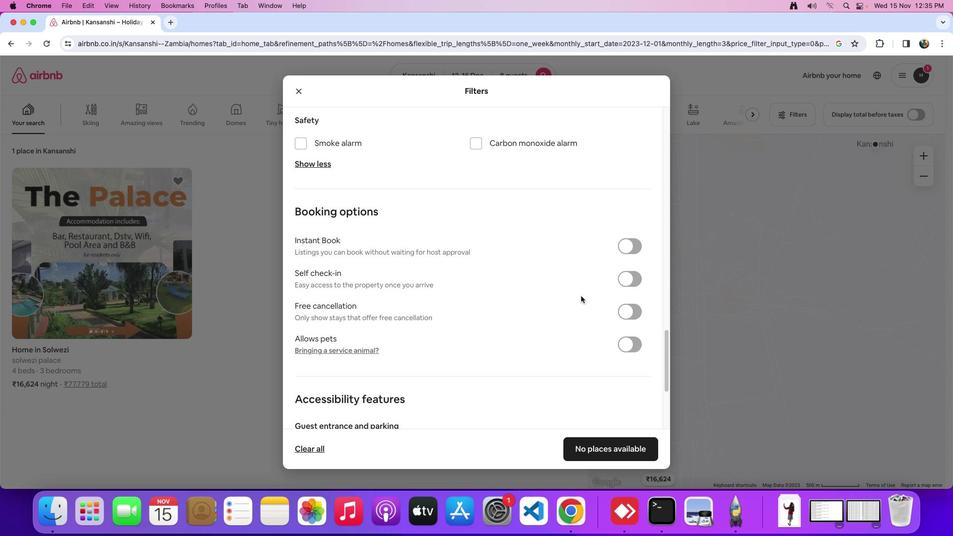 
Action: Mouse scrolled (515, 303) with delta (0, 0)
Screenshot: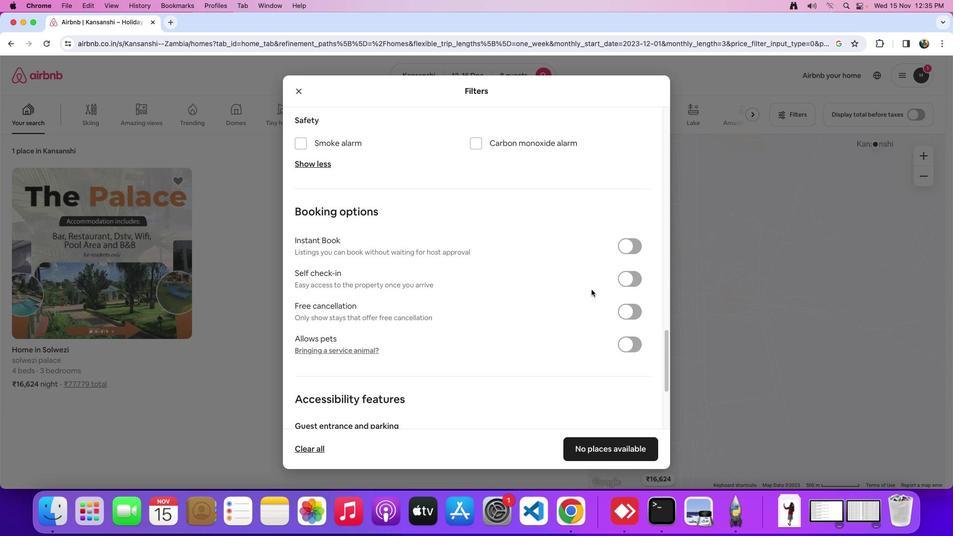 
Action: Mouse scrolled (515, 303) with delta (0, -1)
Screenshot: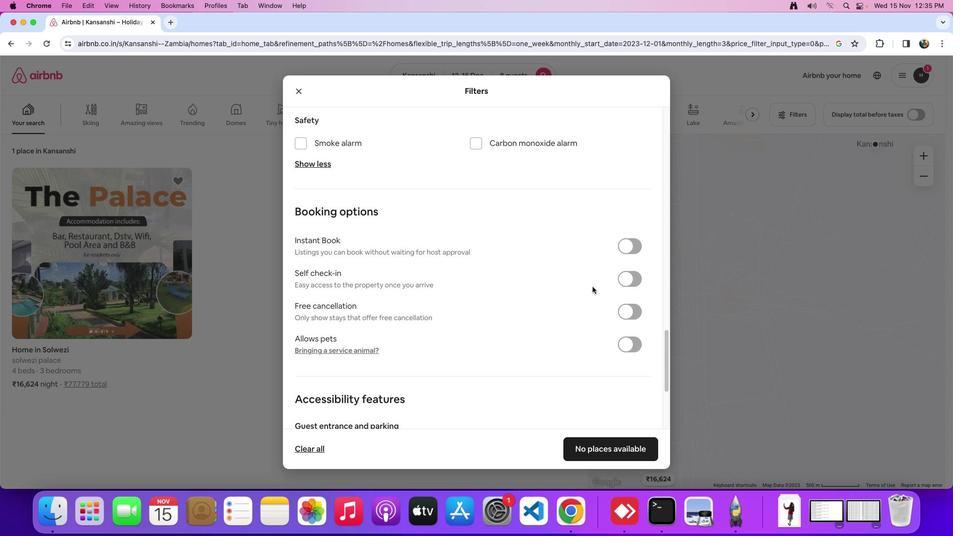 
Action: Mouse moved to (628, 278)
Screenshot: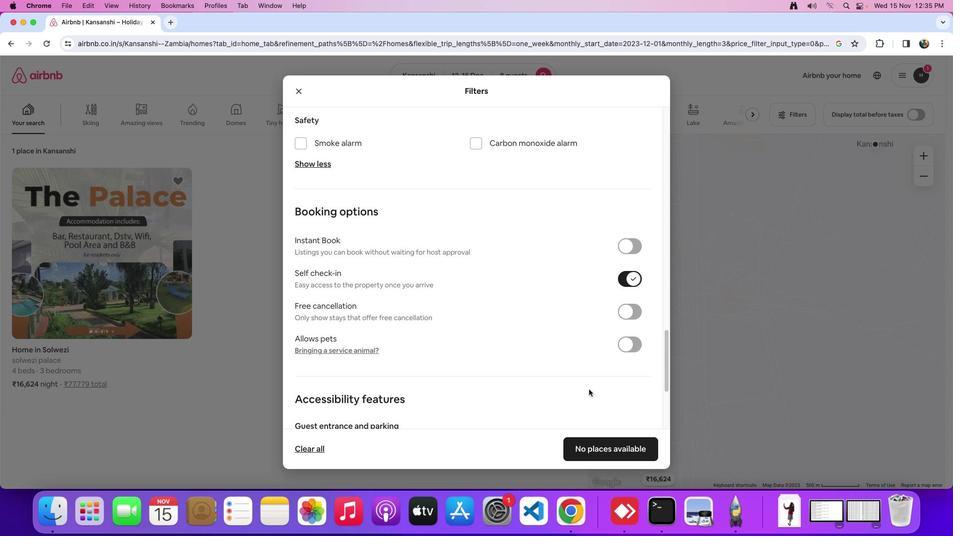 
Action: Mouse pressed left at (628, 278)
Screenshot: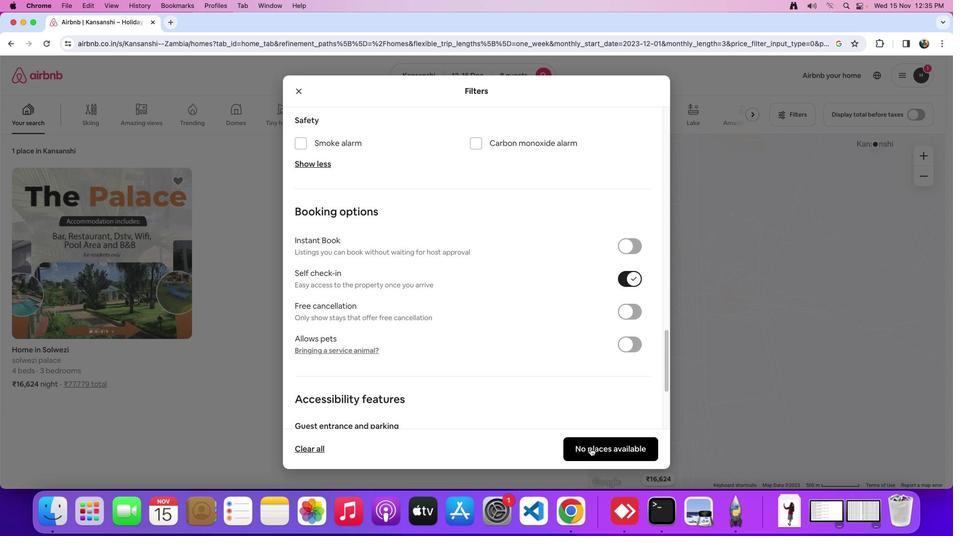 
Action: Mouse moved to (592, 453)
Screenshot: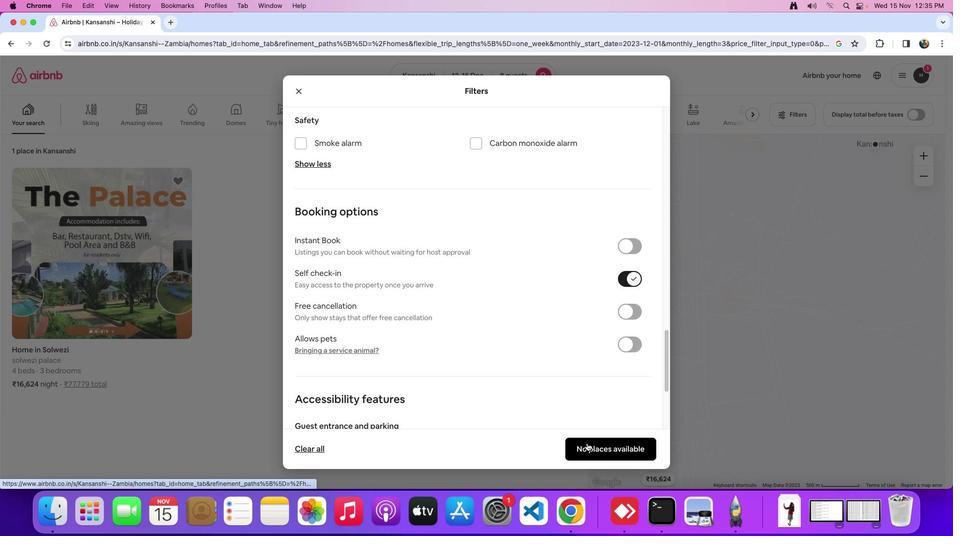 
Action: Mouse pressed left at (592, 453)
Screenshot: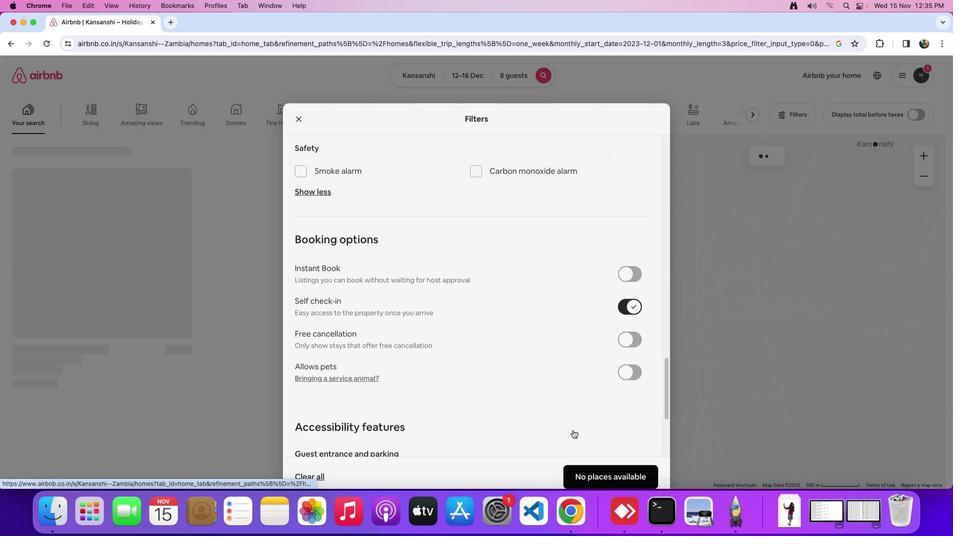 
Action: Mouse moved to (516, 335)
Screenshot: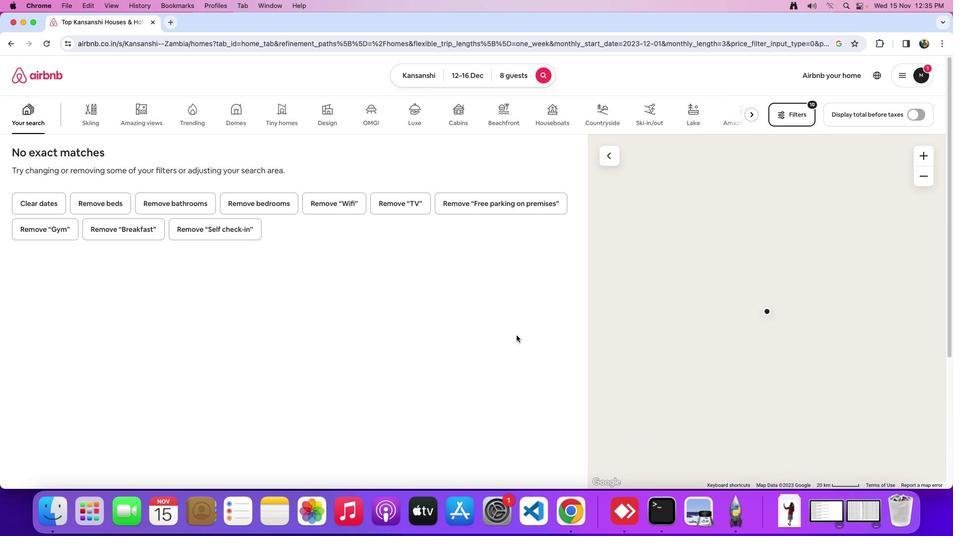 
